 Task: Look for space in Portel, Brazil from 17th June, 2023 to 21st June, 2023 for 2 adults in price range Rs.7000 to Rs.12000. Place can be private room with 1  bedroom having 2 beds and 1 bathroom. Property type can be house, flat, guest house. Amenities needed are: wifi. Booking option can be shelf check-in. Required host language is Spanish.
Action: Mouse moved to (439, 82)
Screenshot: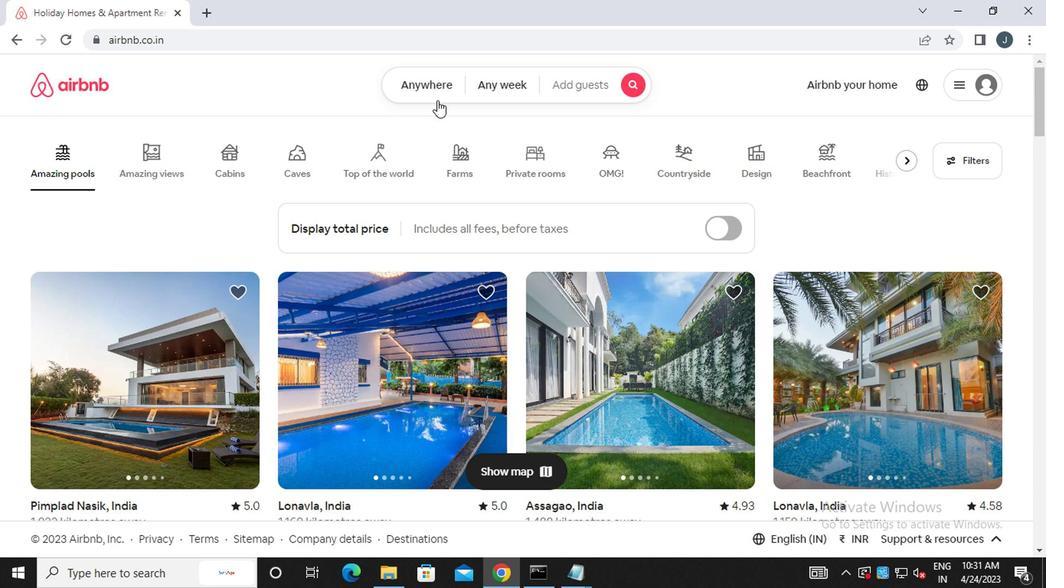 
Action: Mouse pressed left at (439, 82)
Screenshot: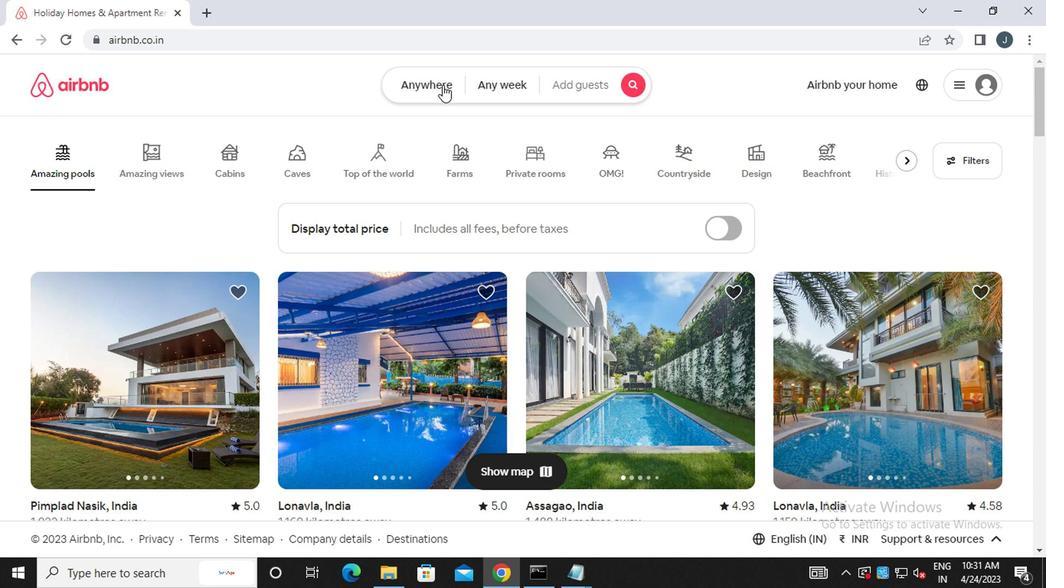 
Action: Mouse moved to (256, 146)
Screenshot: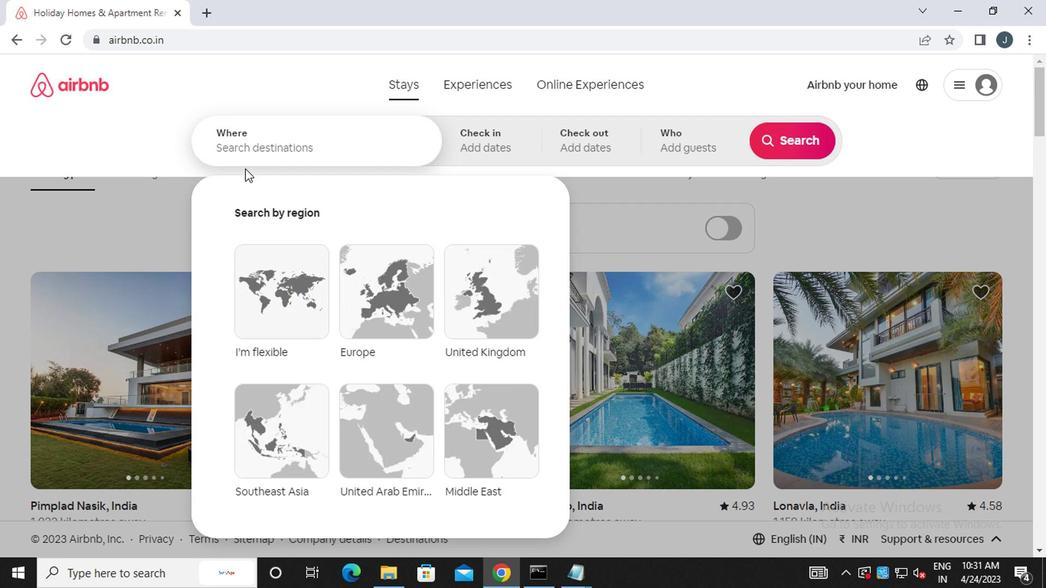 
Action: Mouse pressed left at (256, 146)
Screenshot: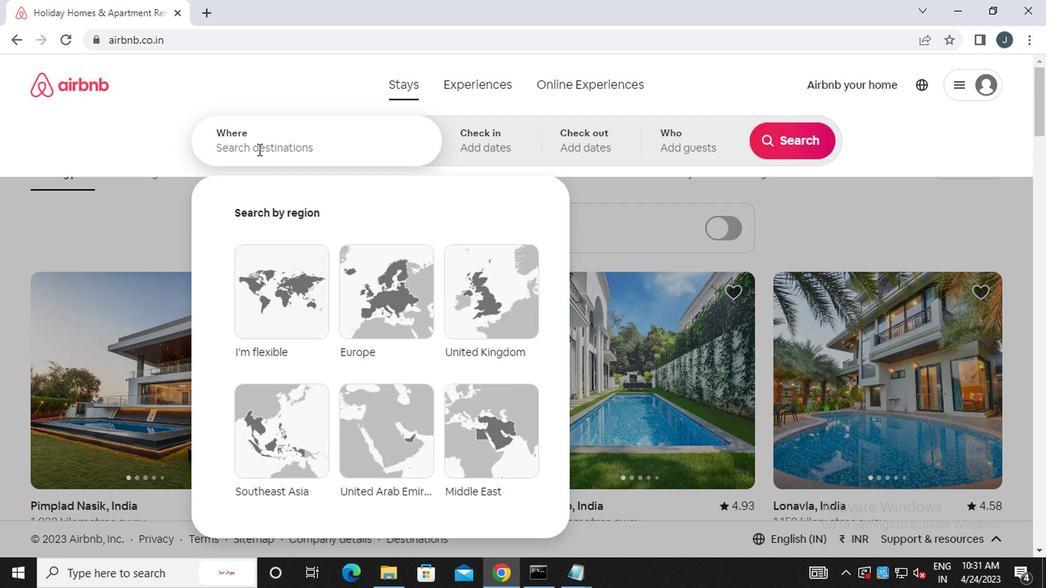 
Action: Key pressed p<Key.caps_lock>ortel,<Key.space><Key.caps_lock>b<Key.caps_lock>razil
Screenshot: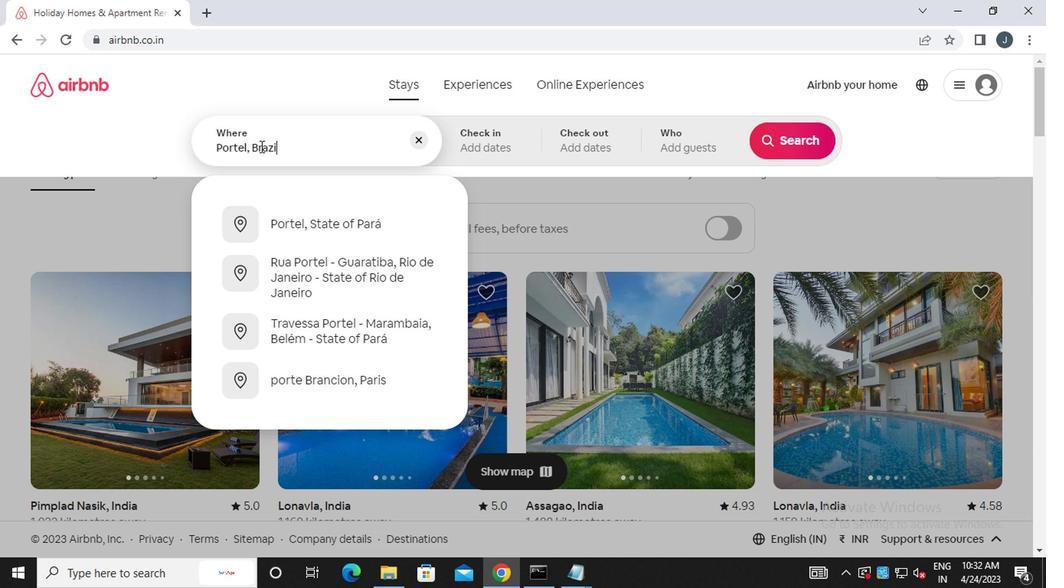 
Action: Mouse moved to (514, 145)
Screenshot: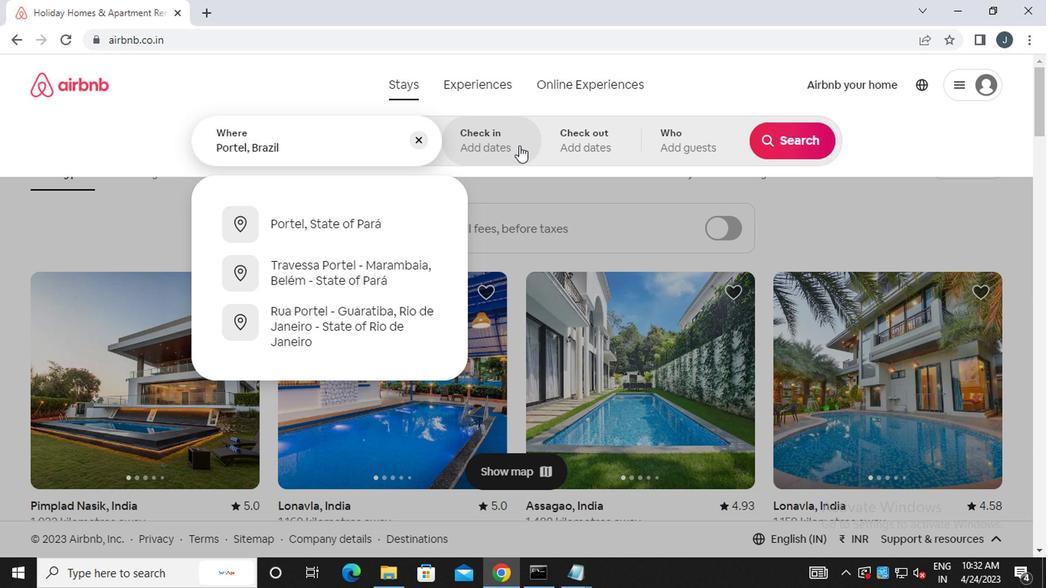 
Action: Mouse pressed left at (514, 145)
Screenshot: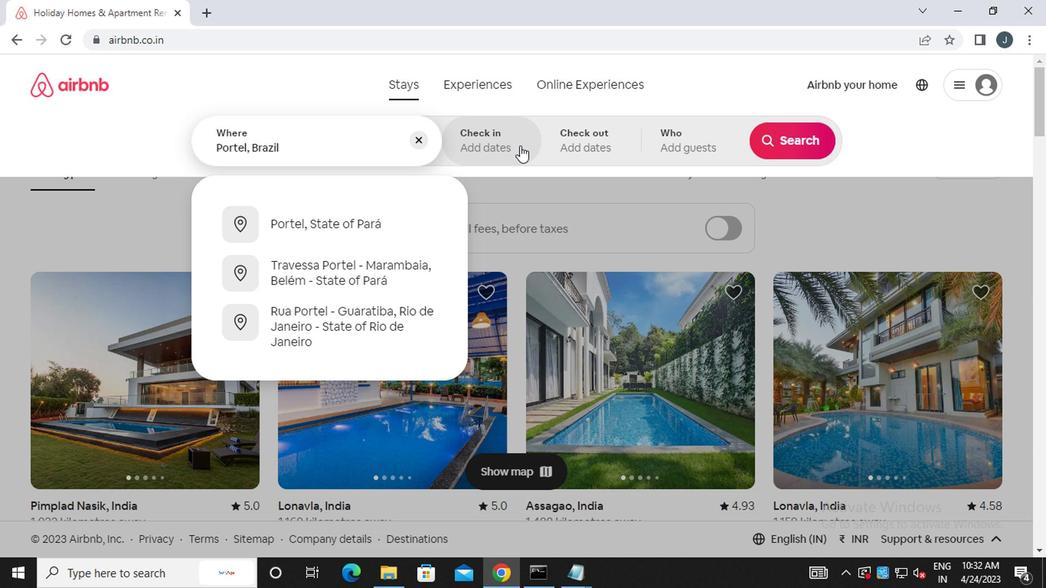
Action: Mouse moved to (786, 264)
Screenshot: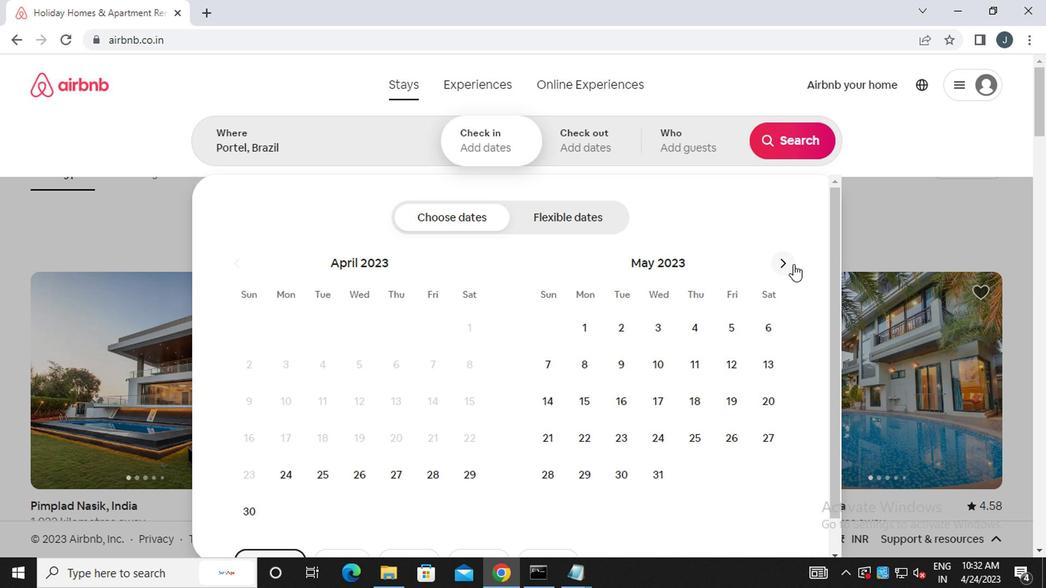 
Action: Mouse pressed left at (786, 264)
Screenshot: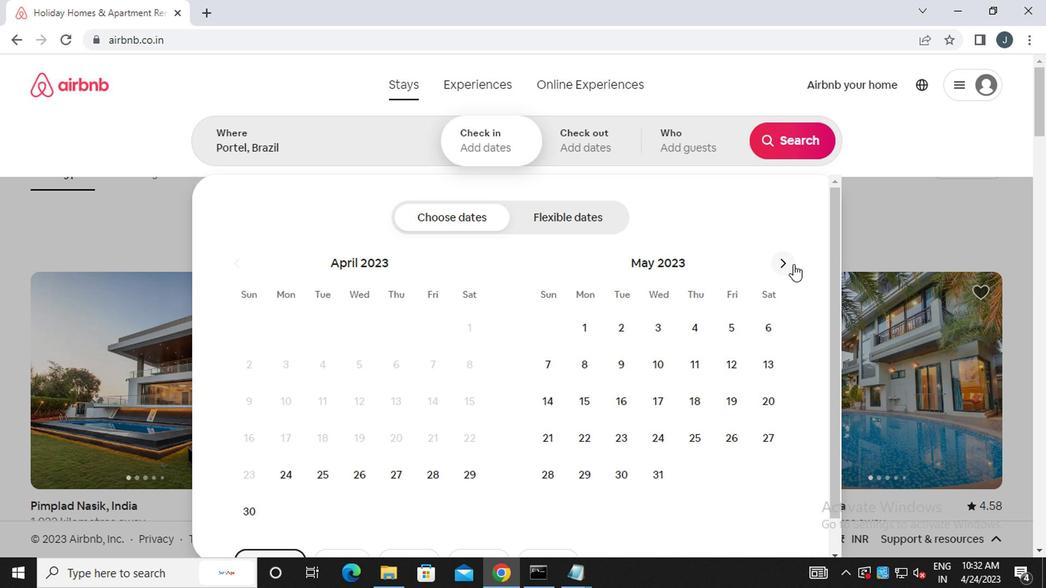 
Action: Mouse moved to (766, 399)
Screenshot: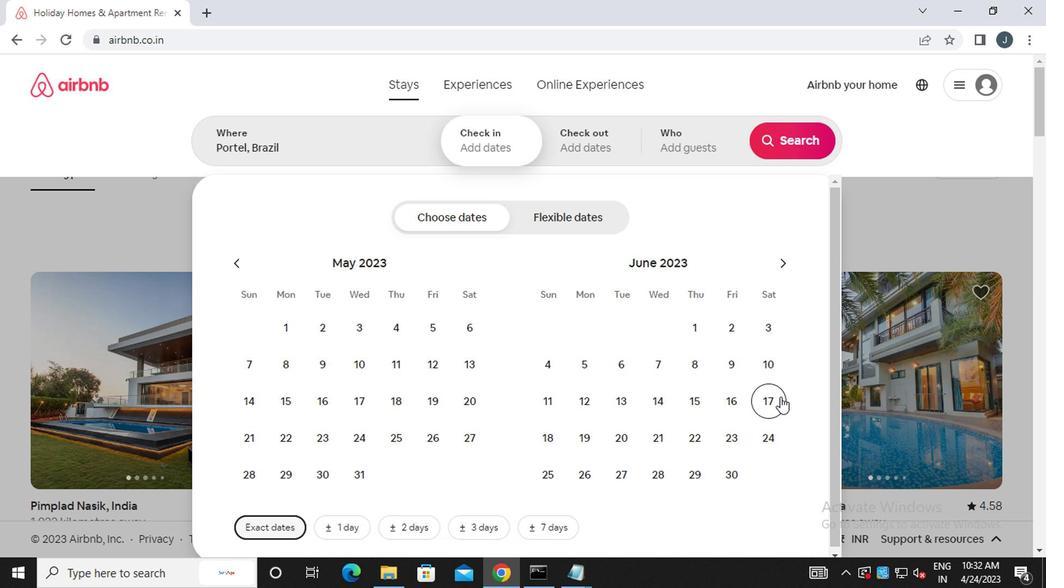 
Action: Mouse pressed left at (766, 399)
Screenshot: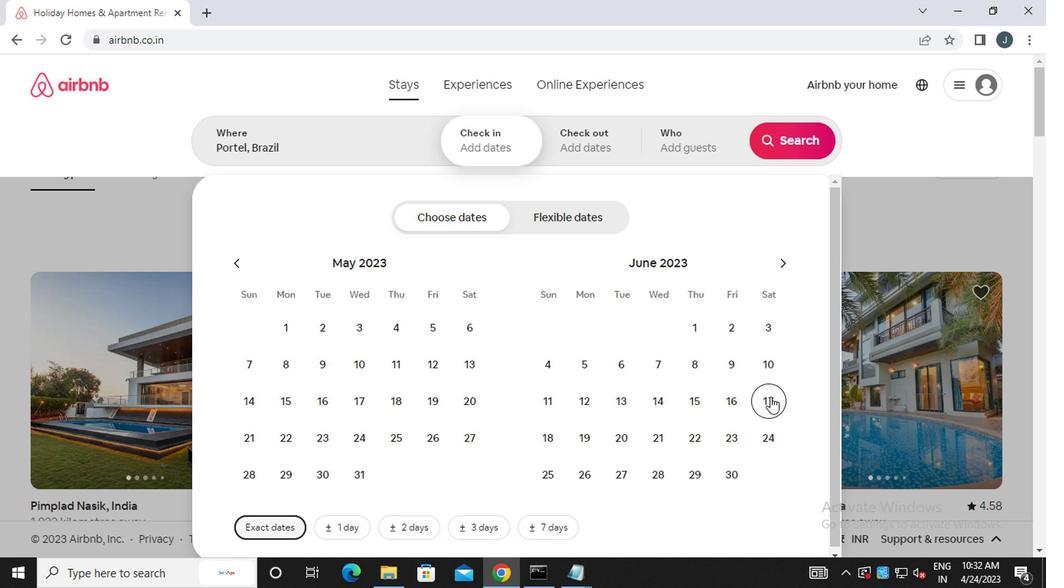 
Action: Mouse moved to (653, 435)
Screenshot: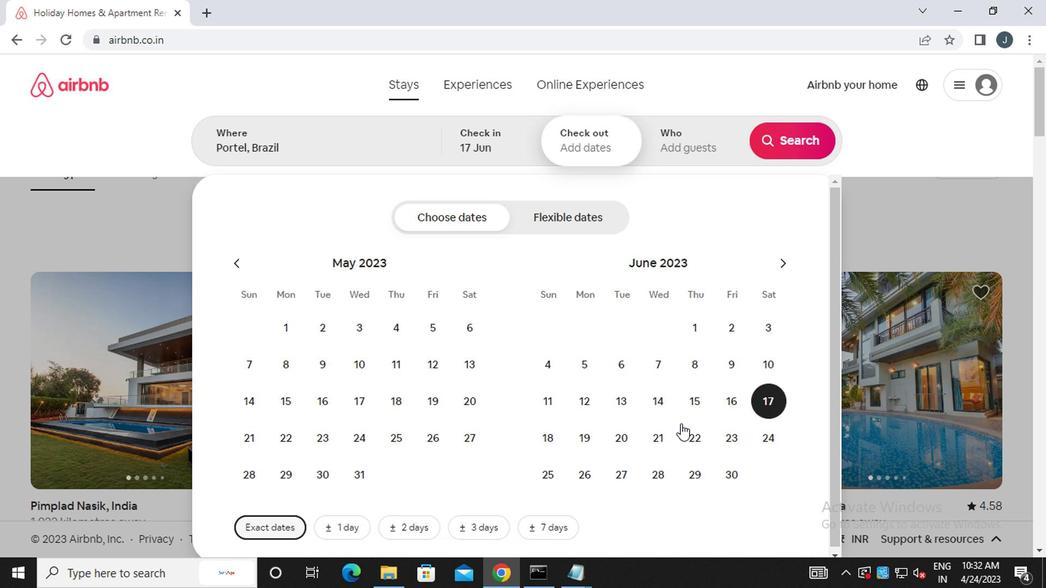 
Action: Mouse pressed left at (653, 435)
Screenshot: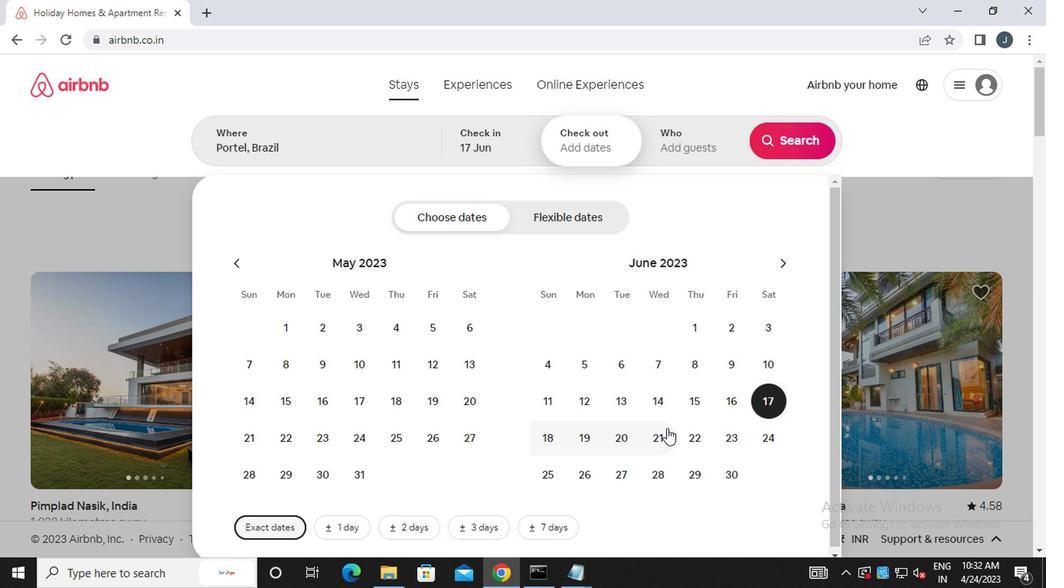 
Action: Mouse moved to (699, 144)
Screenshot: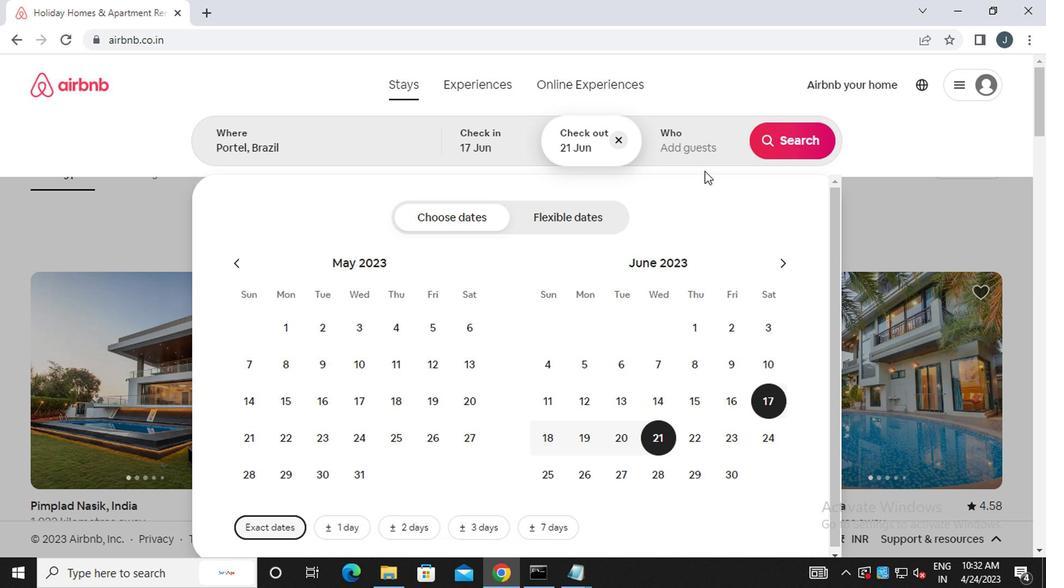 
Action: Mouse pressed left at (699, 144)
Screenshot: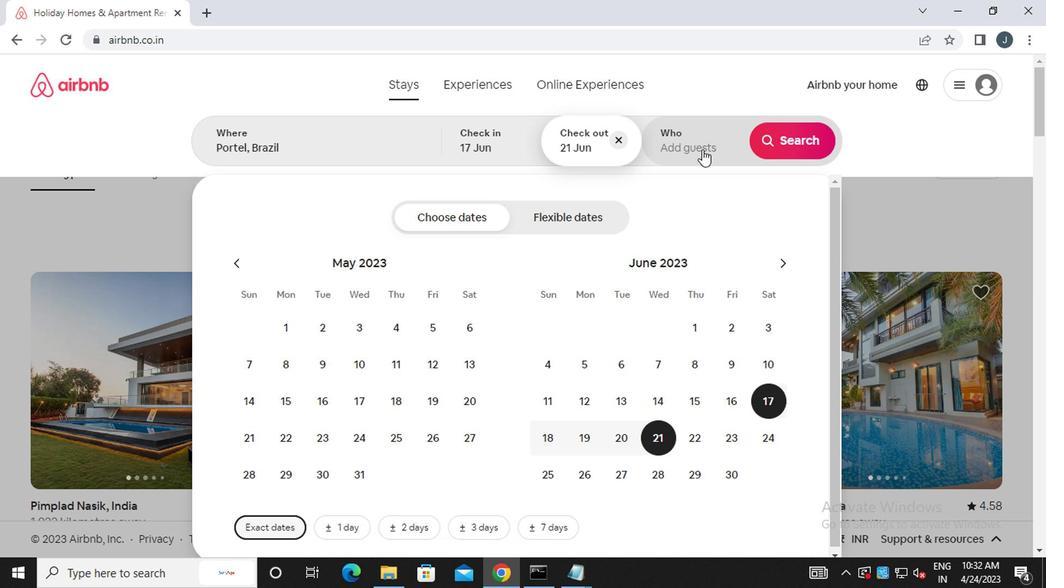 
Action: Mouse moved to (796, 223)
Screenshot: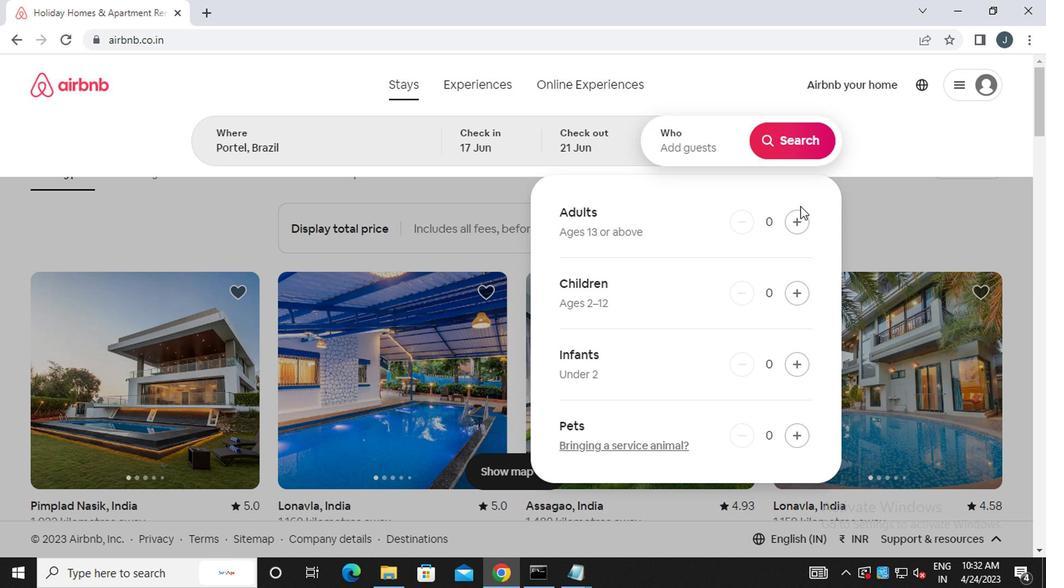 
Action: Mouse pressed left at (796, 223)
Screenshot: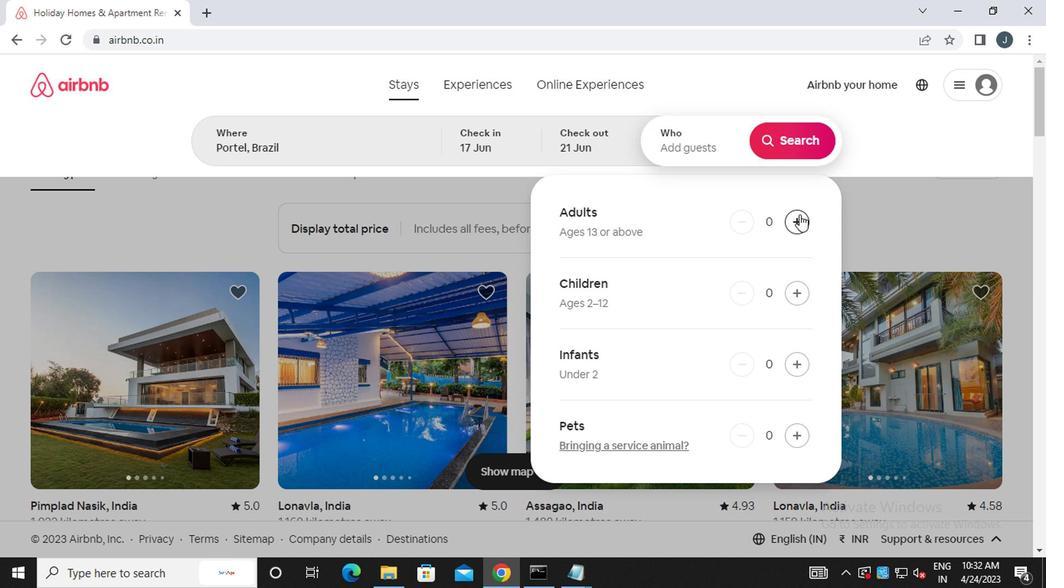 
Action: Mouse pressed left at (796, 223)
Screenshot: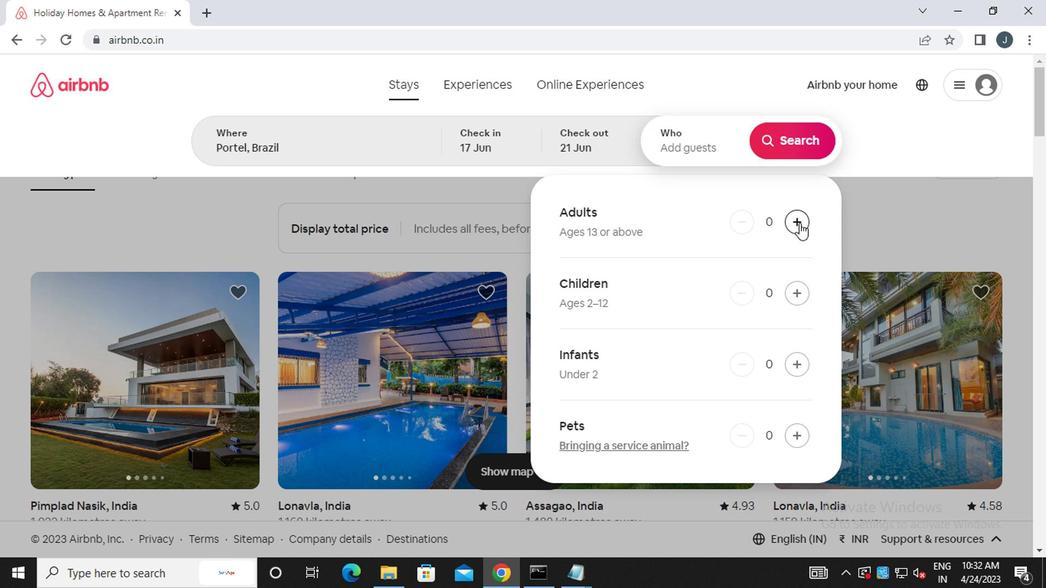 
Action: Mouse moved to (807, 139)
Screenshot: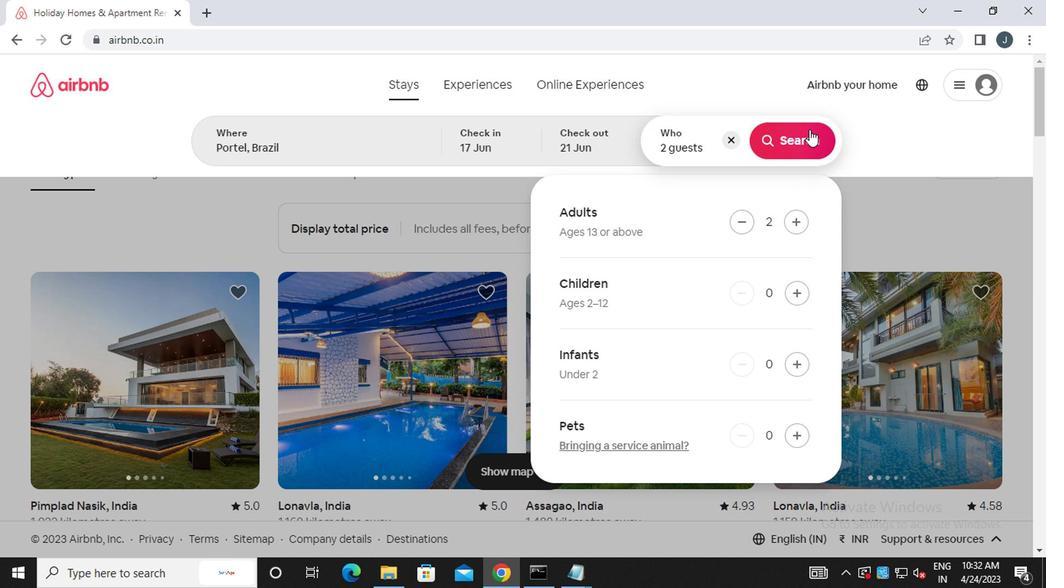 
Action: Mouse pressed left at (807, 139)
Screenshot: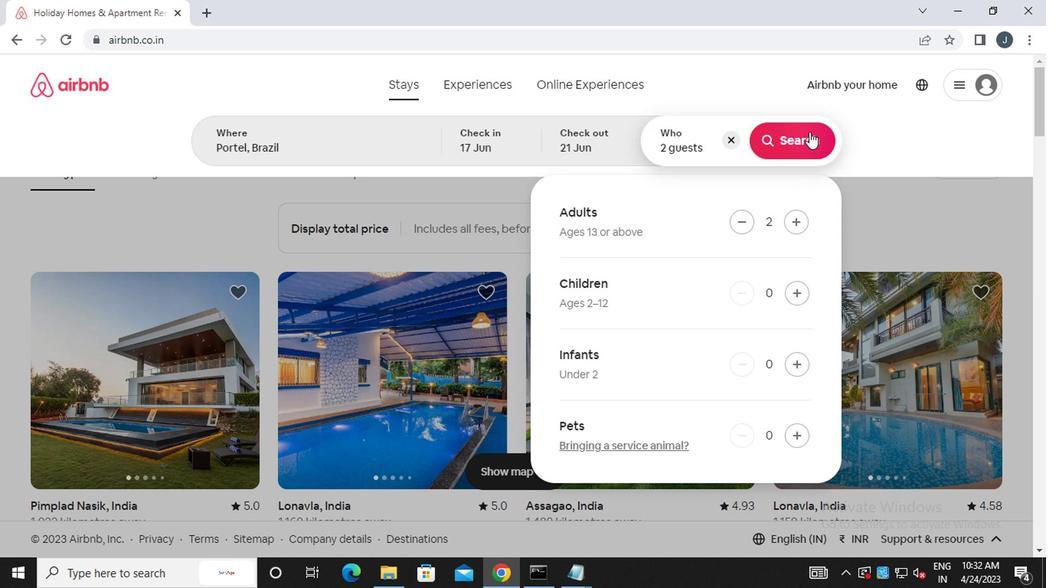 
Action: Mouse moved to (977, 160)
Screenshot: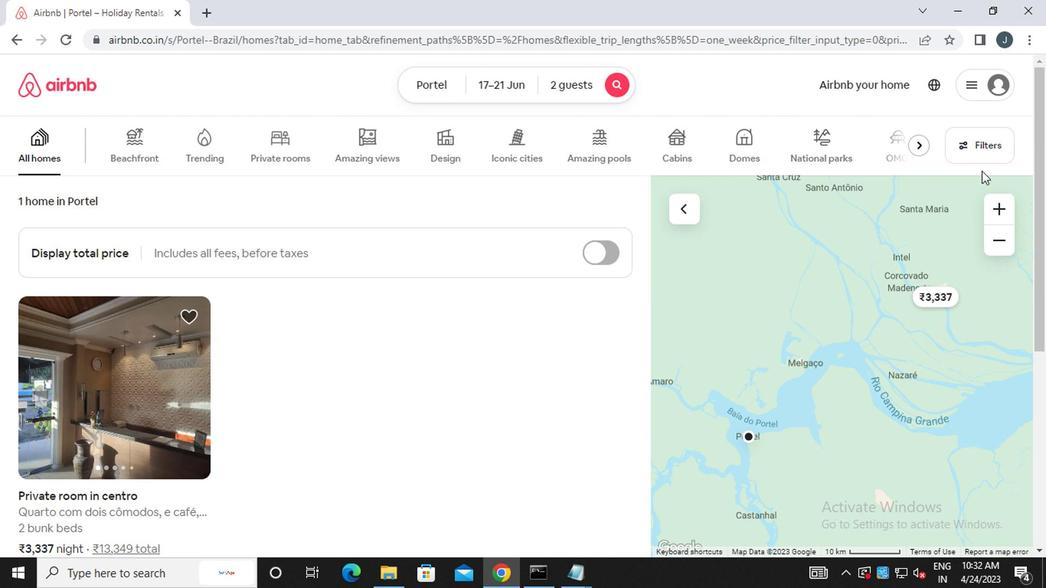 
Action: Mouse pressed left at (977, 160)
Screenshot: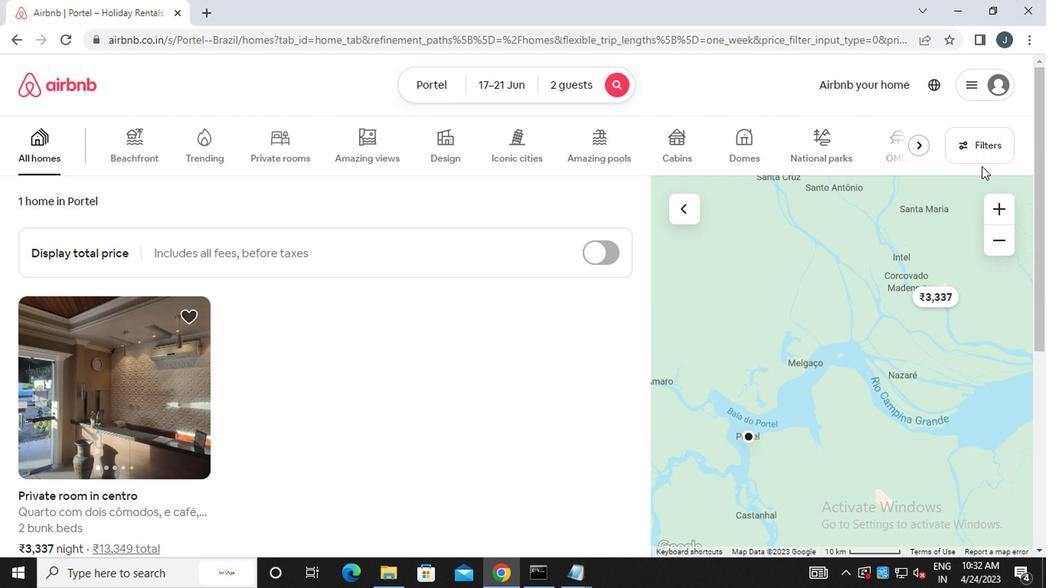 
Action: Mouse moved to (351, 341)
Screenshot: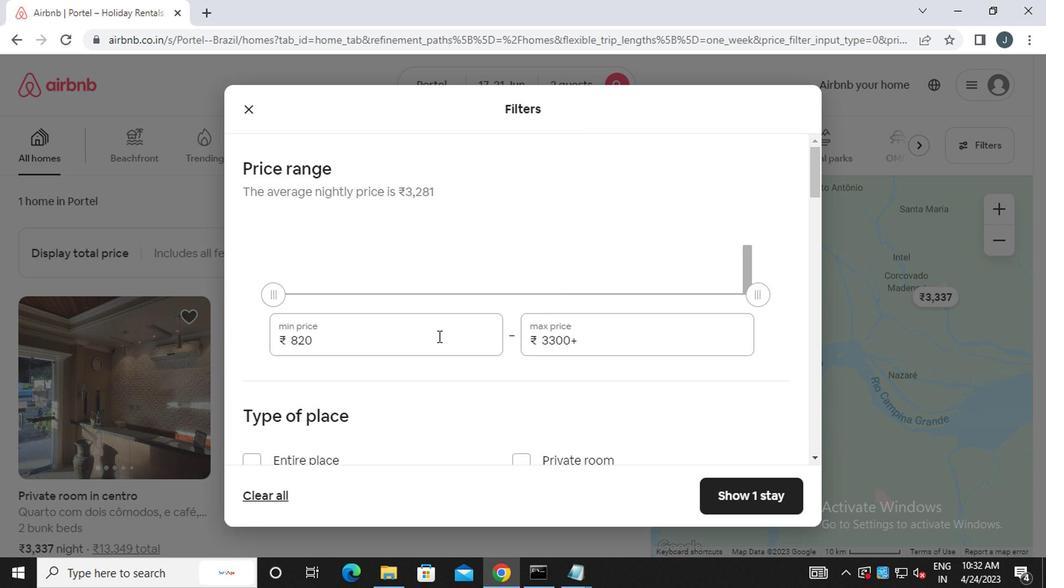 
Action: Mouse pressed left at (351, 341)
Screenshot: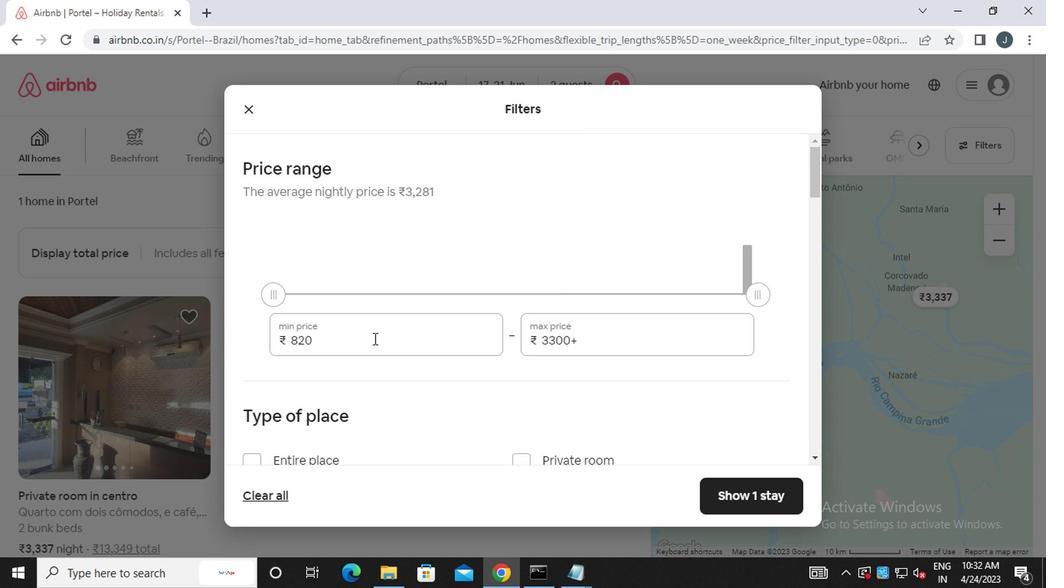 
Action: Mouse moved to (350, 341)
Screenshot: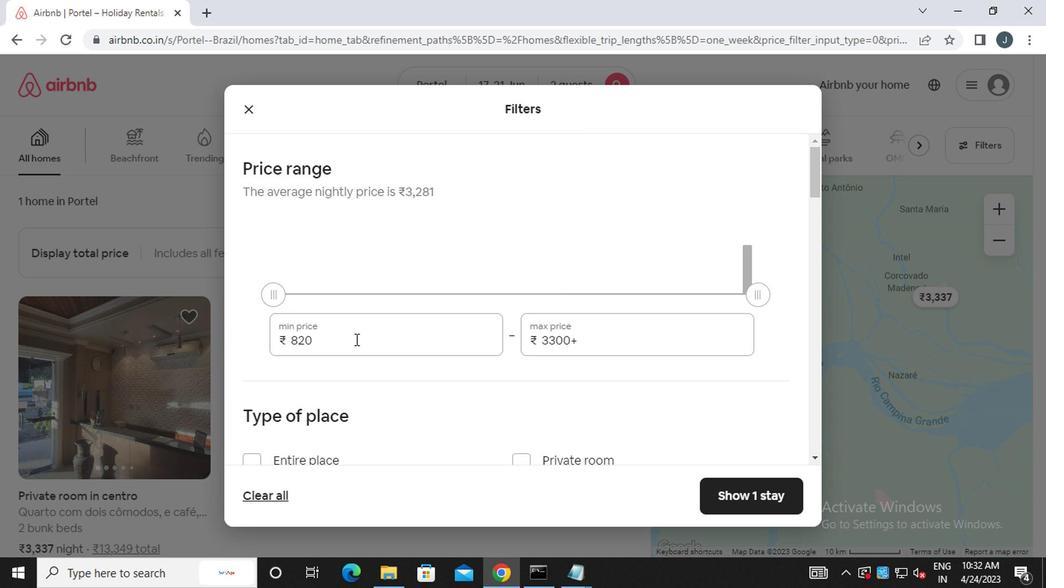 
Action: Key pressed <Key.backspace><Key.backspace><Key.backspace><Key.backspace><Key.backspace><Key.backspace><Key.backspace><Key.backspace><Key.backspace><Key.backspace><<100>><Key.backspace><<103>><<96>><<96>><<96>>
Screenshot: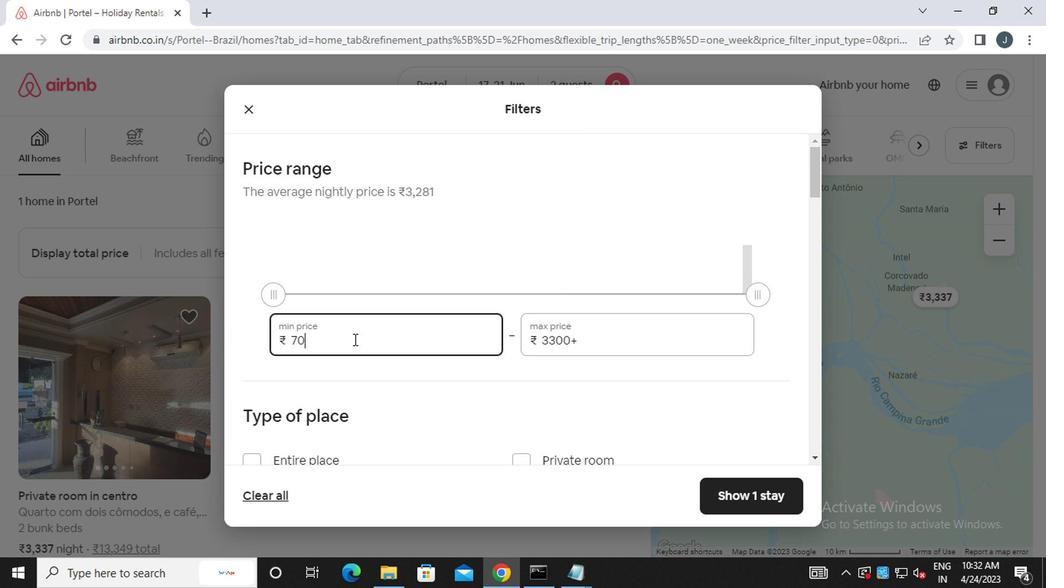 
Action: Mouse moved to (623, 338)
Screenshot: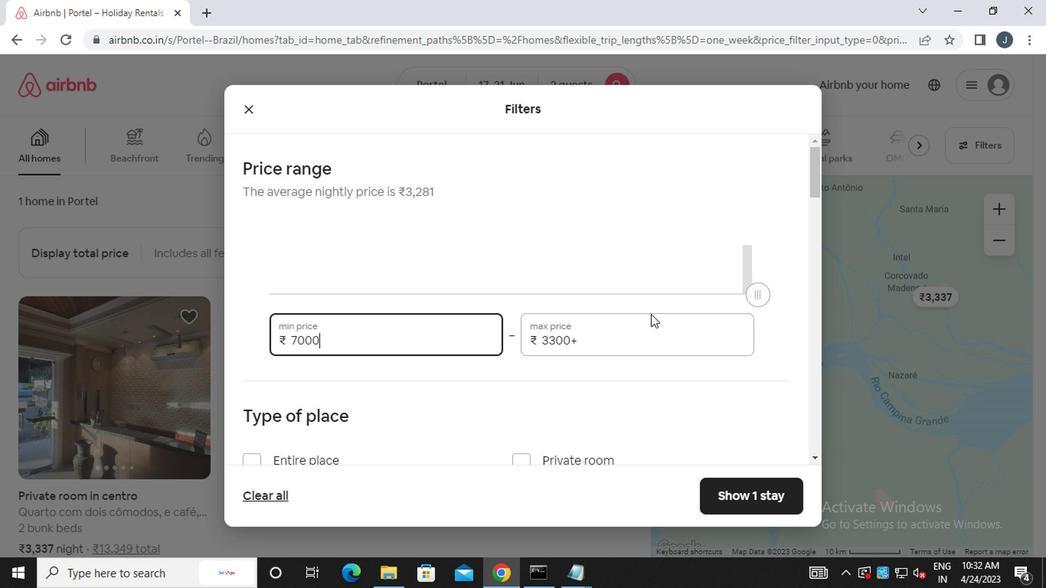
Action: Mouse pressed left at (623, 338)
Screenshot: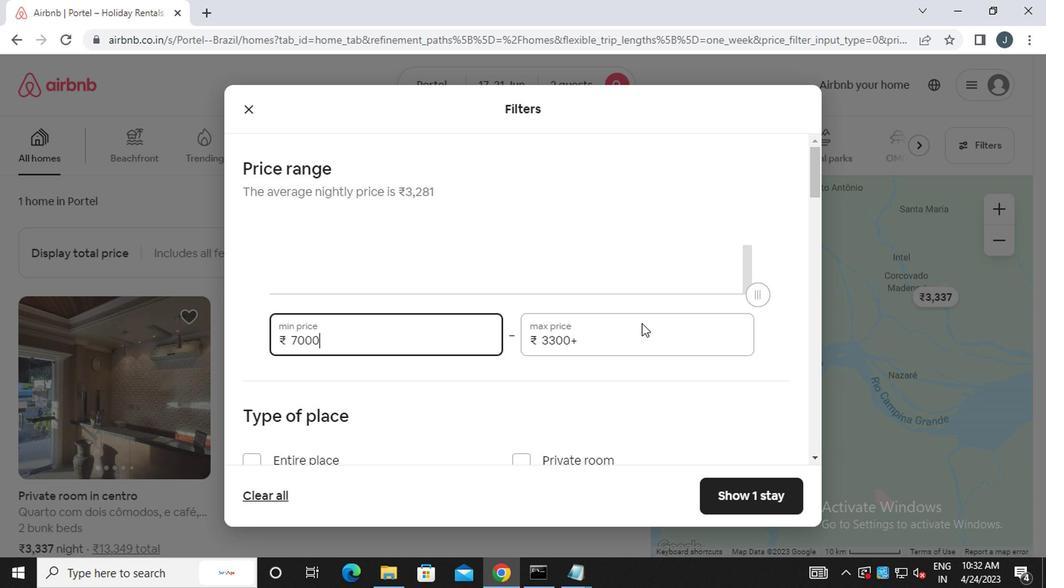 
Action: Mouse moved to (624, 340)
Screenshot: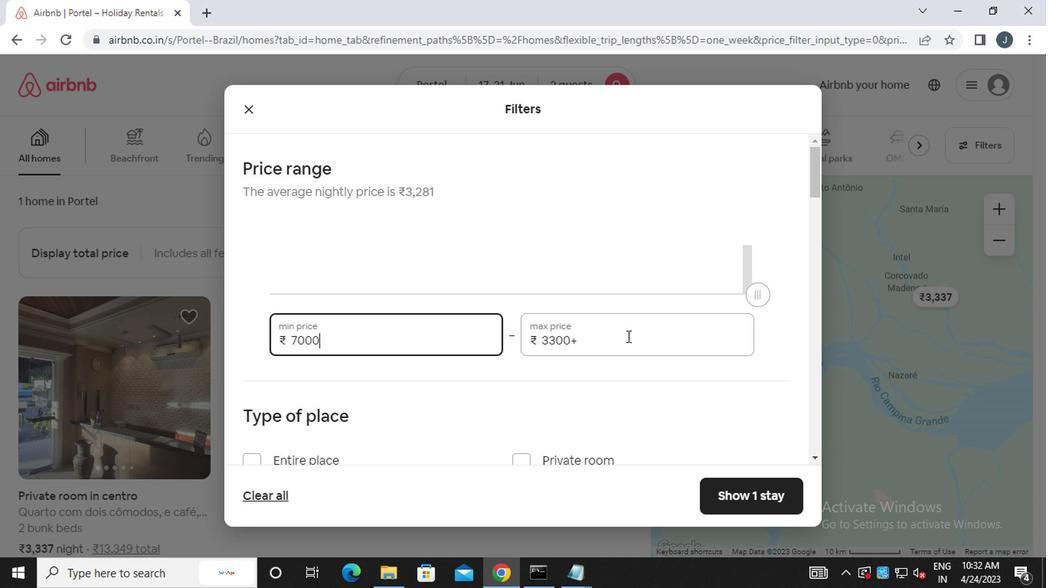 
Action: Key pressed <Key.backspace><Key.backspace><Key.backspace><Key.backspace><Key.backspace><Key.backspace><Key.backspace><Key.backspace><Key.backspace><Key.backspace><Key.backspace><Key.backspace><<97>><<98>><<96>><<96>><<96>>
Screenshot: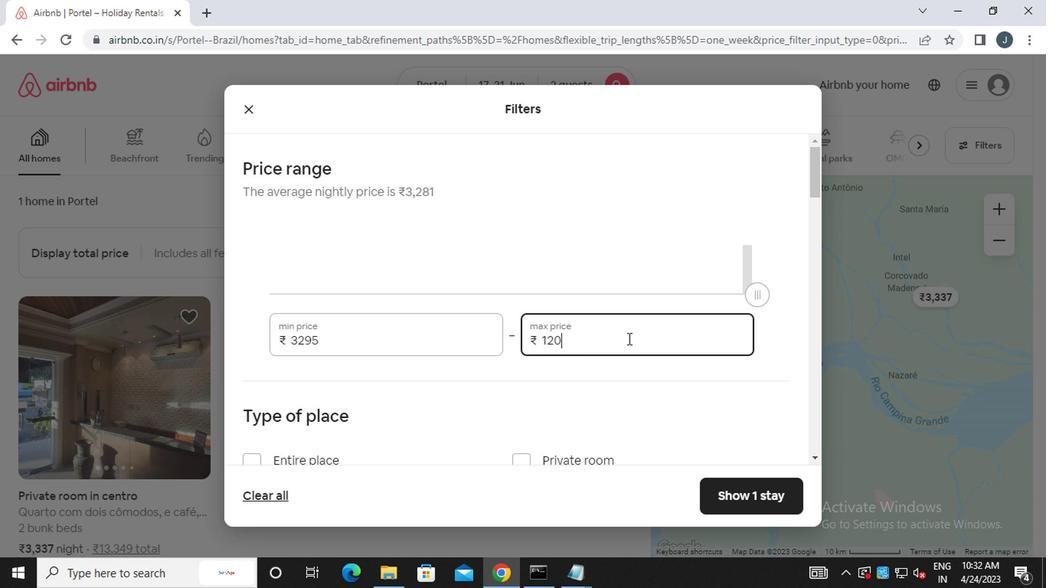
Action: Mouse moved to (629, 344)
Screenshot: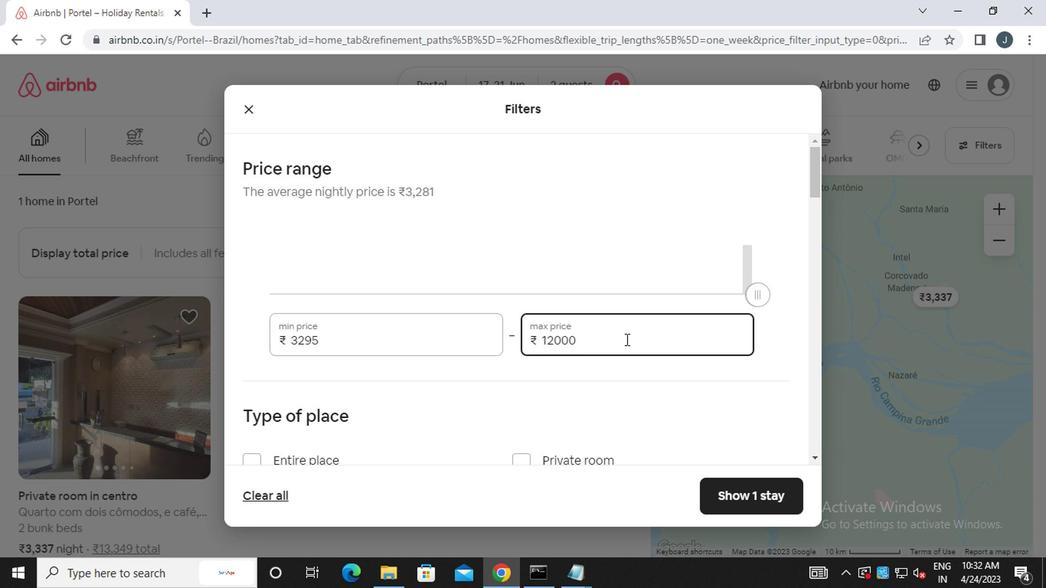 
Action: Mouse scrolled (629, 342) with delta (0, -1)
Screenshot: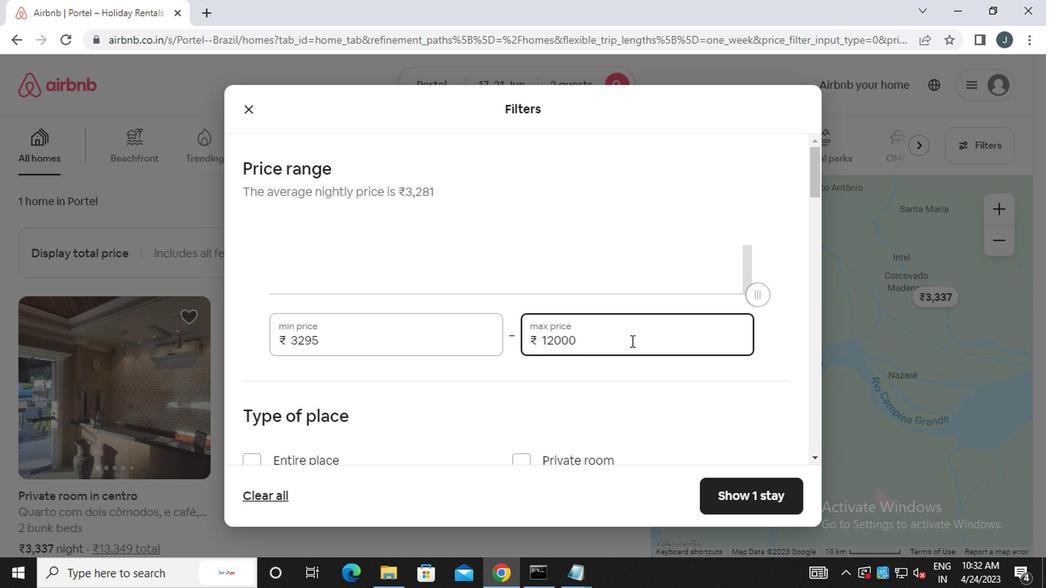 
Action: Mouse scrolled (629, 342) with delta (0, -1)
Screenshot: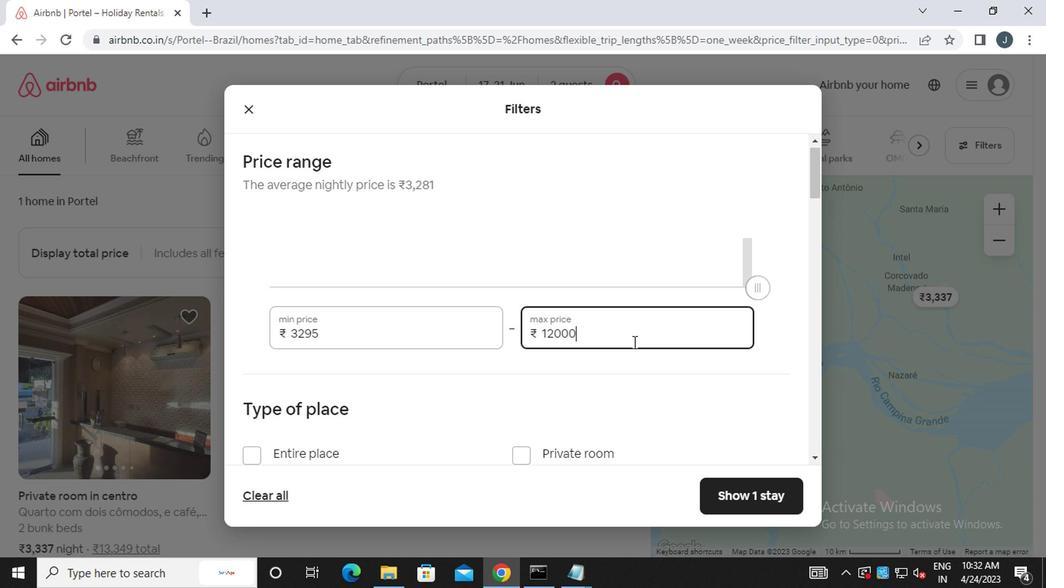 
Action: Mouse scrolled (629, 342) with delta (0, -1)
Screenshot: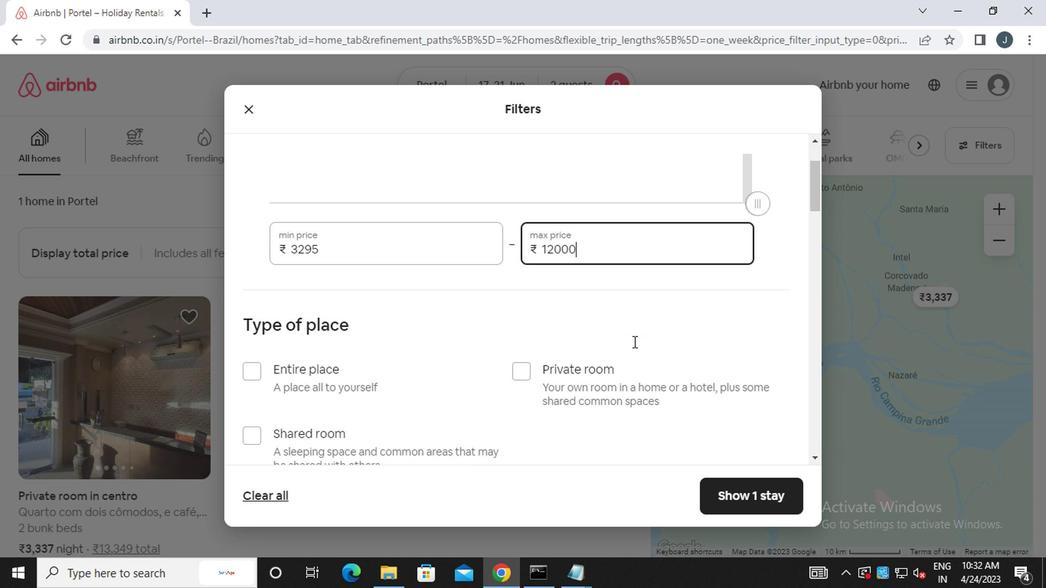 
Action: Mouse moved to (546, 232)
Screenshot: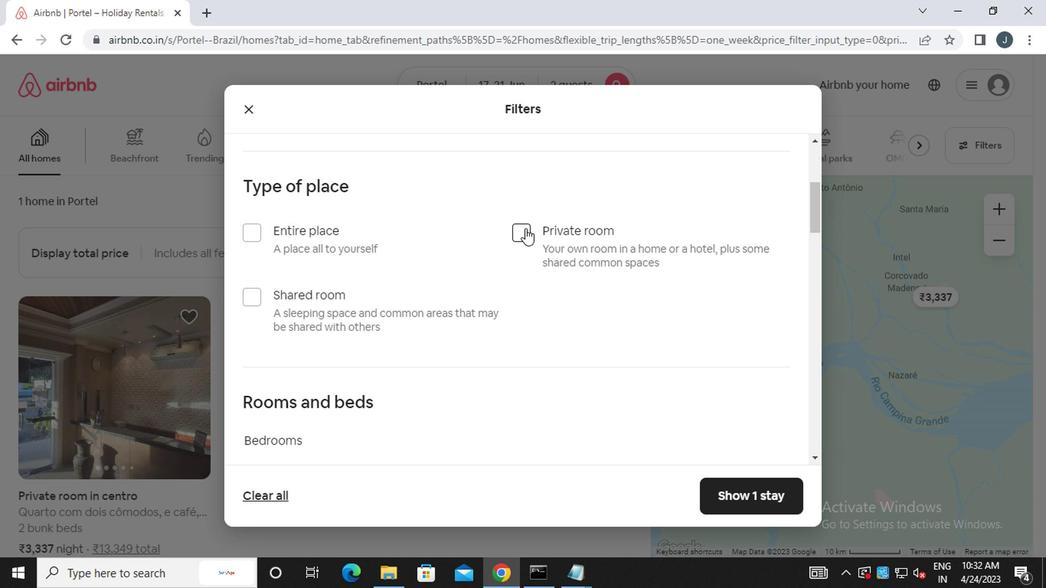 
Action: Mouse pressed left at (546, 232)
Screenshot: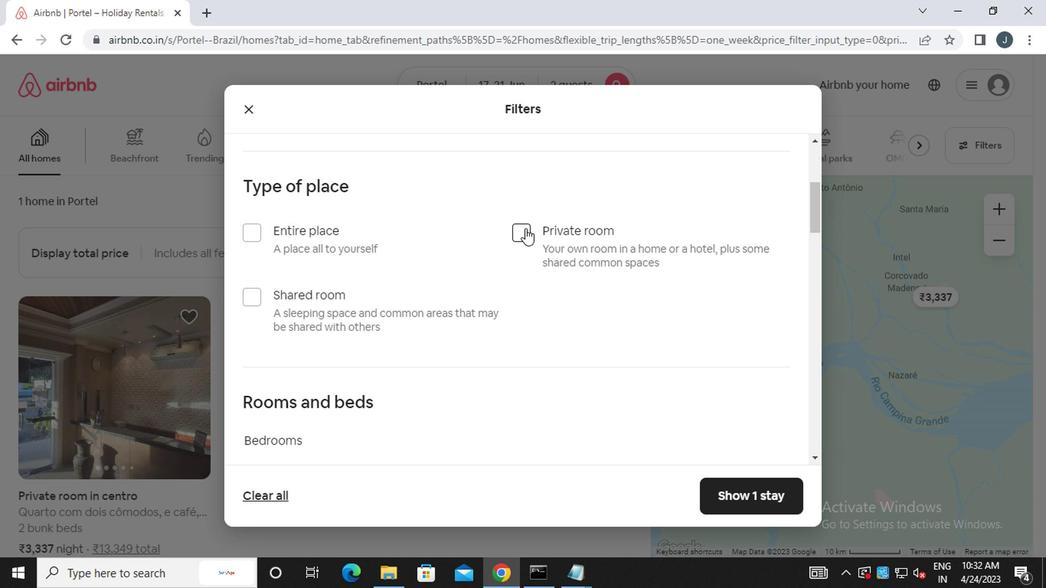 
Action: Mouse moved to (562, 244)
Screenshot: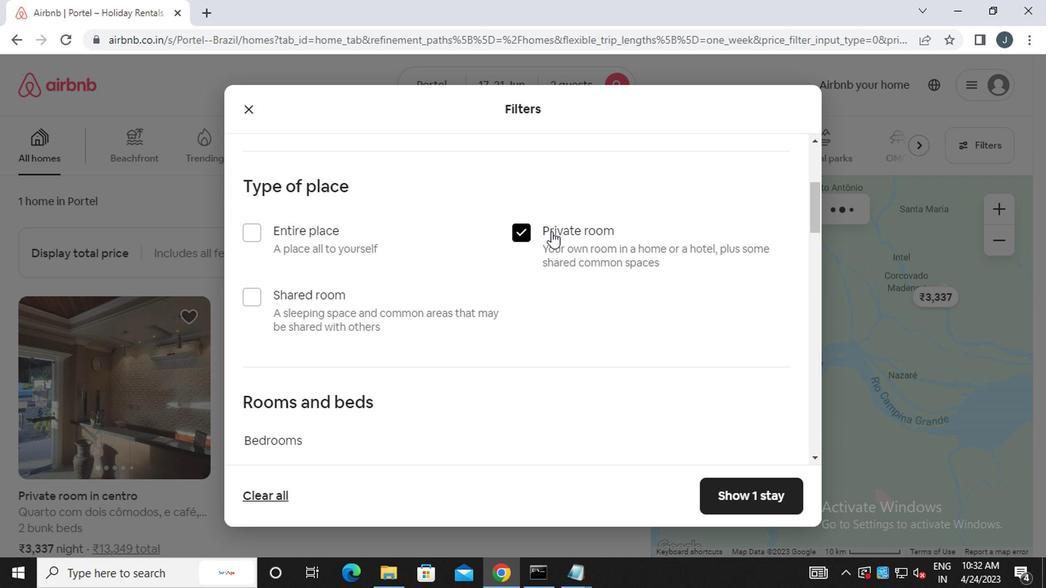 
Action: Mouse scrolled (562, 243) with delta (0, 0)
Screenshot: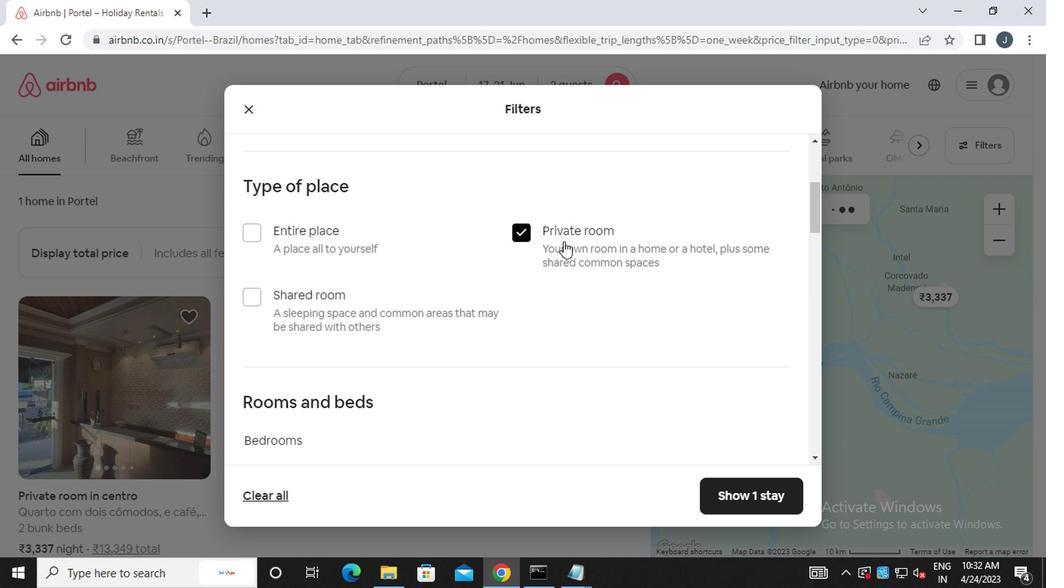 
Action: Mouse scrolled (562, 243) with delta (0, 0)
Screenshot: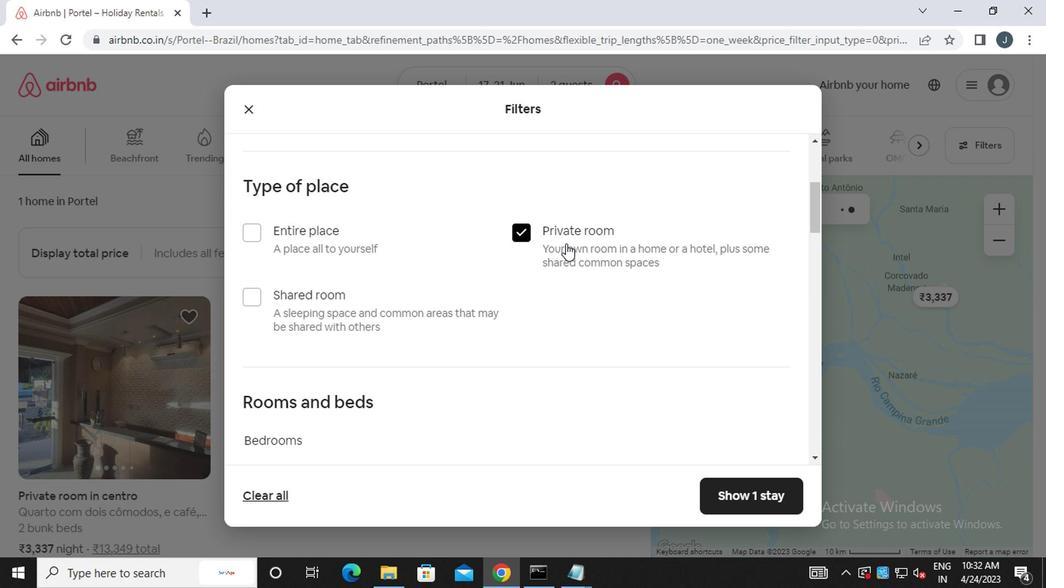 
Action: Mouse moved to (574, 253)
Screenshot: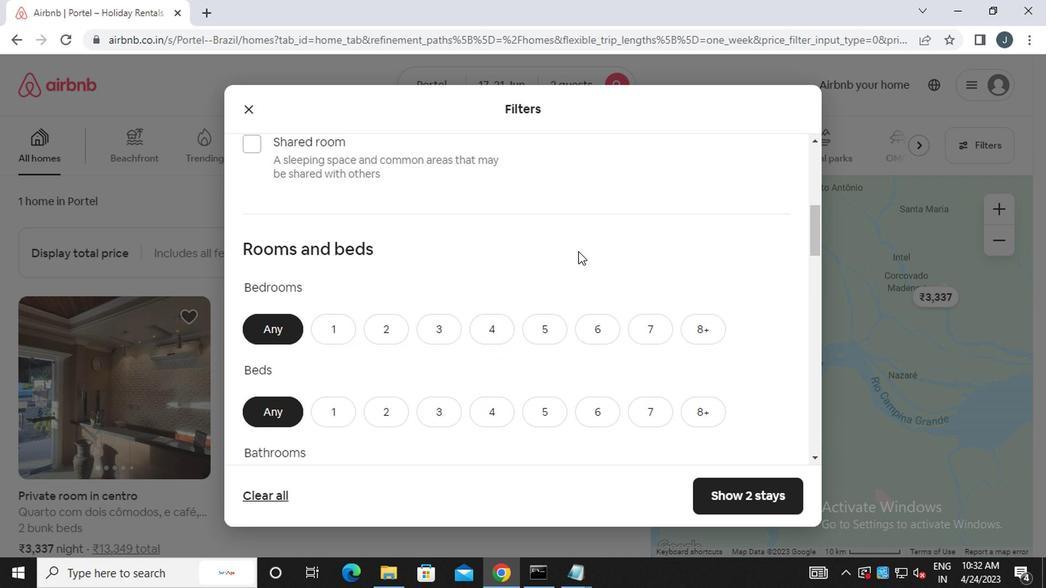 
Action: Mouse scrolled (574, 252) with delta (0, 0)
Screenshot: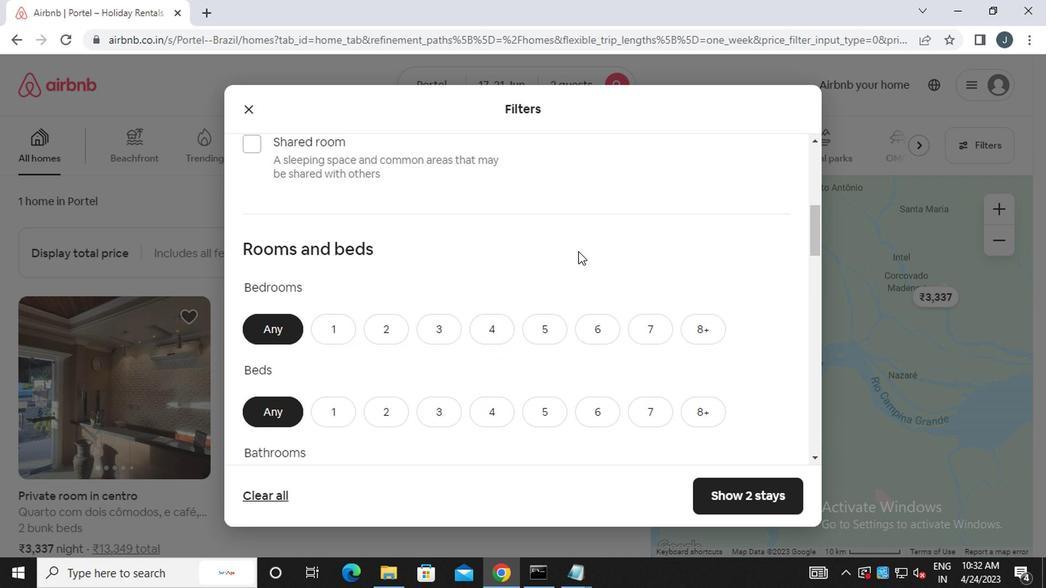 
Action: Mouse moved to (337, 253)
Screenshot: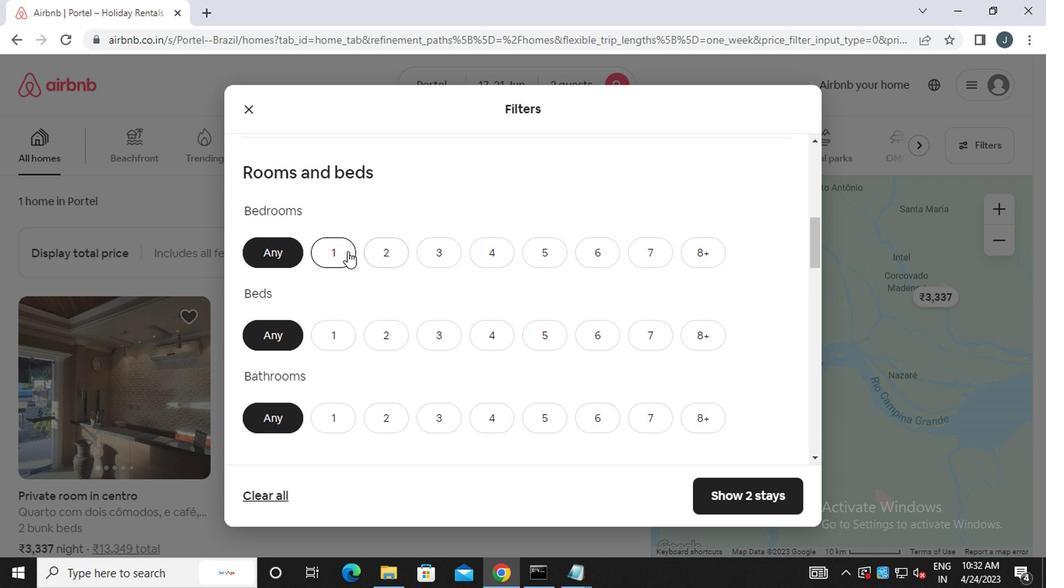 
Action: Mouse pressed left at (337, 253)
Screenshot: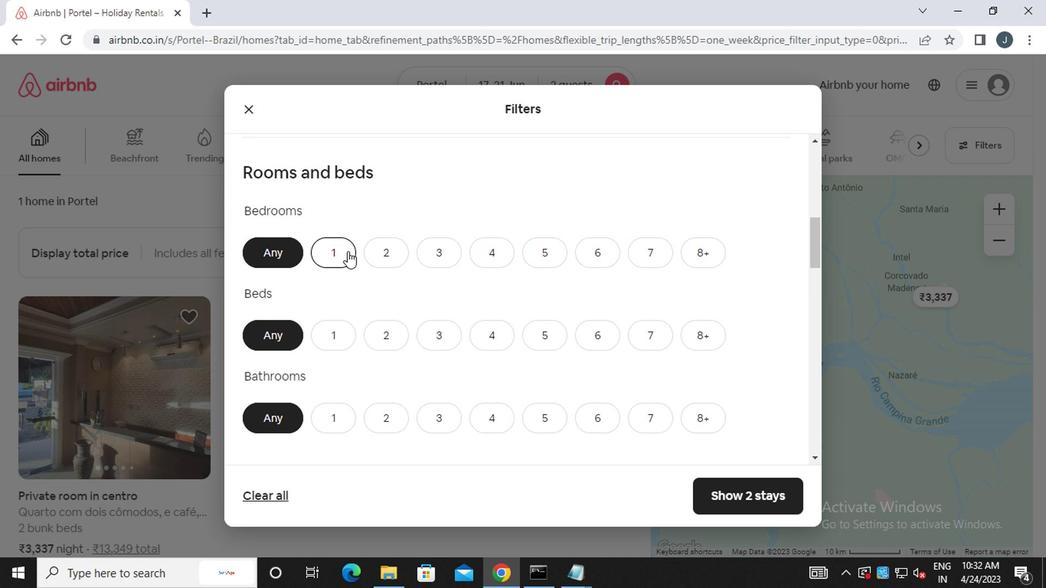 
Action: Mouse moved to (384, 339)
Screenshot: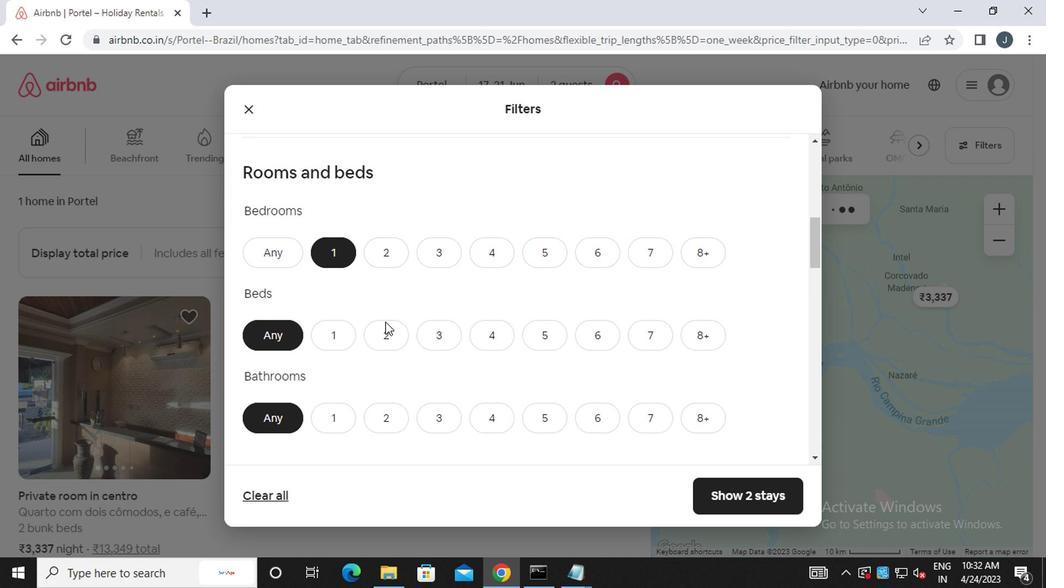 
Action: Mouse pressed left at (384, 339)
Screenshot: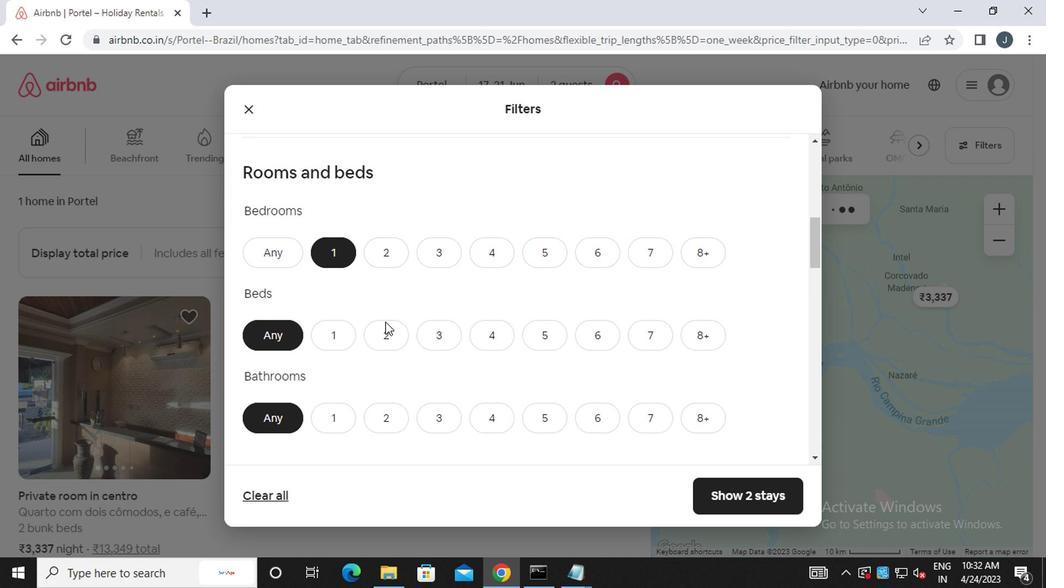
Action: Mouse moved to (334, 425)
Screenshot: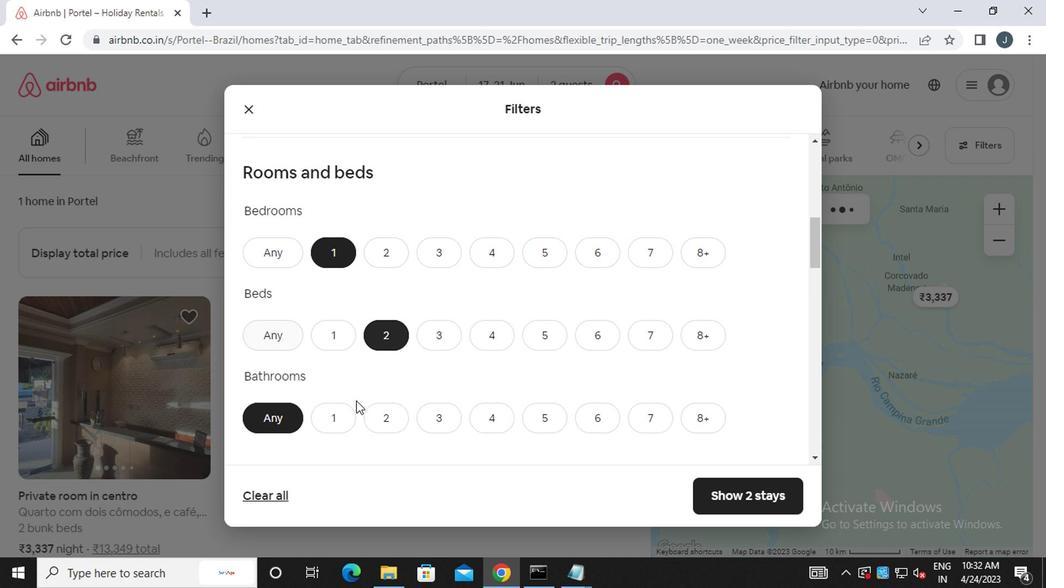 
Action: Mouse pressed left at (334, 425)
Screenshot: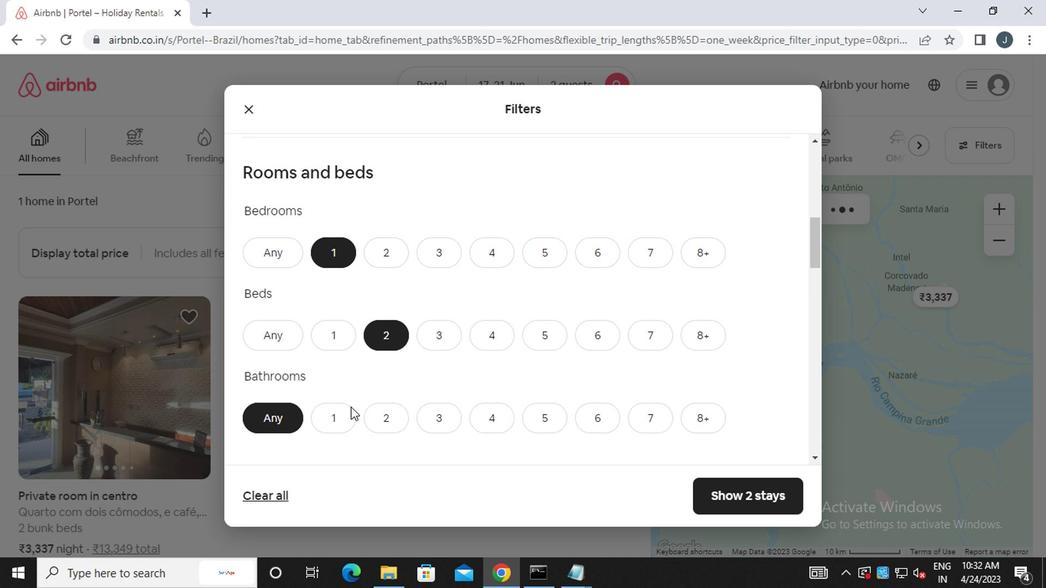 
Action: Mouse moved to (356, 399)
Screenshot: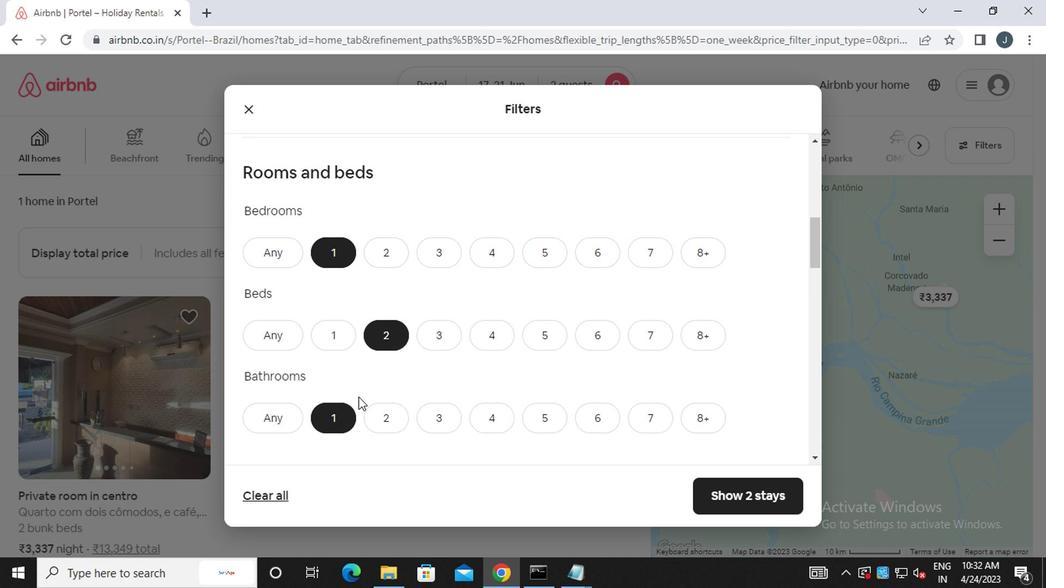 
Action: Mouse scrolled (356, 399) with delta (0, 0)
Screenshot: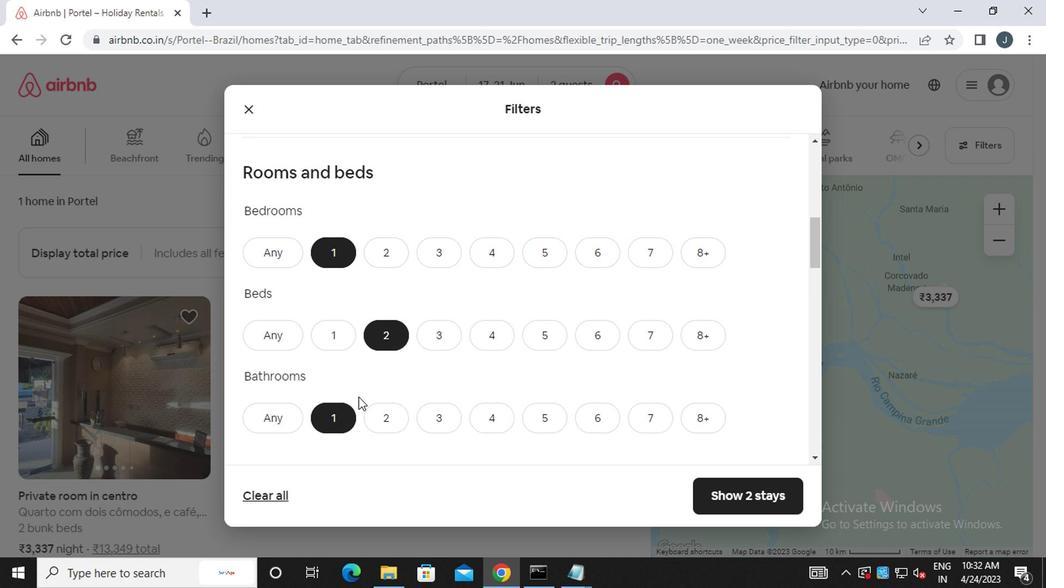 
Action: Mouse scrolled (356, 399) with delta (0, 0)
Screenshot: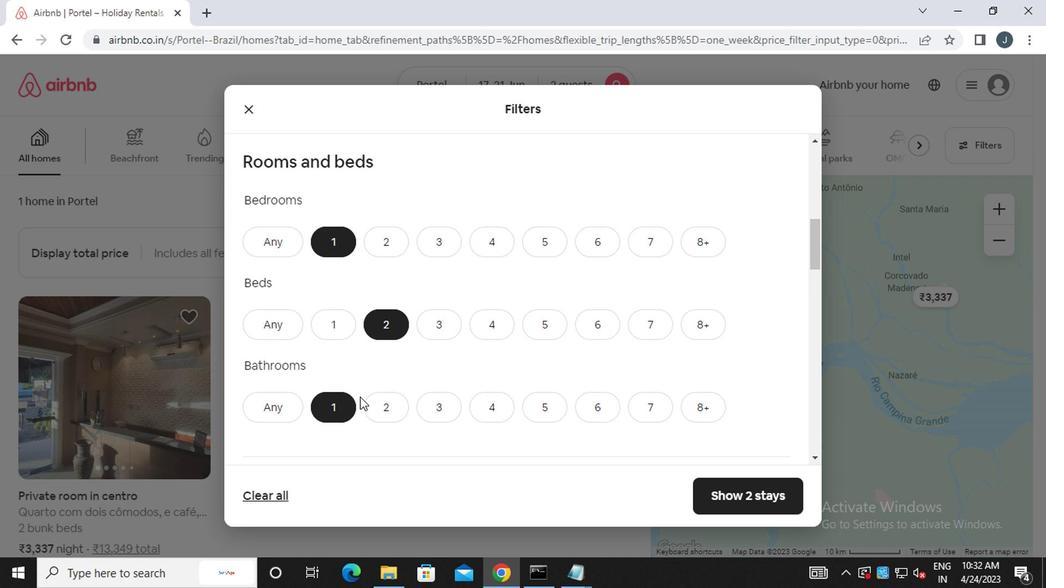 
Action: Mouse moved to (356, 399)
Screenshot: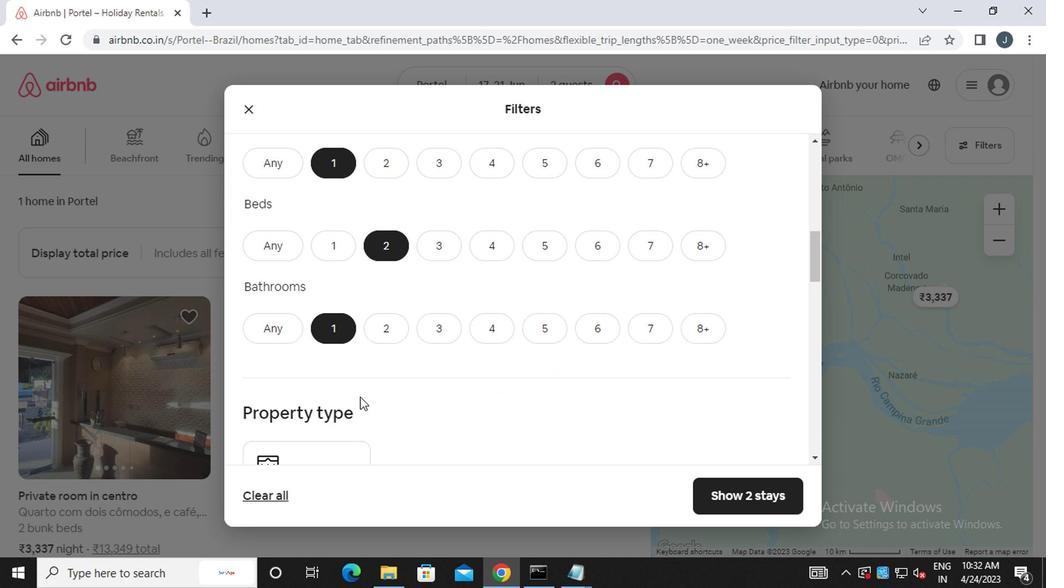 
Action: Mouse scrolled (356, 399) with delta (0, 0)
Screenshot: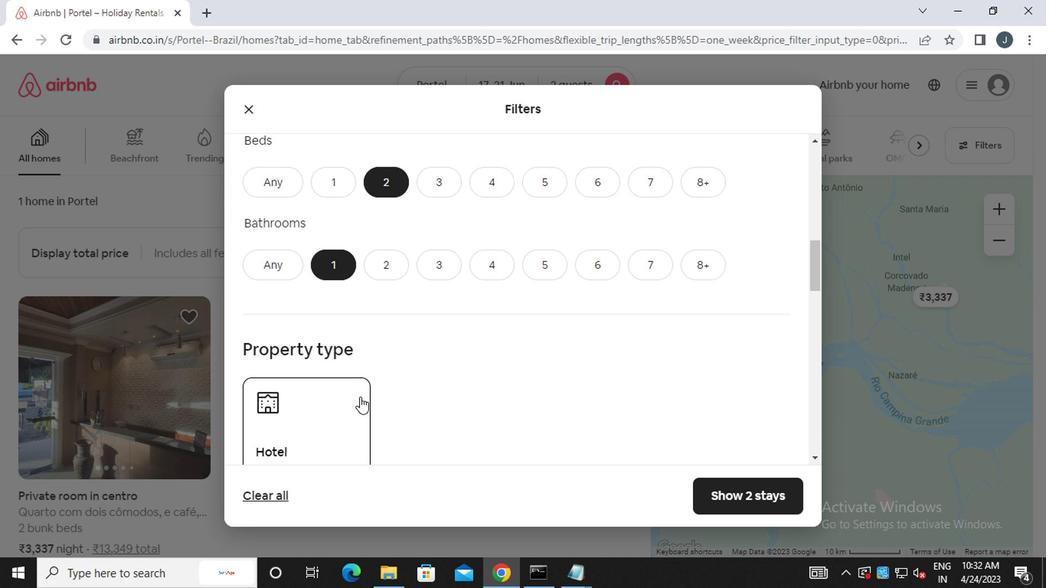 
Action: Mouse scrolled (356, 399) with delta (0, 0)
Screenshot: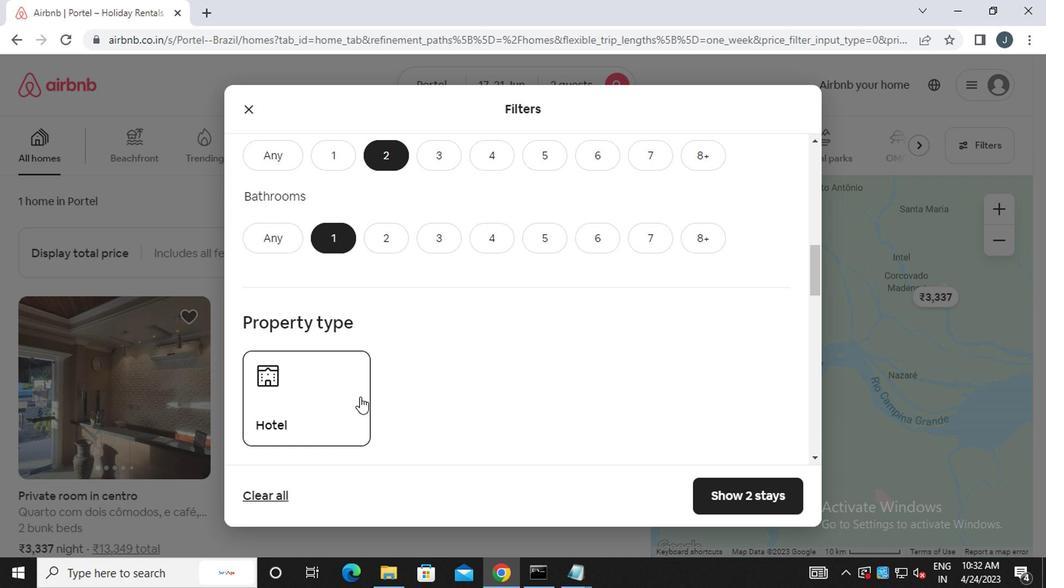 
Action: Mouse moved to (344, 430)
Screenshot: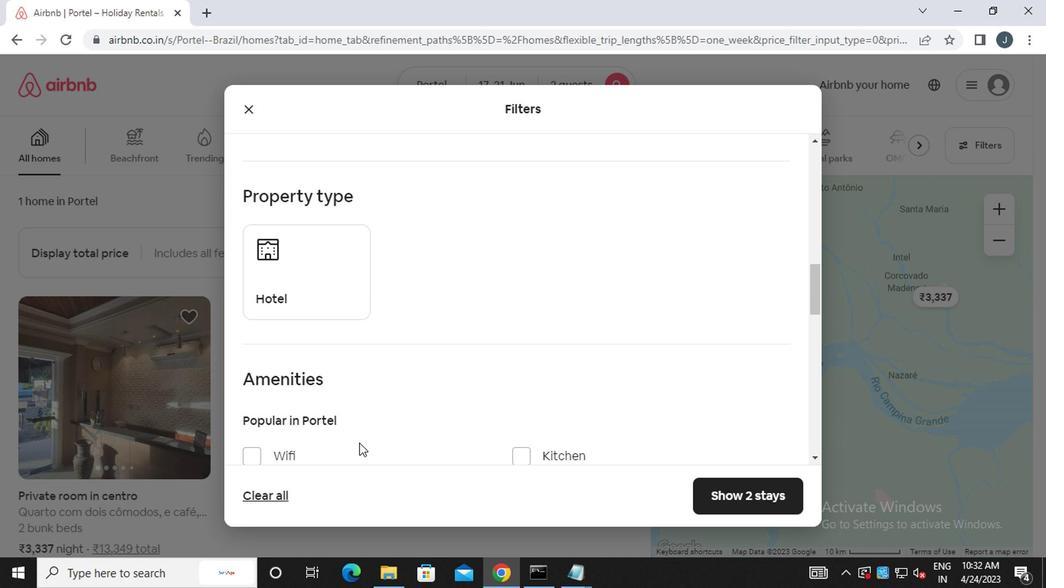 
Action: Mouse scrolled (344, 429) with delta (0, -1)
Screenshot: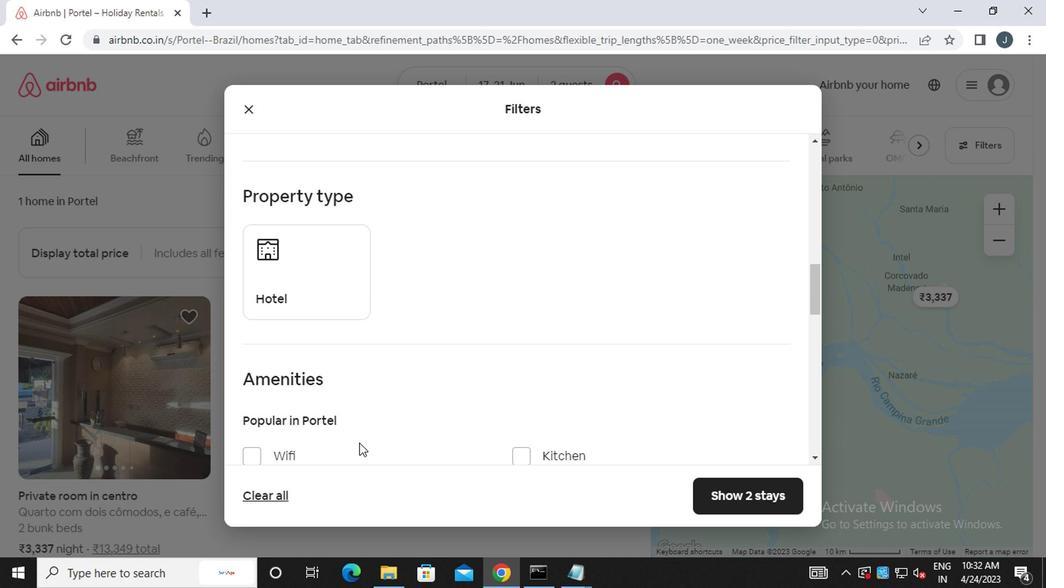
Action: Mouse moved to (341, 420)
Screenshot: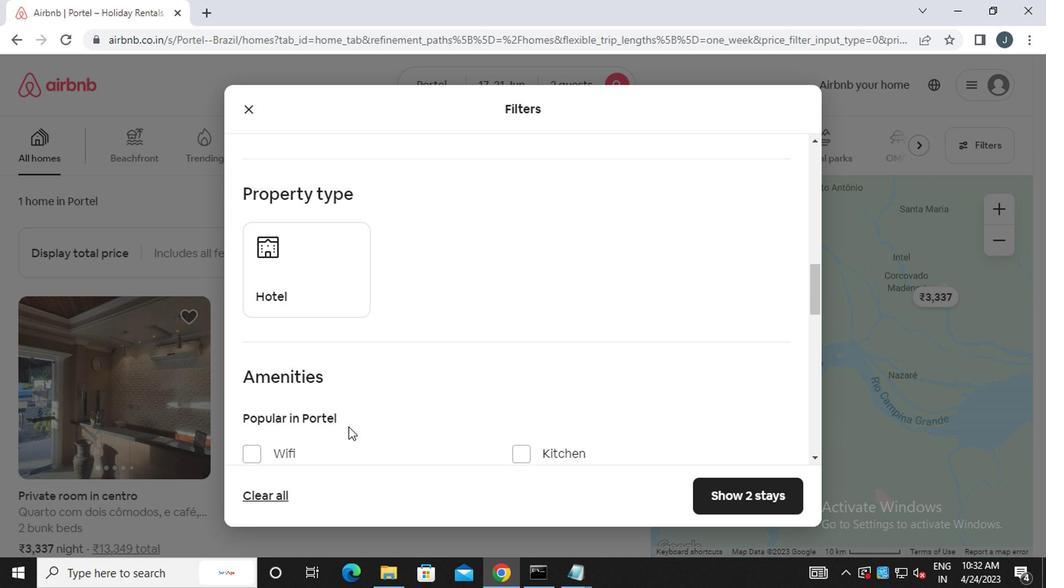 
Action: Mouse scrolled (341, 421) with delta (0, 0)
Screenshot: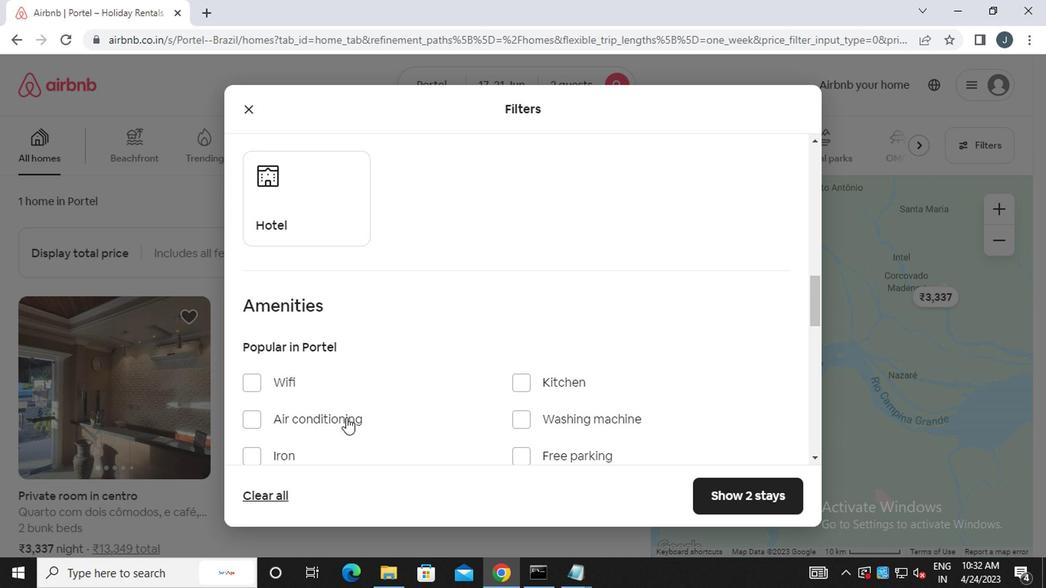 
Action: Mouse scrolled (341, 421) with delta (0, 0)
Screenshot: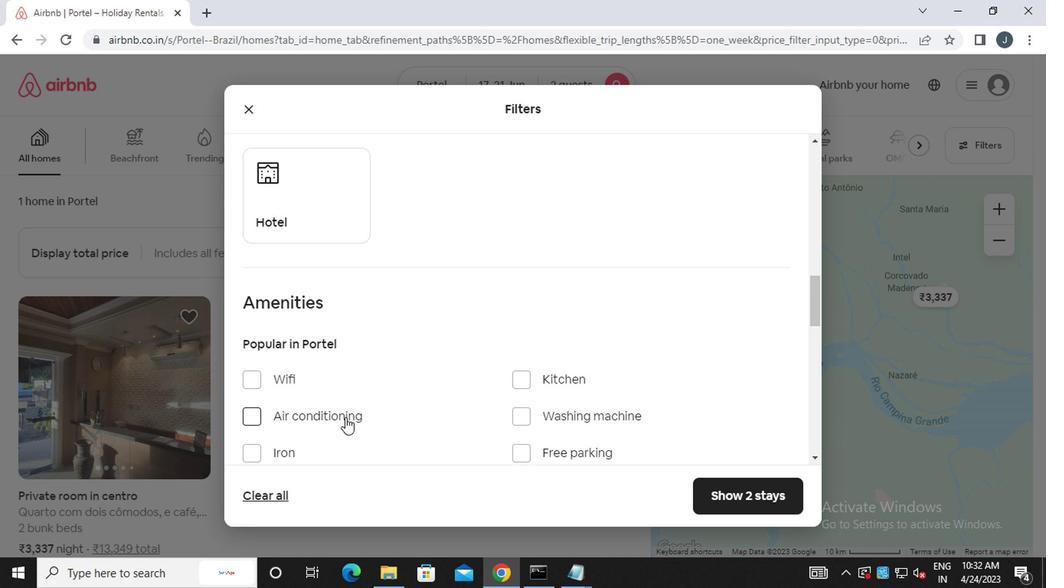 
Action: Mouse scrolled (341, 421) with delta (0, 0)
Screenshot: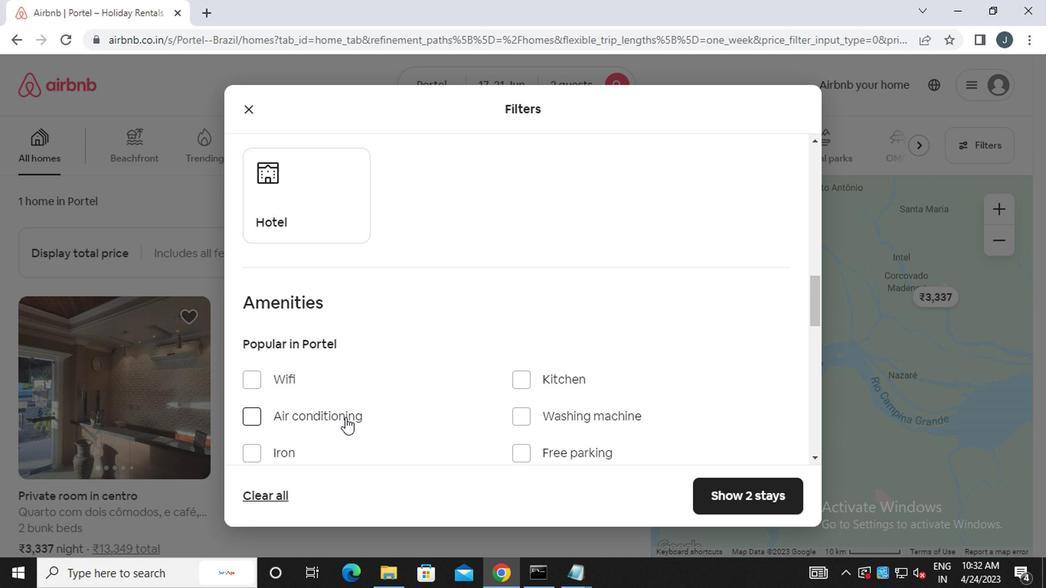 
Action: Mouse moved to (365, 340)
Screenshot: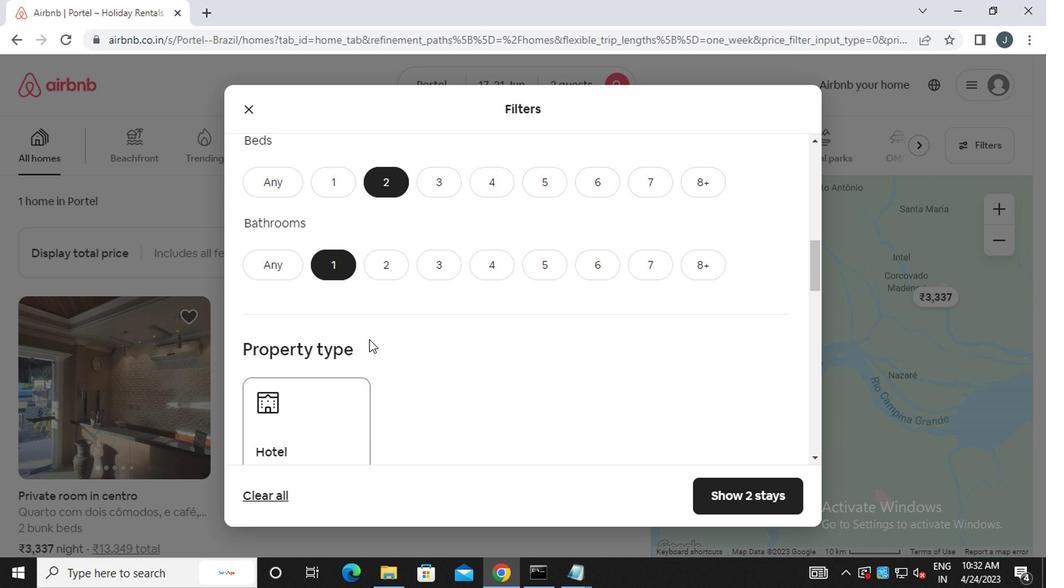 
Action: Mouse scrolled (365, 339) with delta (0, -1)
Screenshot: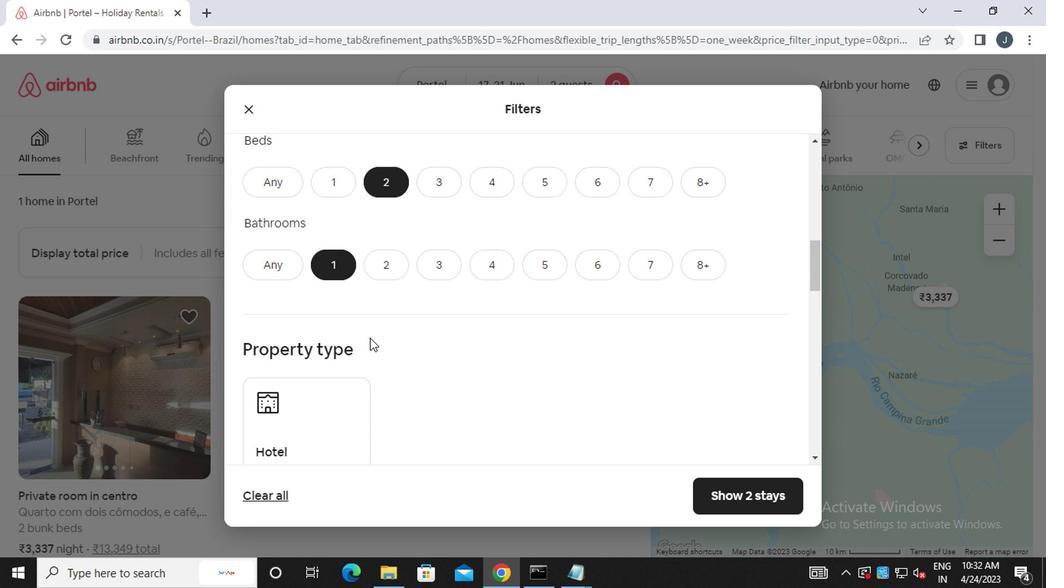 
Action: Mouse moved to (287, 351)
Screenshot: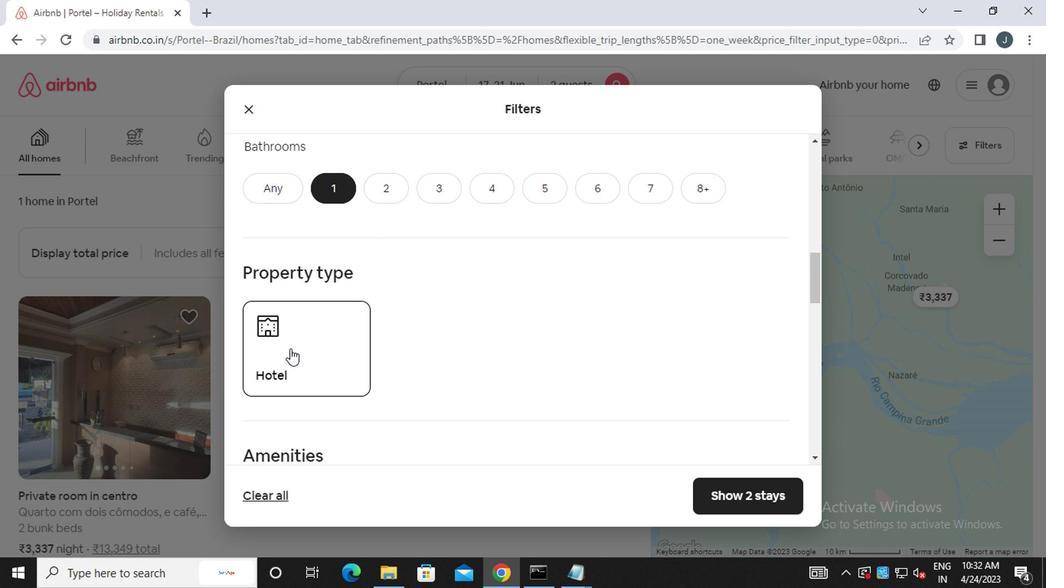 
Action: Mouse pressed left at (287, 351)
Screenshot: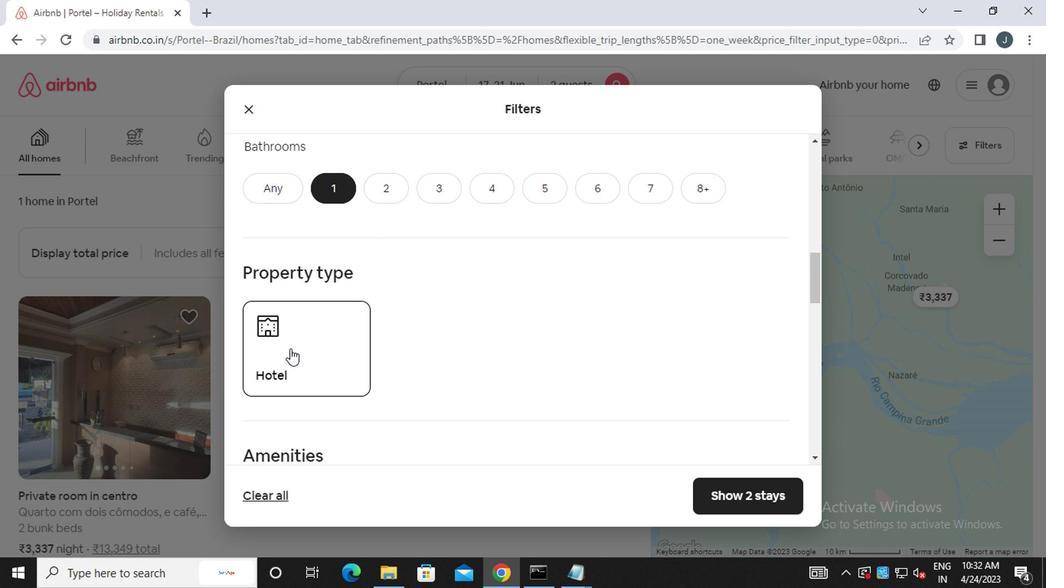 
Action: Mouse moved to (288, 351)
Screenshot: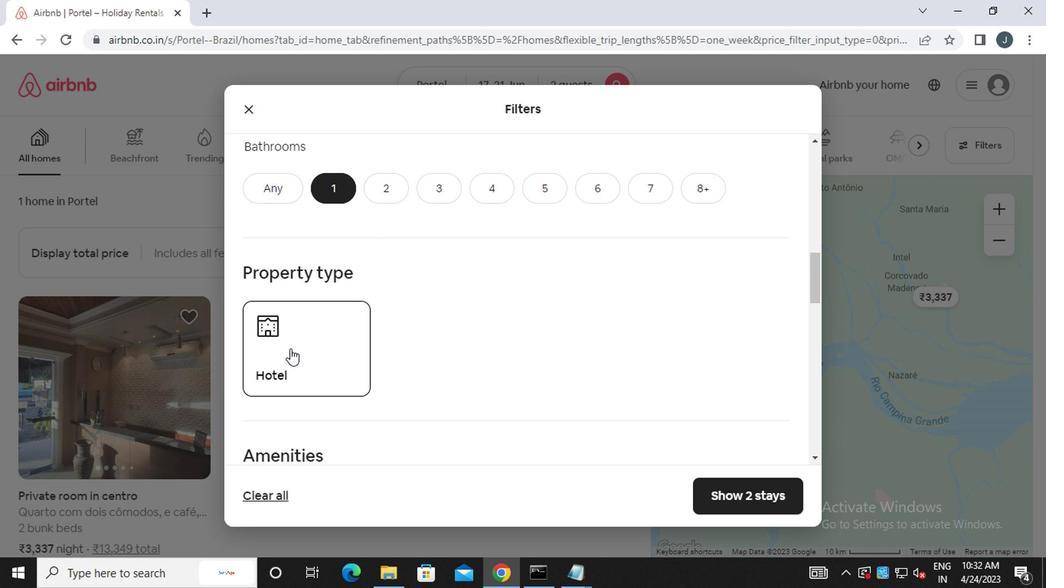 
Action: Mouse pressed left at (288, 351)
Screenshot: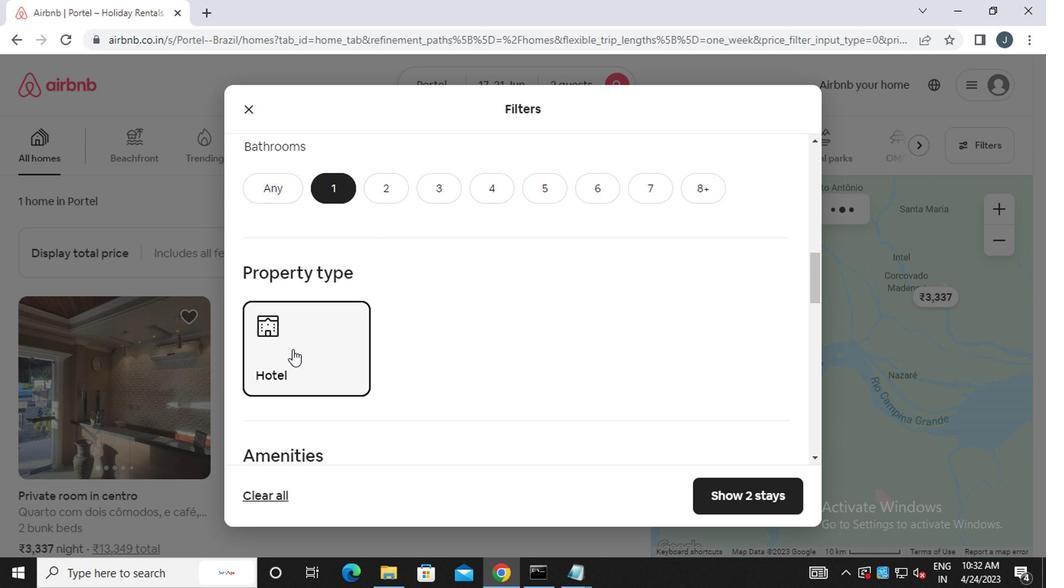 
Action: Mouse moved to (376, 370)
Screenshot: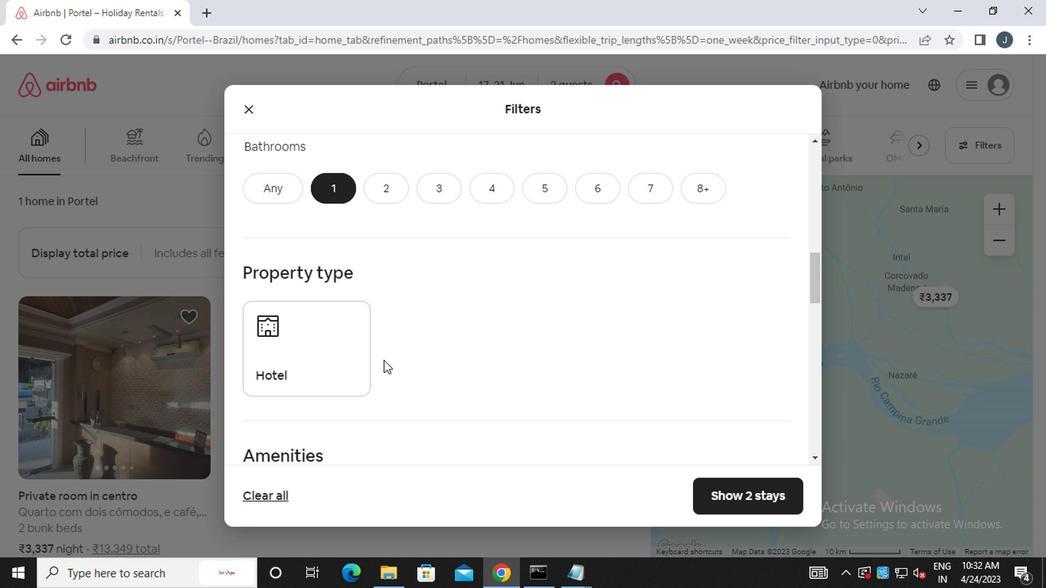
Action: Mouse scrolled (376, 369) with delta (0, 0)
Screenshot: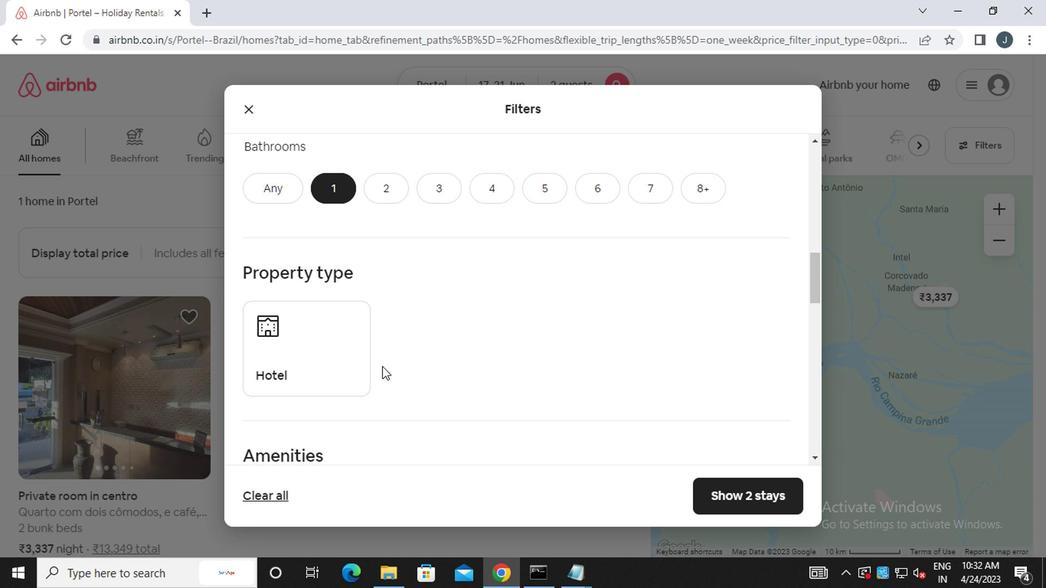 
Action: Mouse scrolled (376, 369) with delta (0, 0)
Screenshot: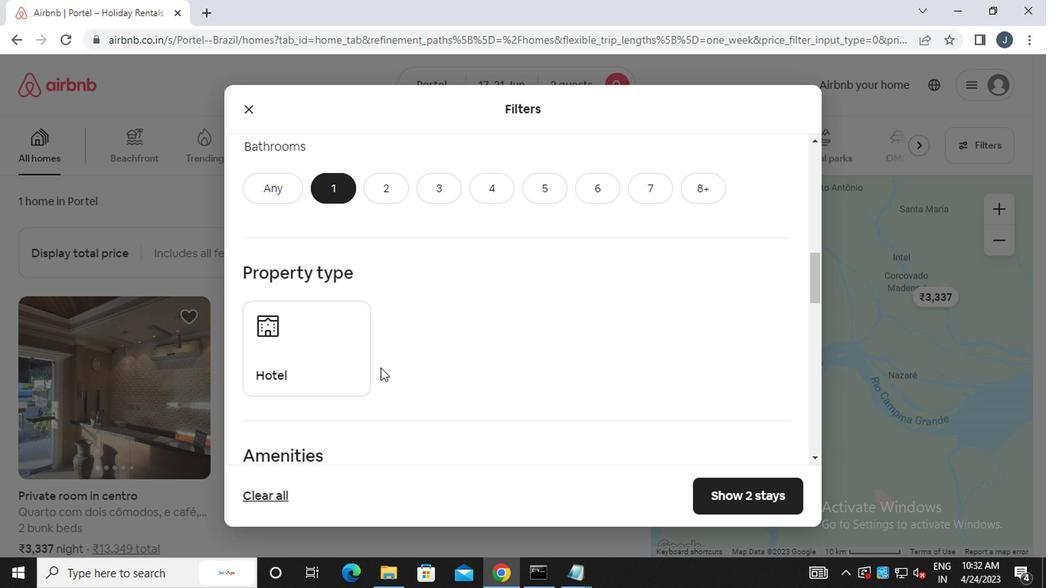 
Action: Mouse scrolled (376, 369) with delta (0, 0)
Screenshot: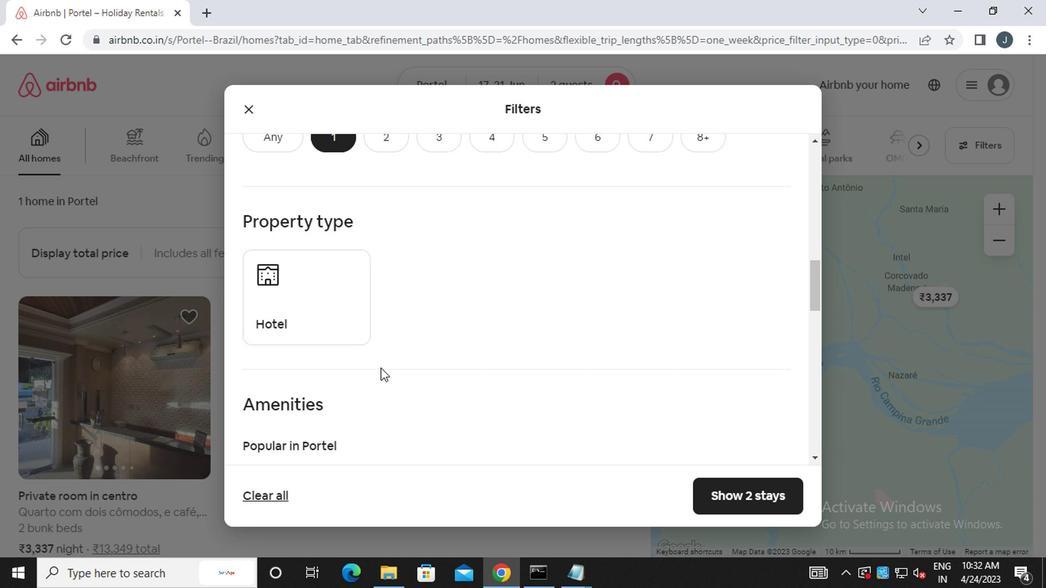 
Action: Mouse scrolled (376, 369) with delta (0, 0)
Screenshot: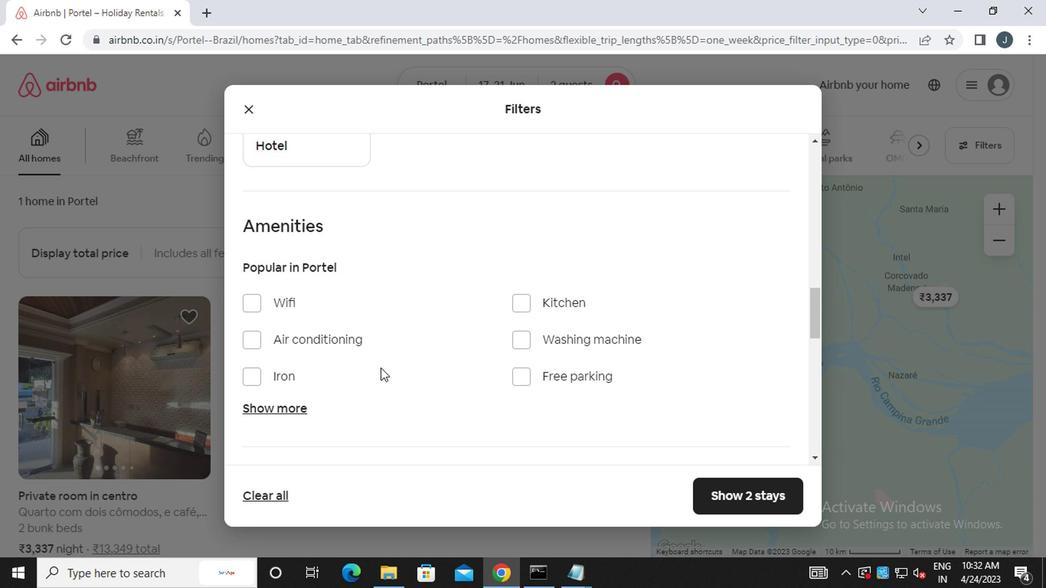 
Action: Mouse scrolled (376, 369) with delta (0, 0)
Screenshot: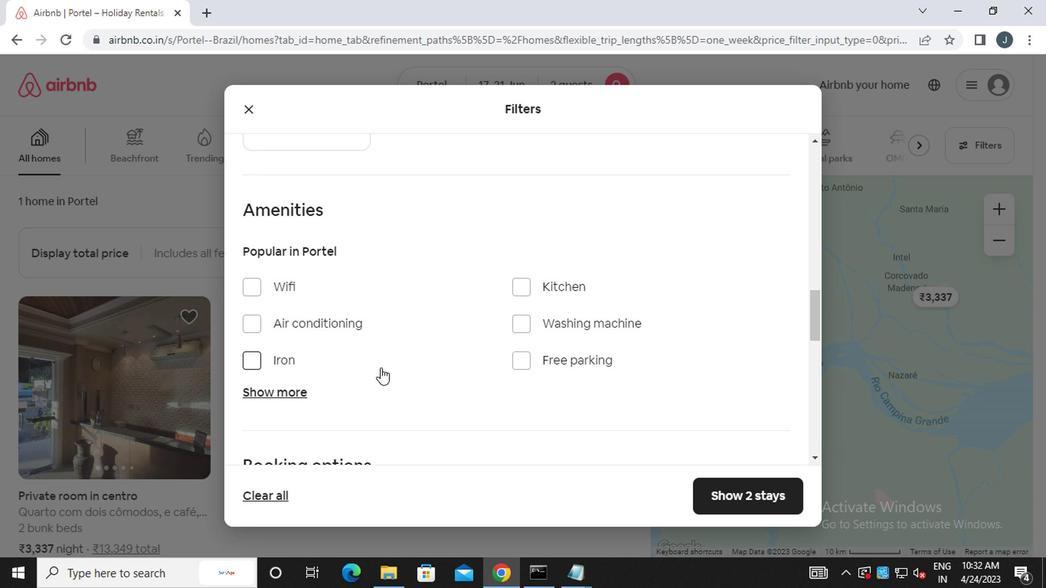 
Action: Mouse moved to (378, 370)
Screenshot: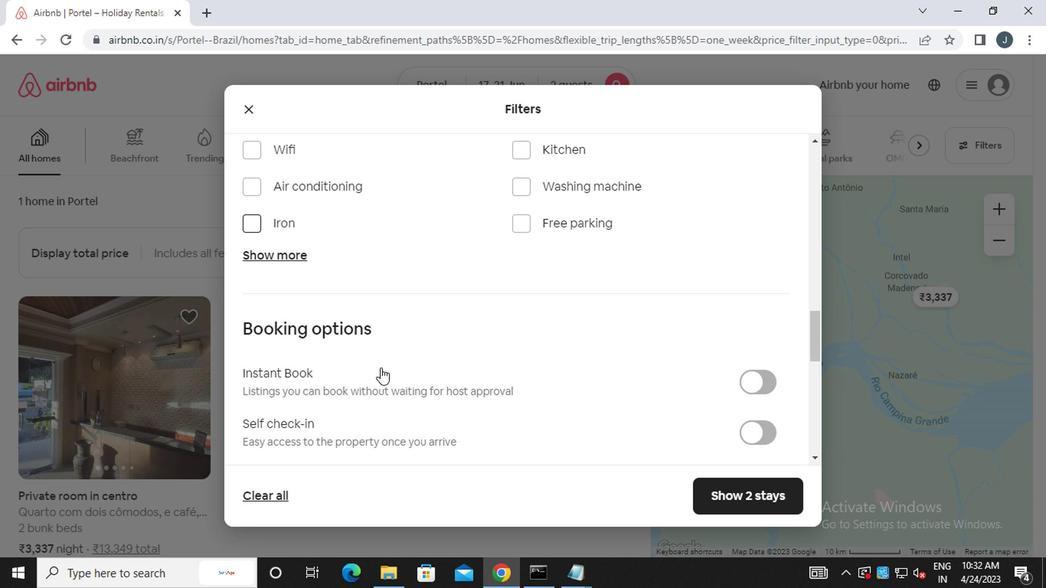 
Action: Mouse scrolled (378, 369) with delta (0, 0)
Screenshot: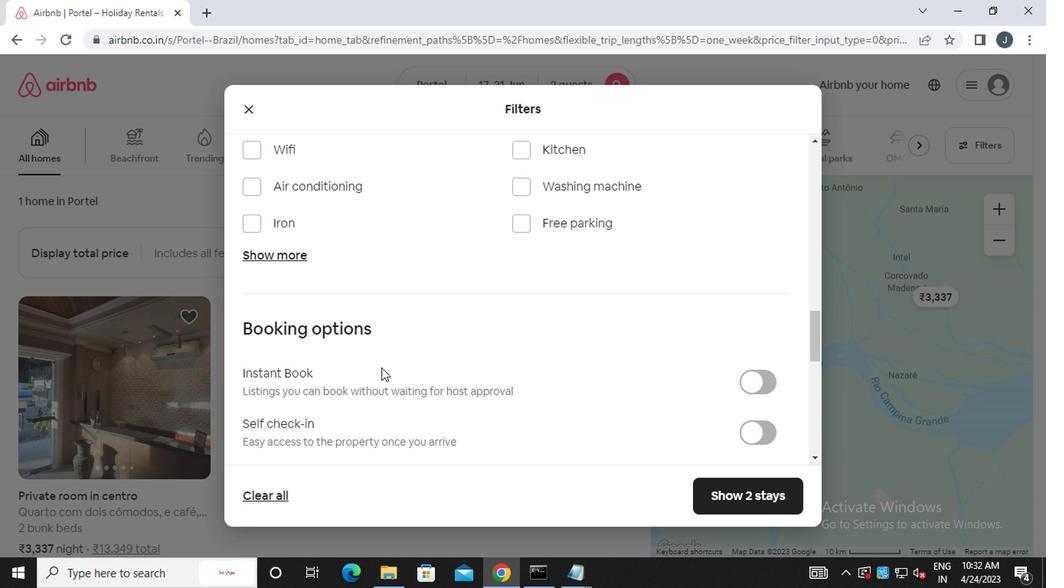
Action: Mouse moved to (375, 364)
Screenshot: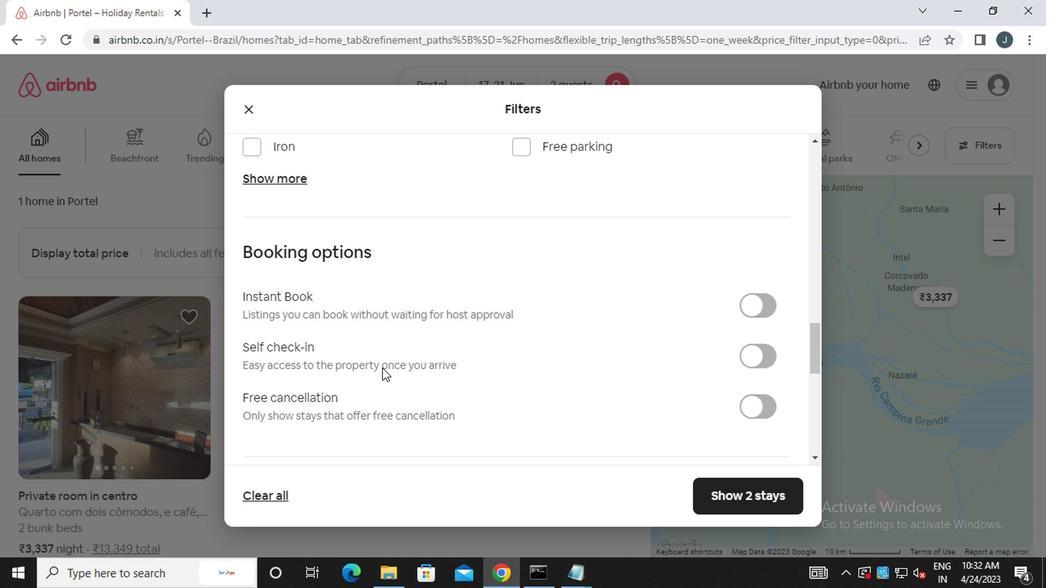 
Action: Mouse scrolled (375, 365) with delta (0, 1)
Screenshot: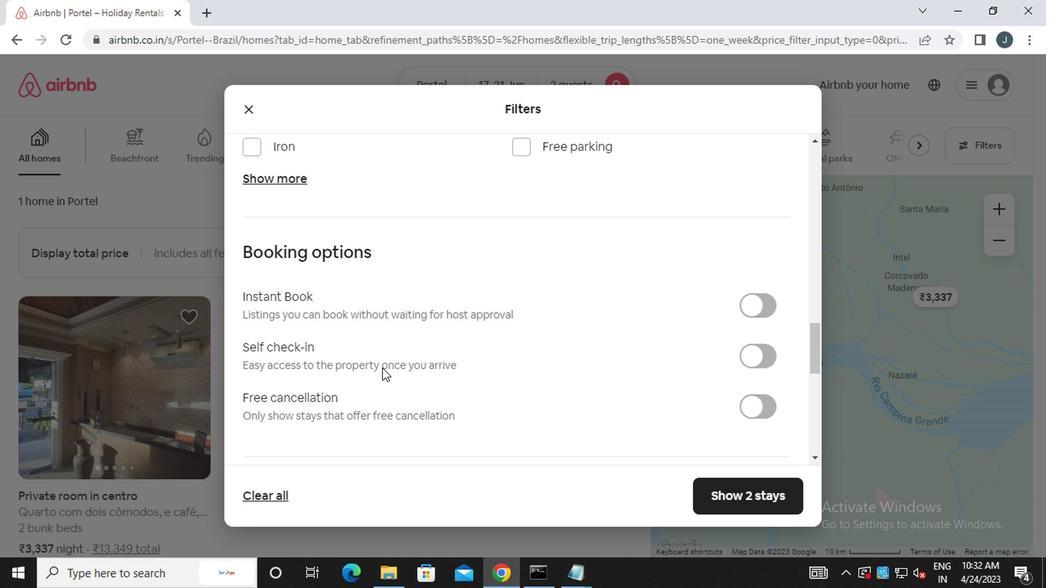
Action: Mouse moved to (340, 323)
Screenshot: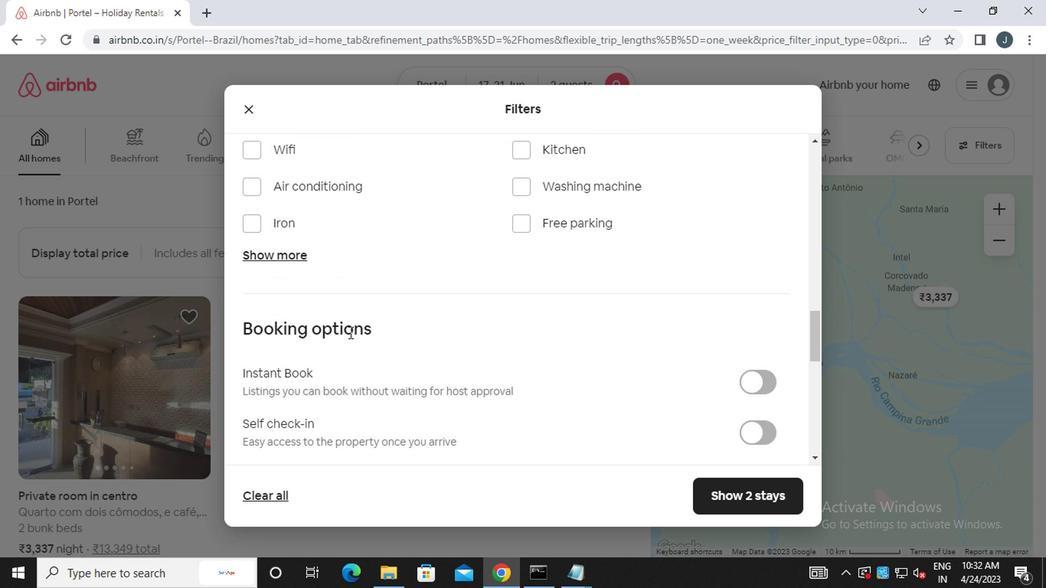 
Action: Mouse scrolled (340, 324) with delta (0, 0)
Screenshot: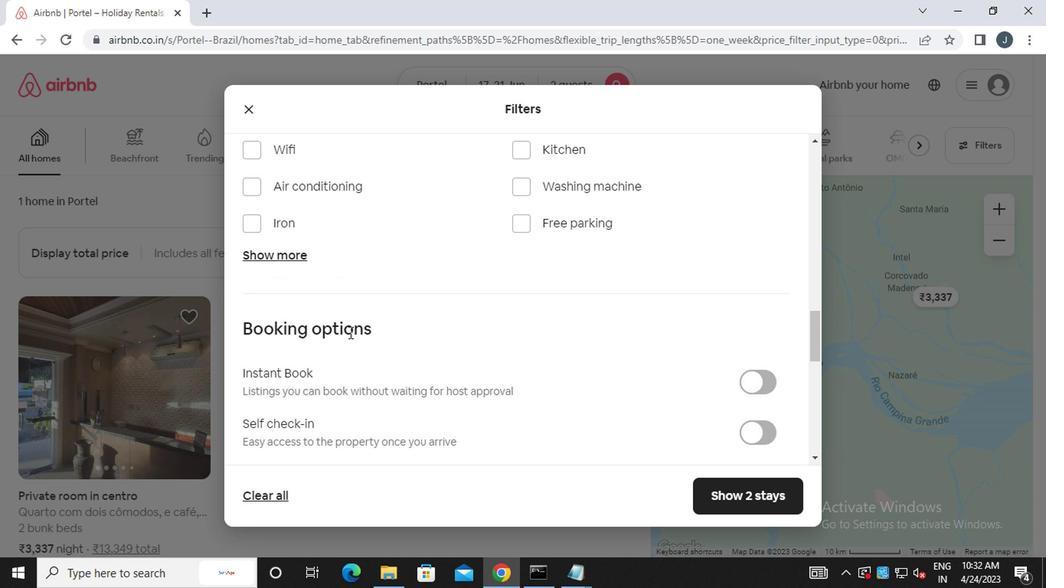 
Action: Mouse moved to (340, 322)
Screenshot: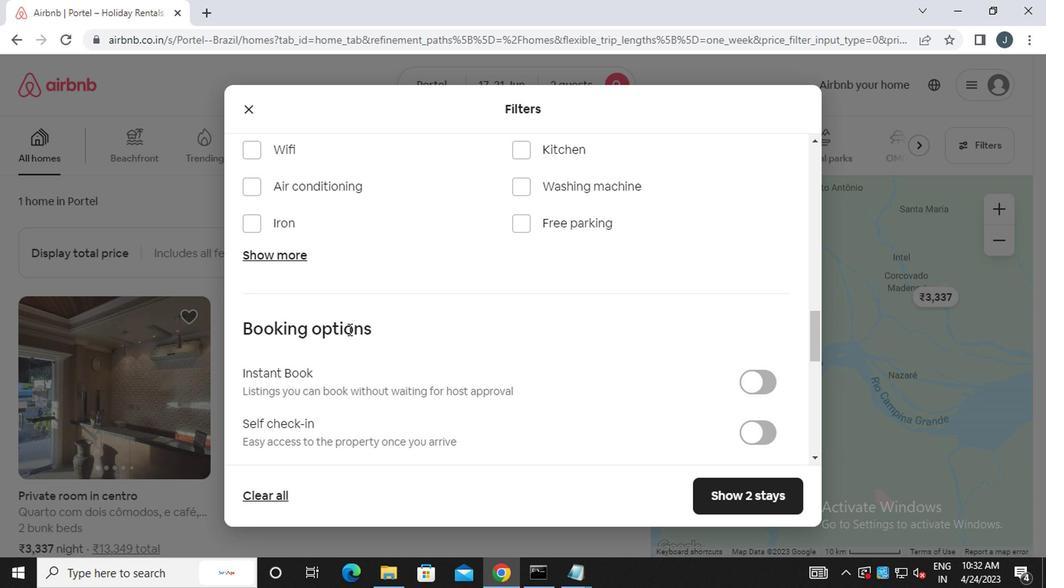 
Action: Mouse scrolled (340, 323) with delta (0, 1)
Screenshot: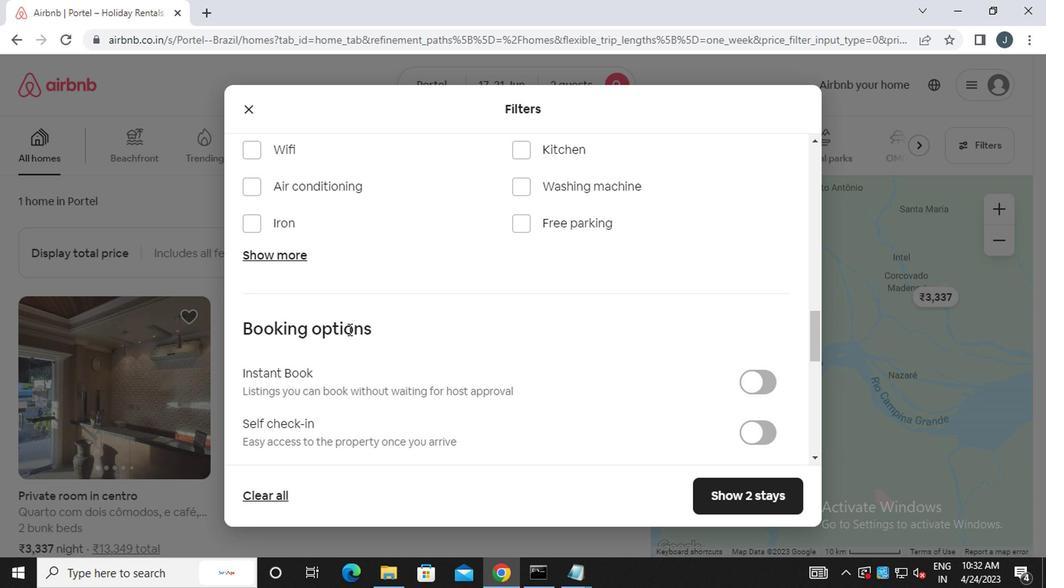 
Action: Mouse moved to (317, 293)
Screenshot: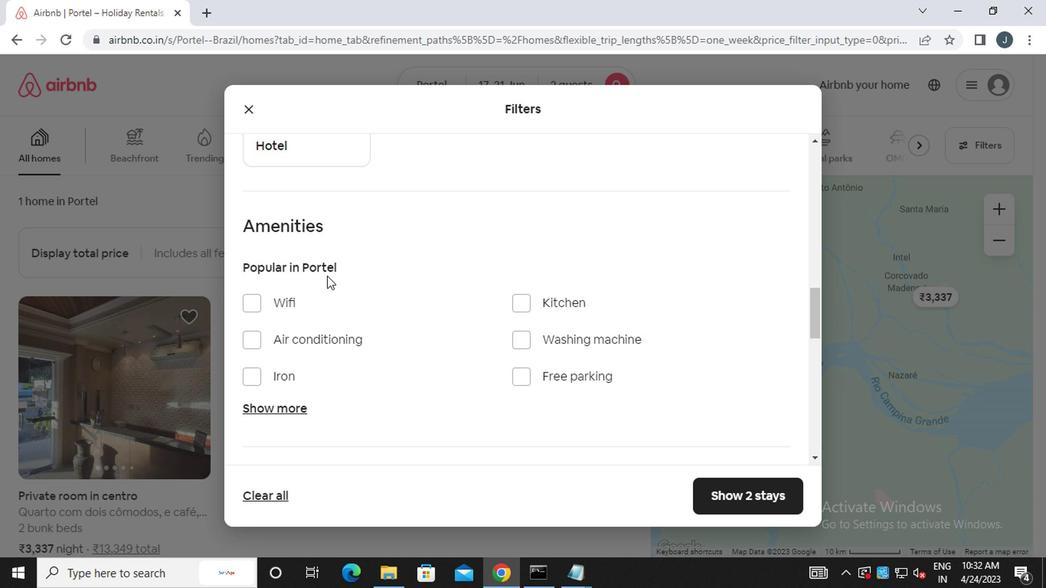 
Action: Mouse pressed left at (317, 293)
Screenshot: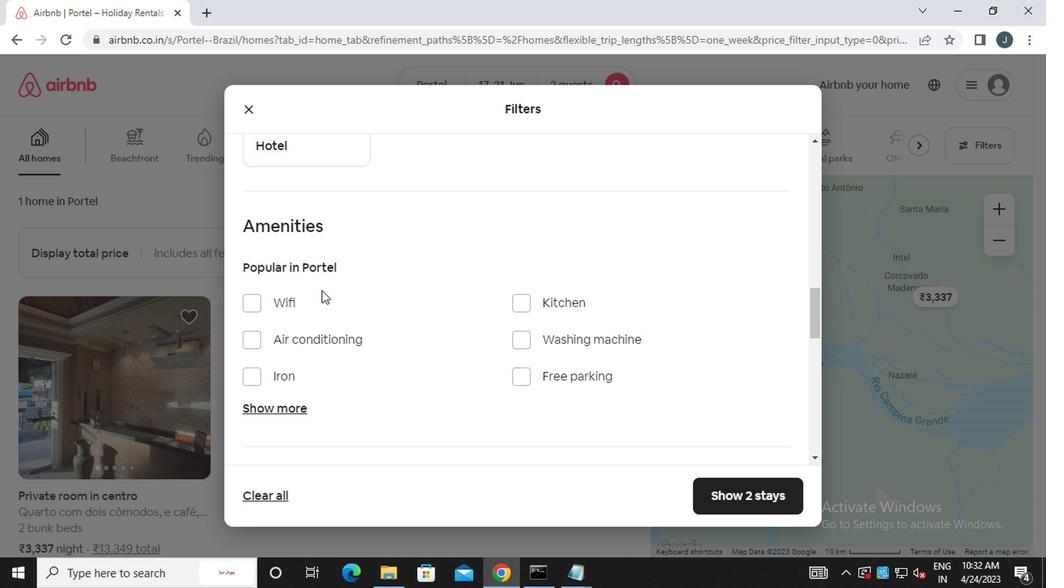 
Action: Mouse moved to (316, 314)
Screenshot: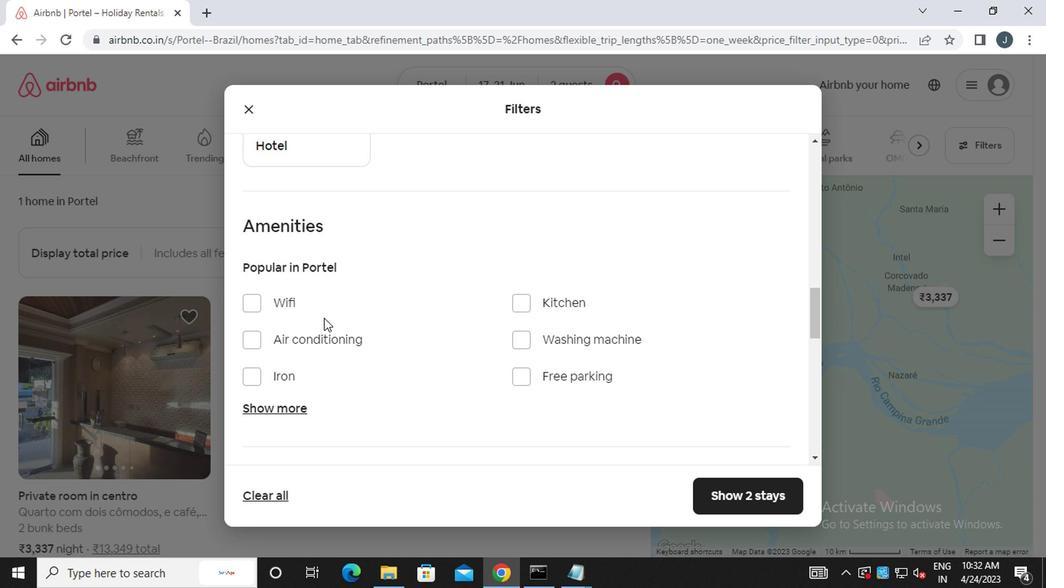
Action: Mouse pressed left at (316, 314)
Screenshot: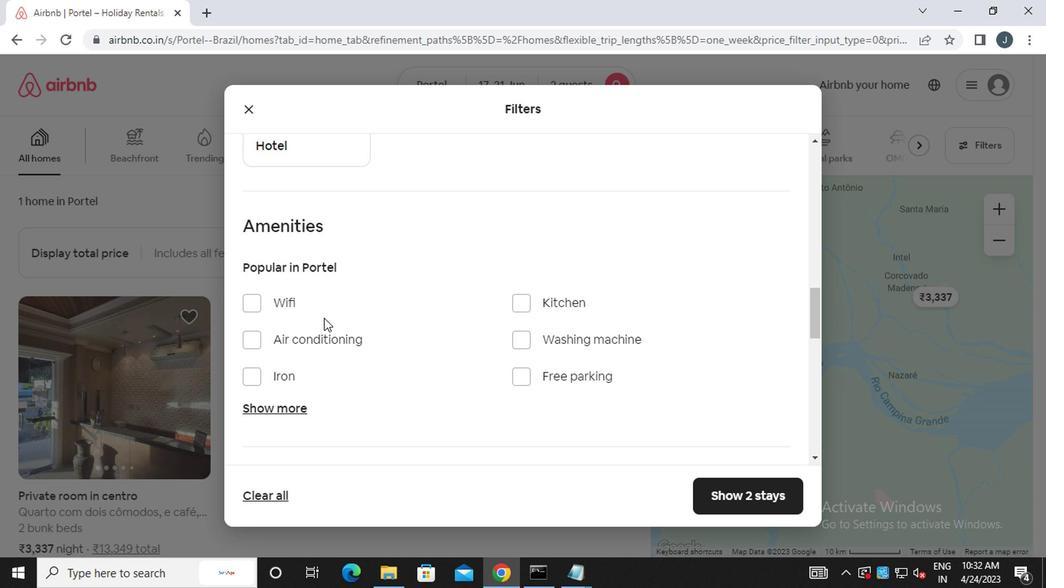 
Action: Mouse moved to (372, 335)
Screenshot: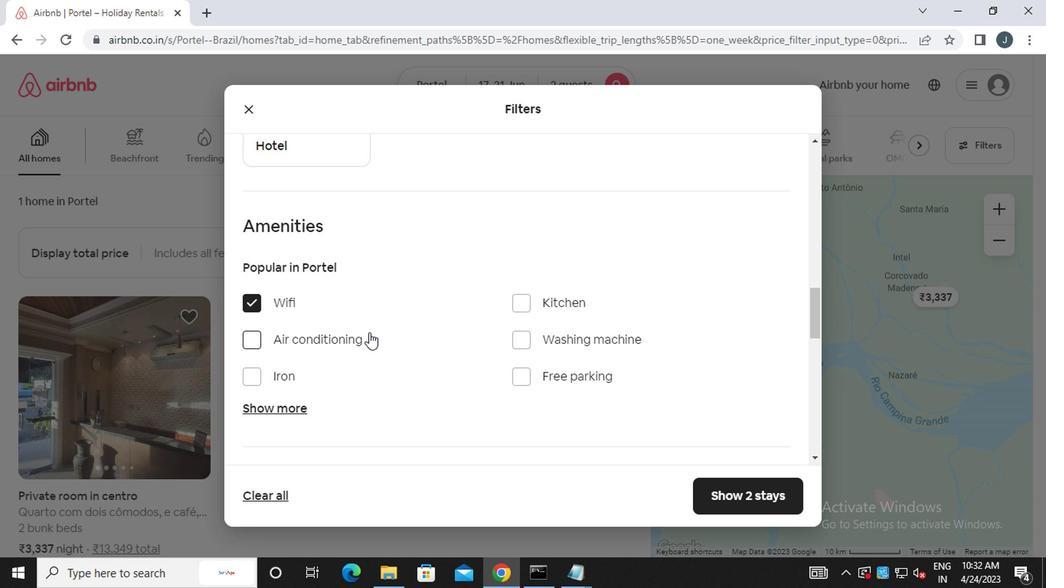 
Action: Mouse scrolled (372, 335) with delta (0, 0)
Screenshot: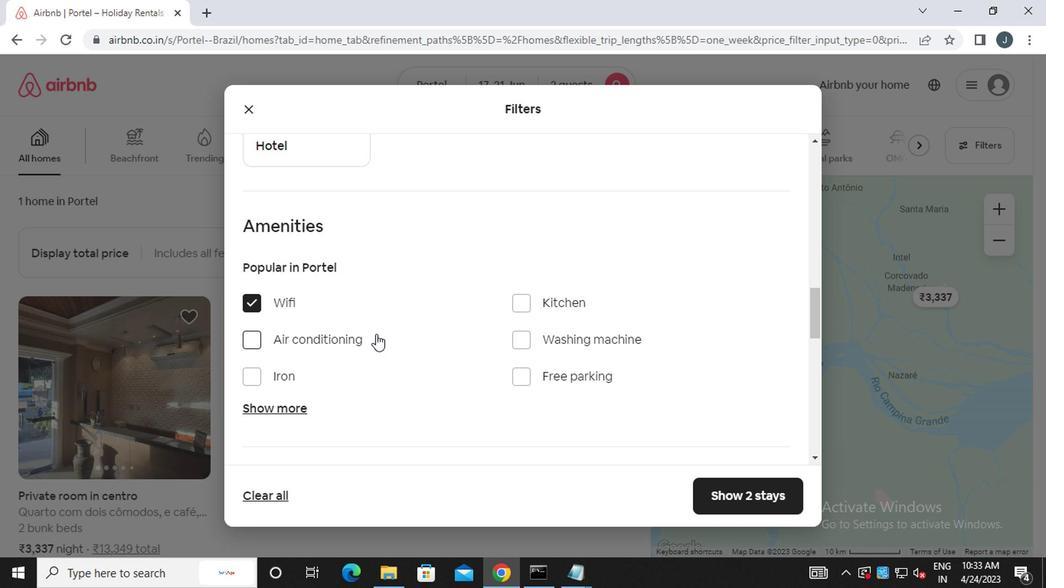 
Action: Mouse scrolled (372, 335) with delta (0, 0)
Screenshot: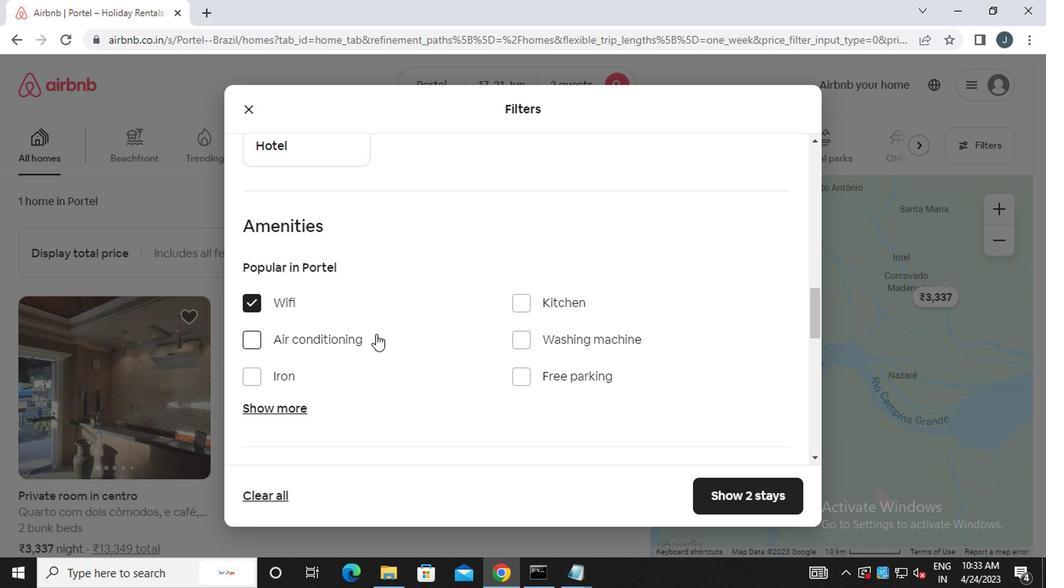 
Action: Mouse scrolled (372, 335) with delta (0, 0)
Screenshot: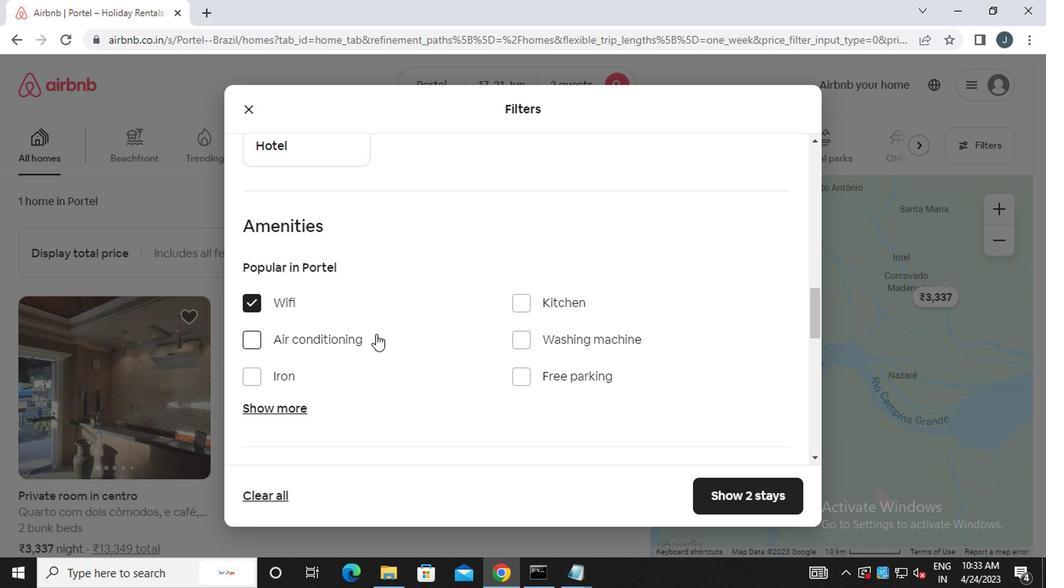 
Action: Mouse moved to (367, 335)
Screenshot: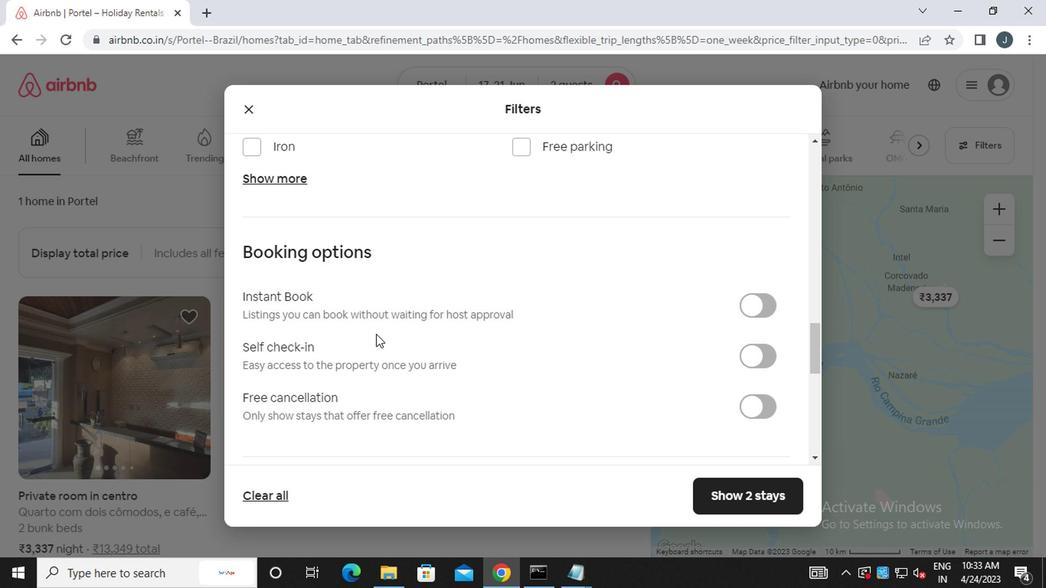 
Action: Mouse scrolled (367, 335) with delta (0, 0)
Screenshot: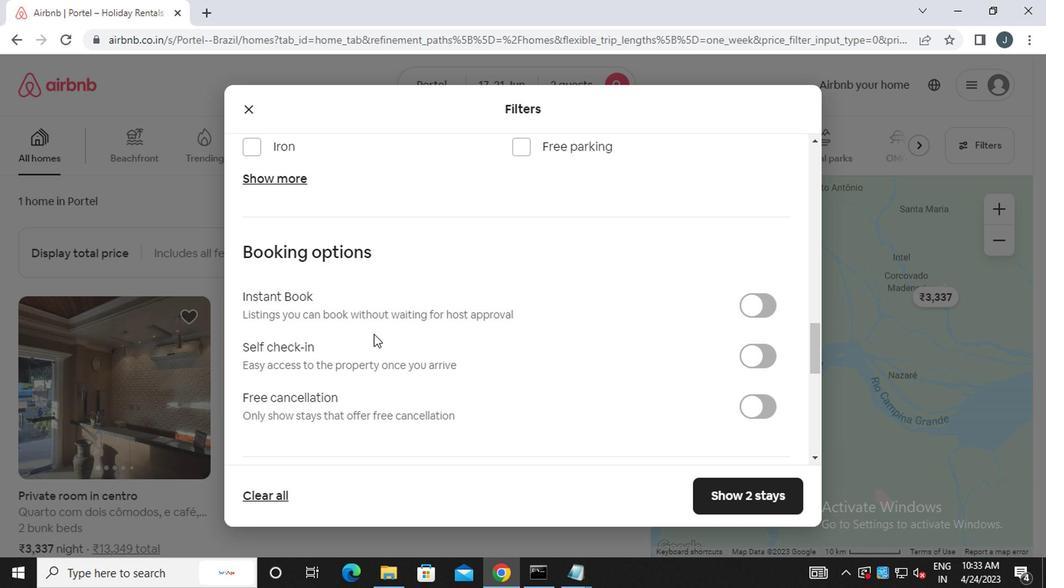
Action: Mouse scrolled (367, 335) with delta (0, 0)
Screenshot: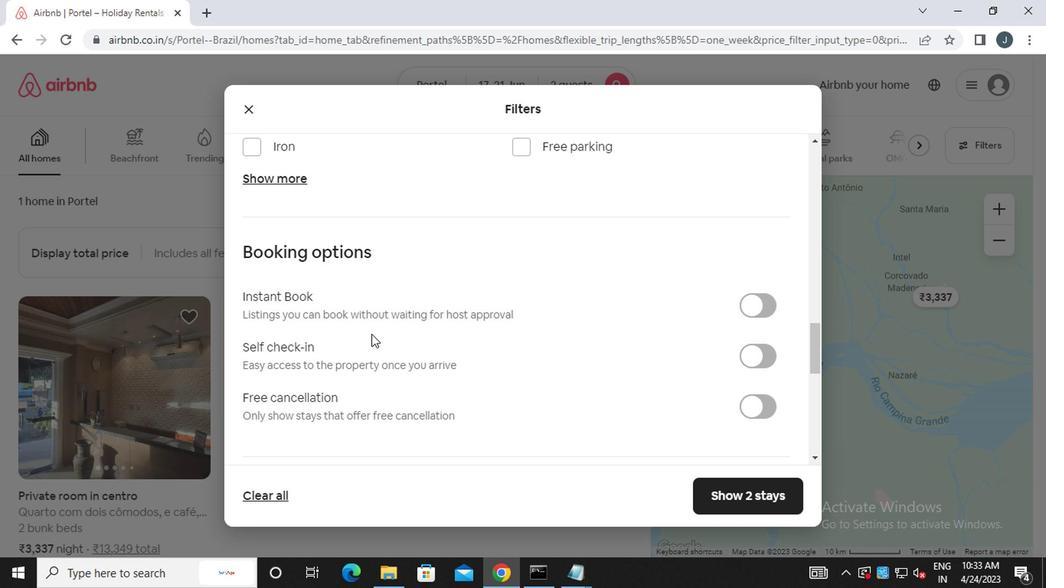 
Action: Mouse moved to (767, 203)
Screenshot: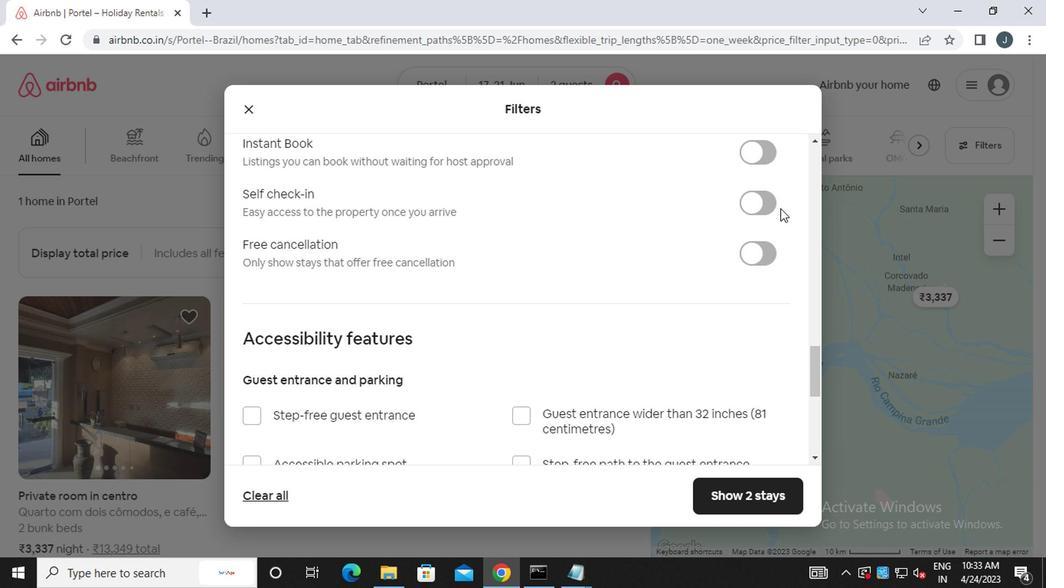 
Action: Mouse pressed left at (767, 203)
Screenshot: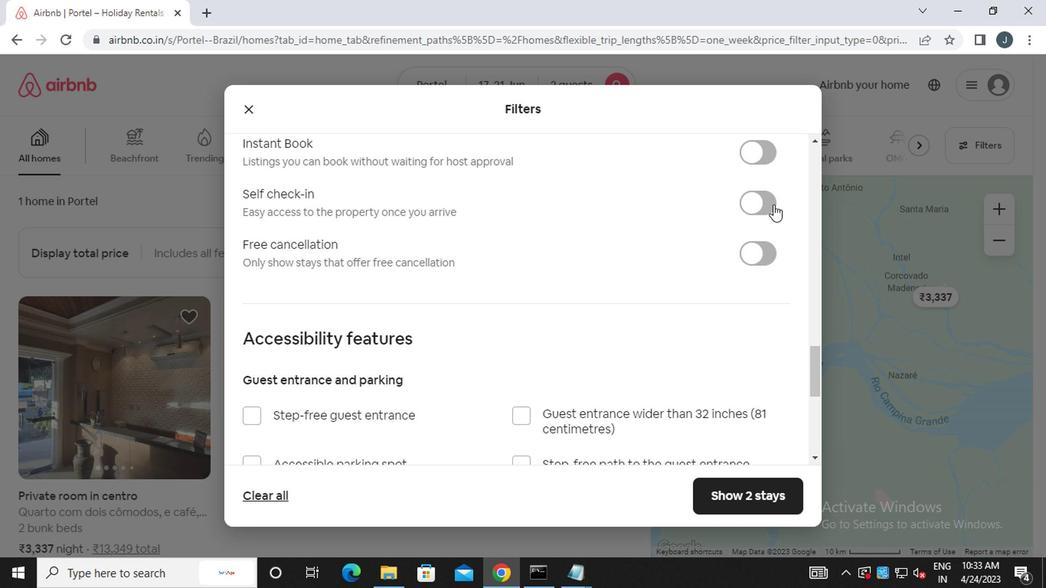 
Action: Mouse moved to (527, 277)
Screenshot: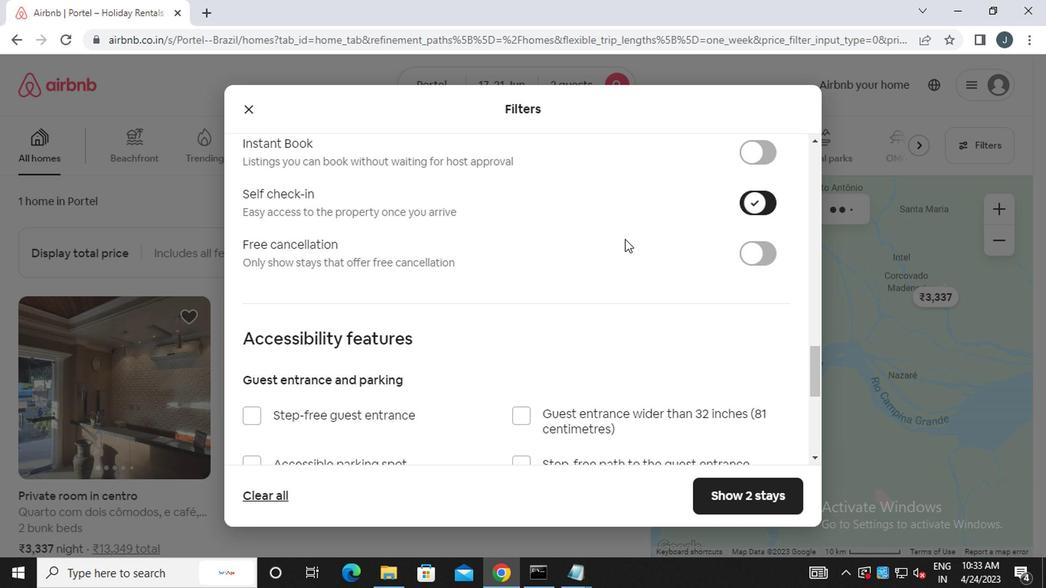 
Action: Mouse scrolled (527, 276) with delta (0, 0)
Screenshot: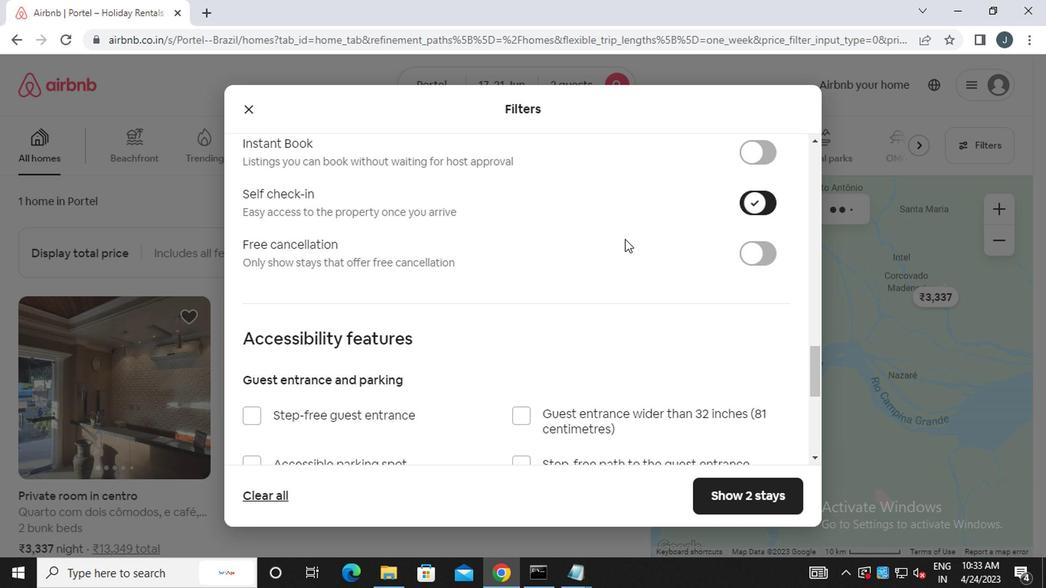 
Action: Mouse scrolled (527, 276) with delta (0, 0)
Screenshot: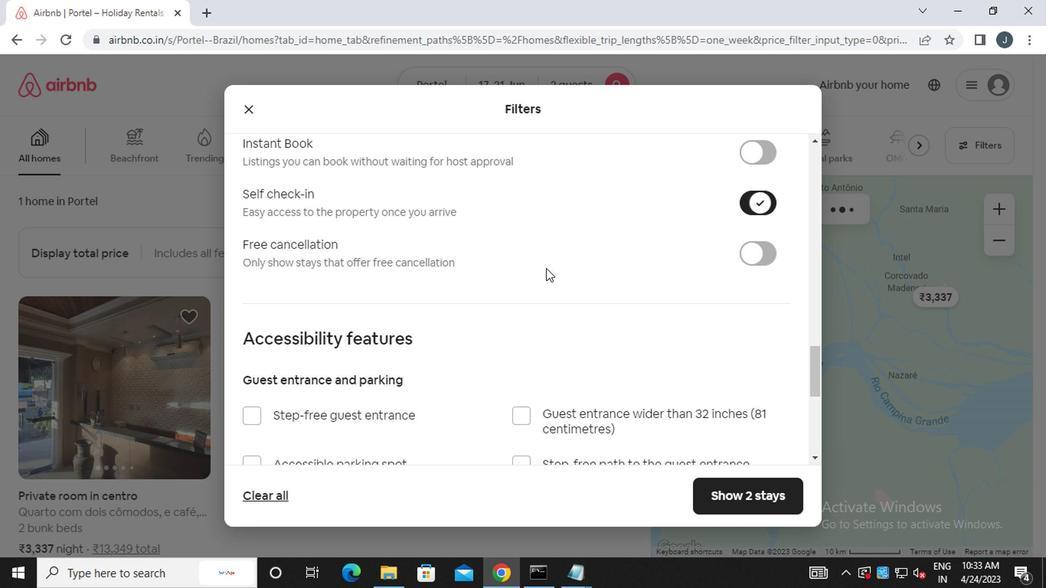 
Action: Mouse scrolled (527, 276) with delta (0, 0)
Screenshot: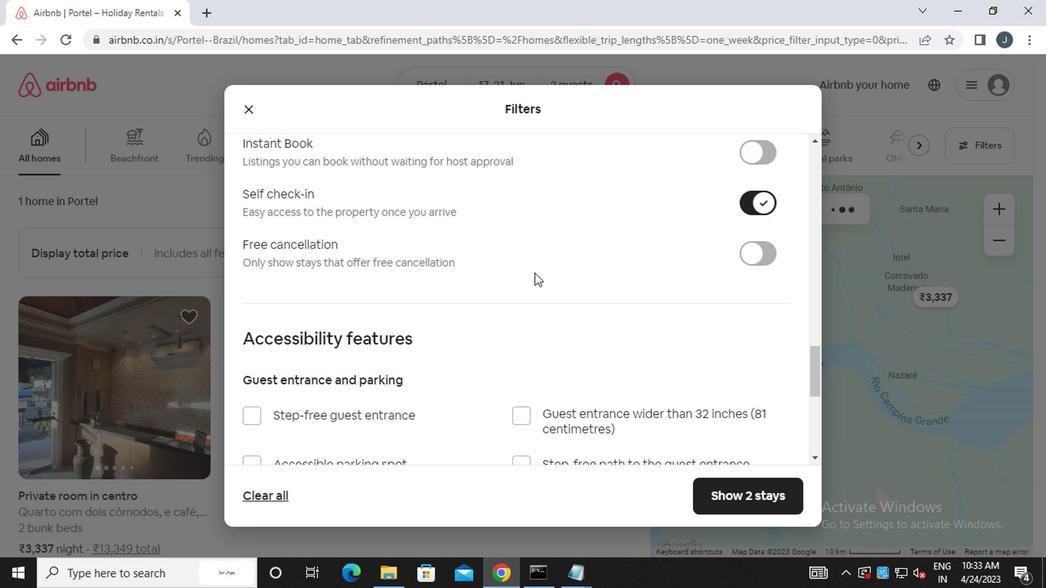 
Action: Mouse scrolled (527, 276) with delta (0, 0)
Screenshot: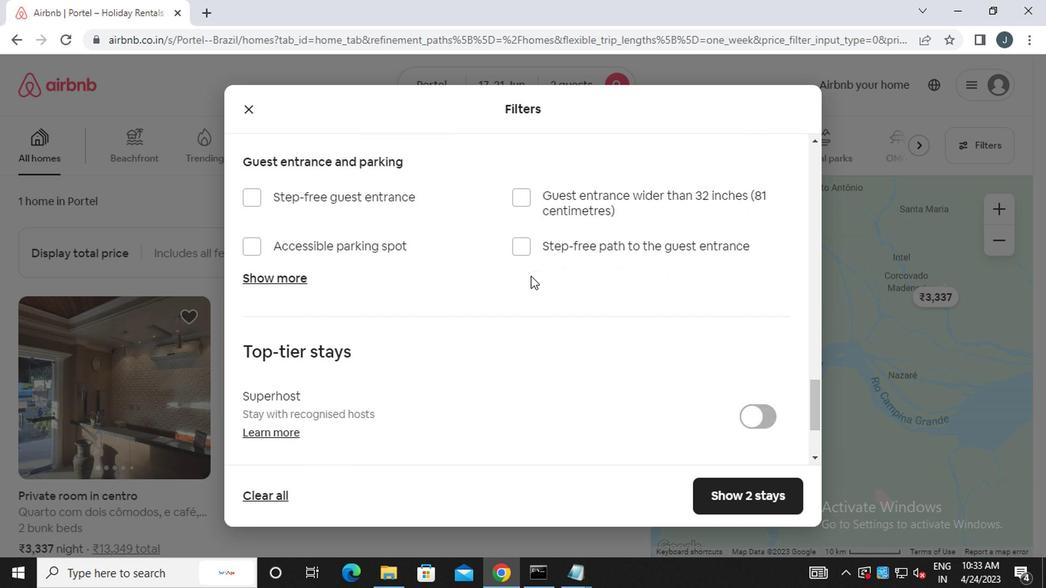 
Action: Mouse scrolled (527, 276) with delta (0, 0)
Screenshot: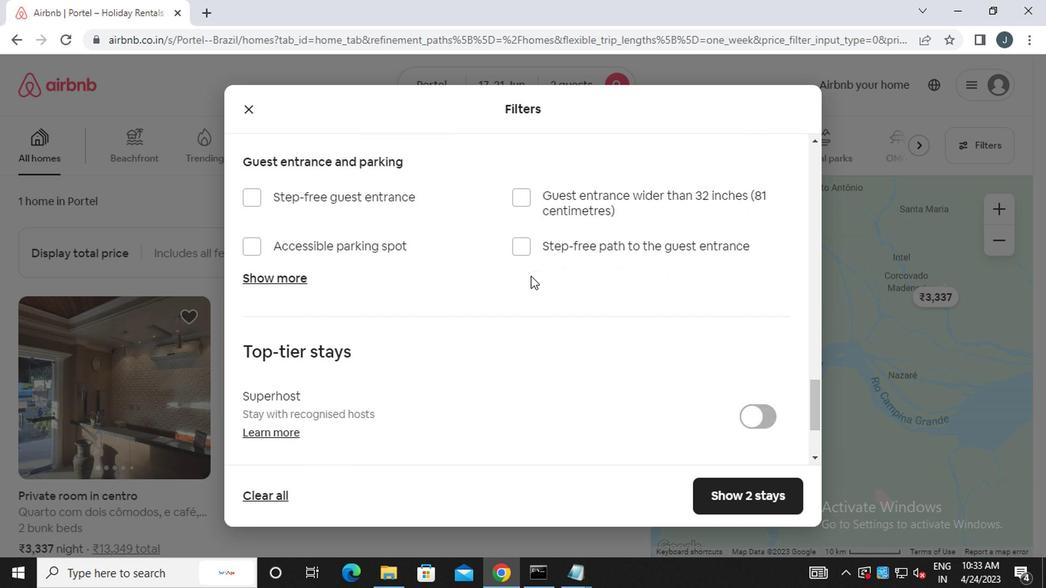 
Action: Mouse scrolled (527, 276) with delta (0, 0)
Screenshot: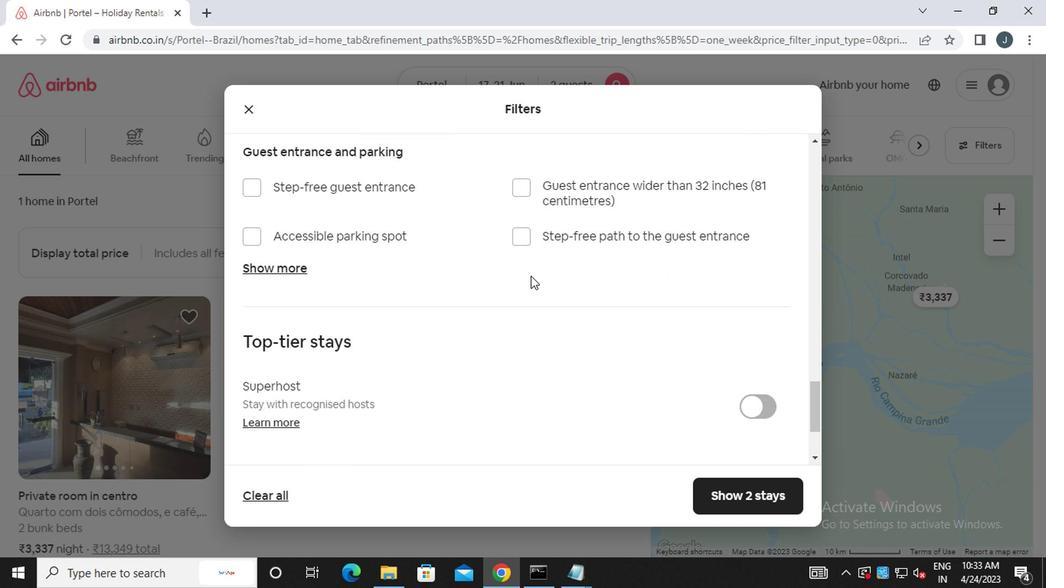 
Action: Mouse moved to (520, 281)
Screenshot: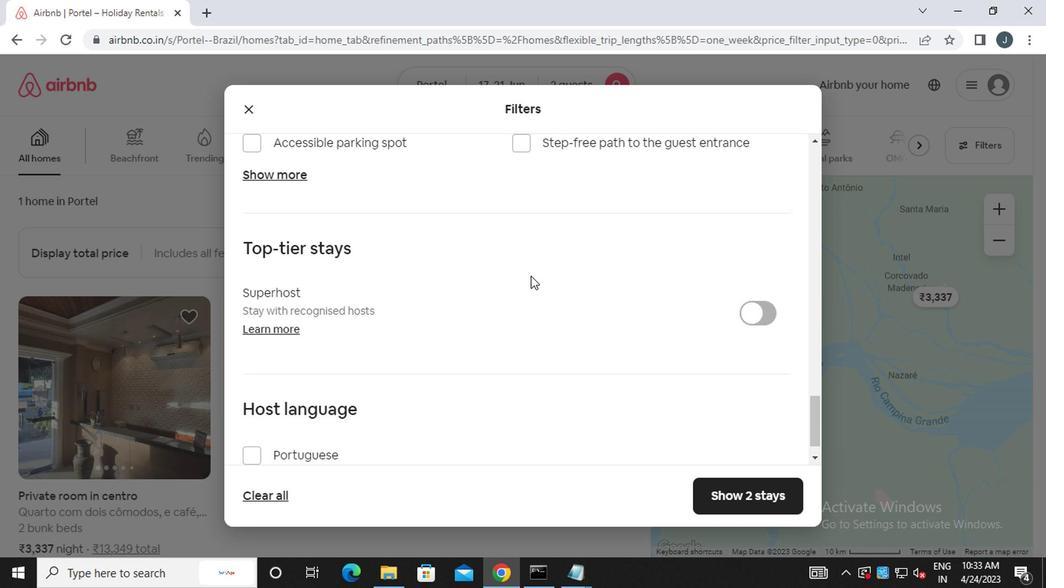 
Action: Mouse scrolled (520, 280) with delta (0, -1)
Screenshot: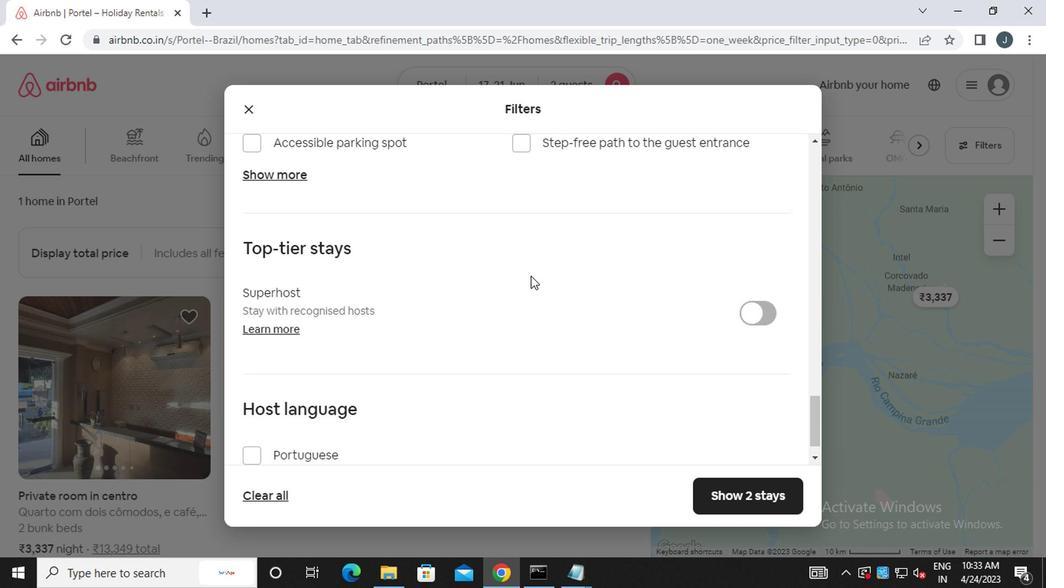 
Action: Mouse moved to (518, 283)
Screenshot: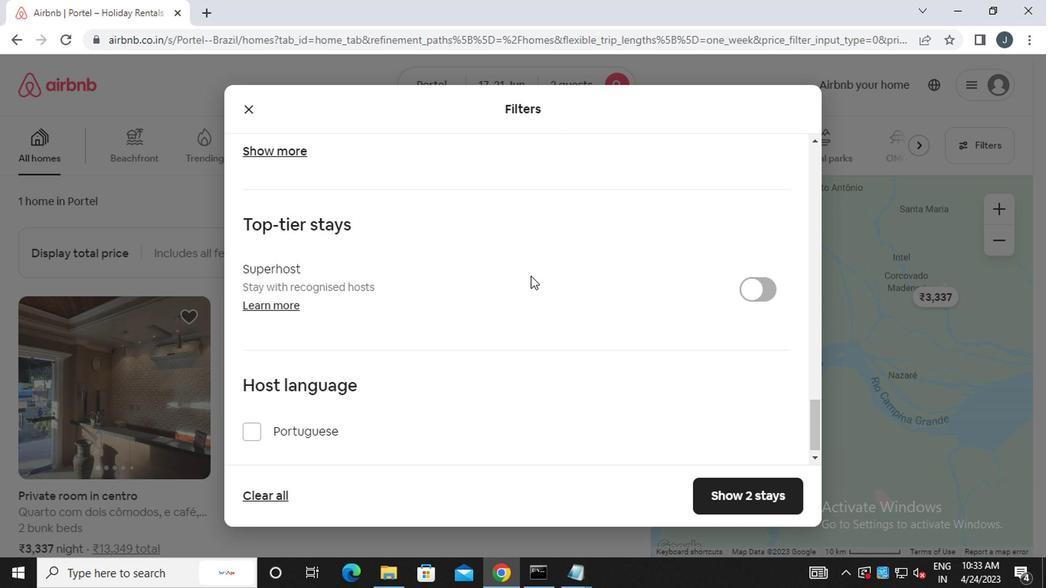 
Action: Mouse scrolled (518, 282) with delta (0, -1)
Screenshot: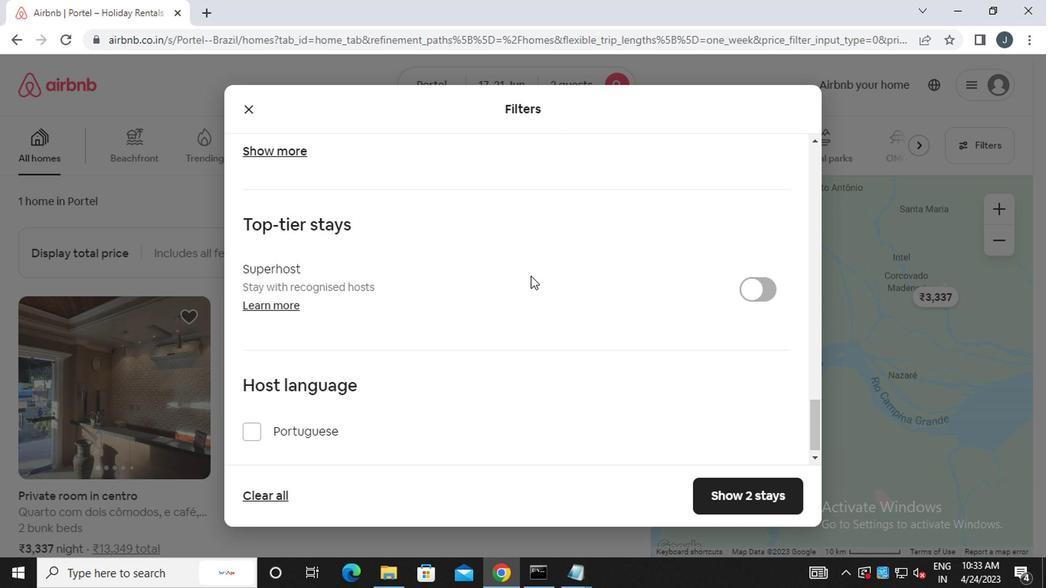 
Action: Mouse moved to (518, 283)
Screenshot: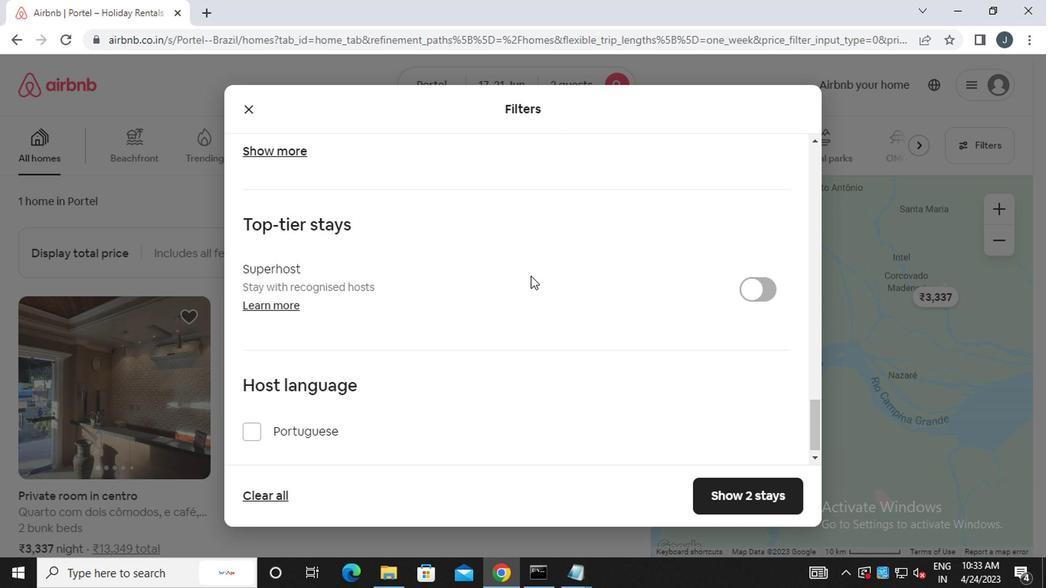 
Action: Mouse scrolled (518, 282) with delta (0, -1)
Screenshot: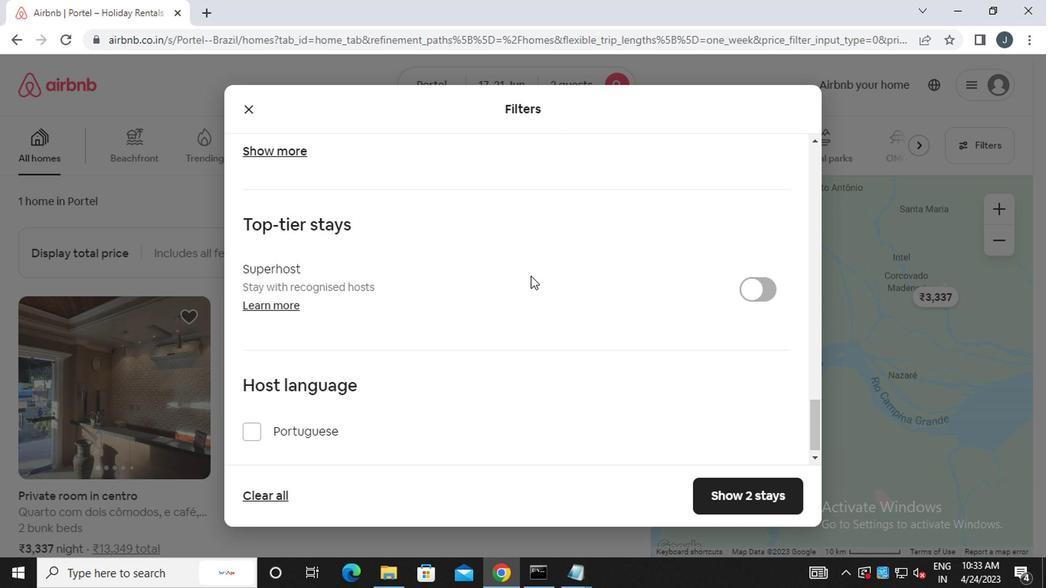
Action: Mouse moved to (518, 284)
Screenshot: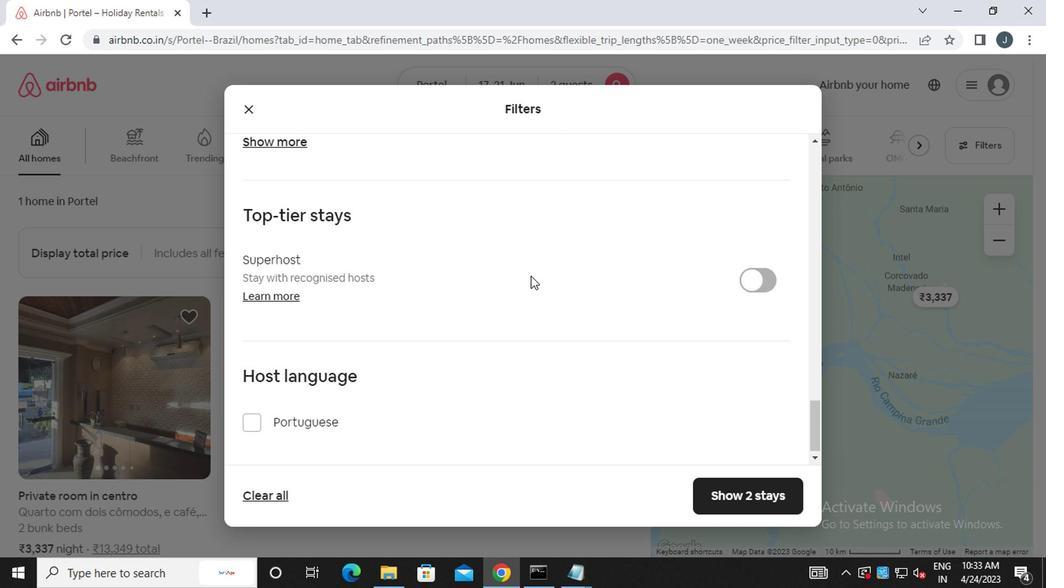 
Action: Mouse scrolled (518, 283) with delta (0, 0)
Screenshot: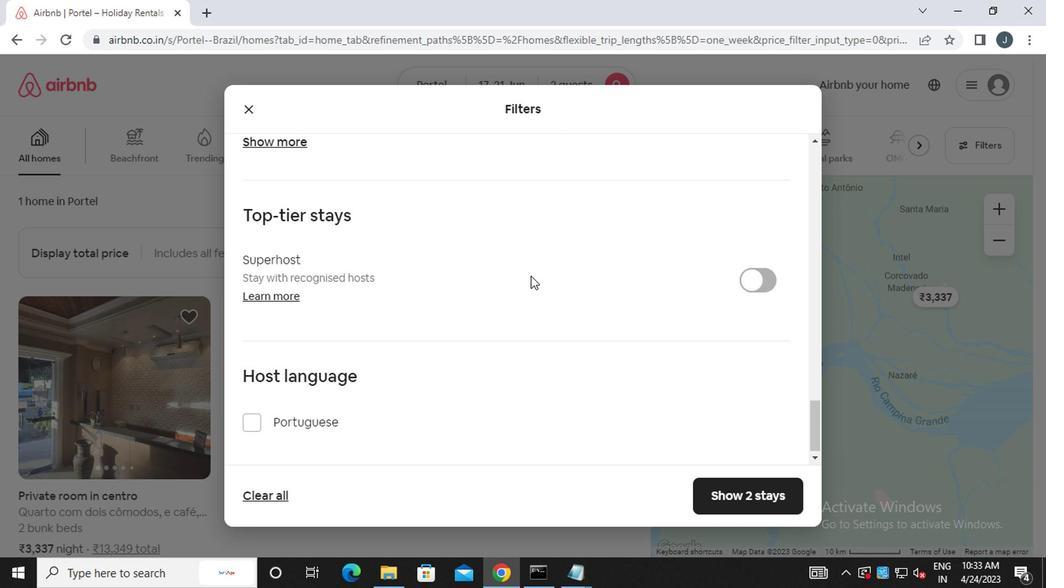 
Action: Mouse moved to (316, 412)
Screenshot: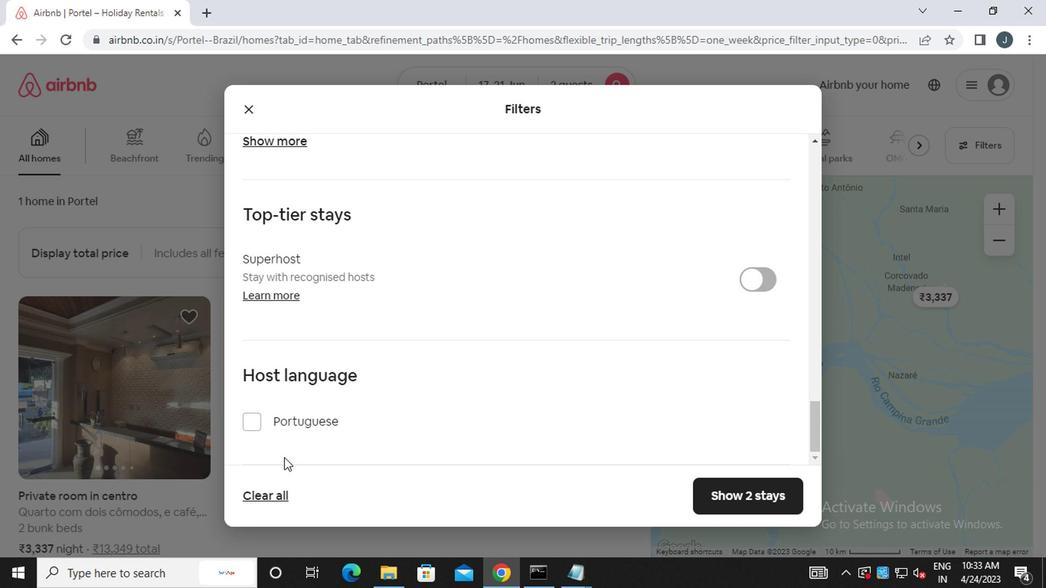 
Action: Mouse scrolled (316, 411) with delta (0, 0)
Screenshot: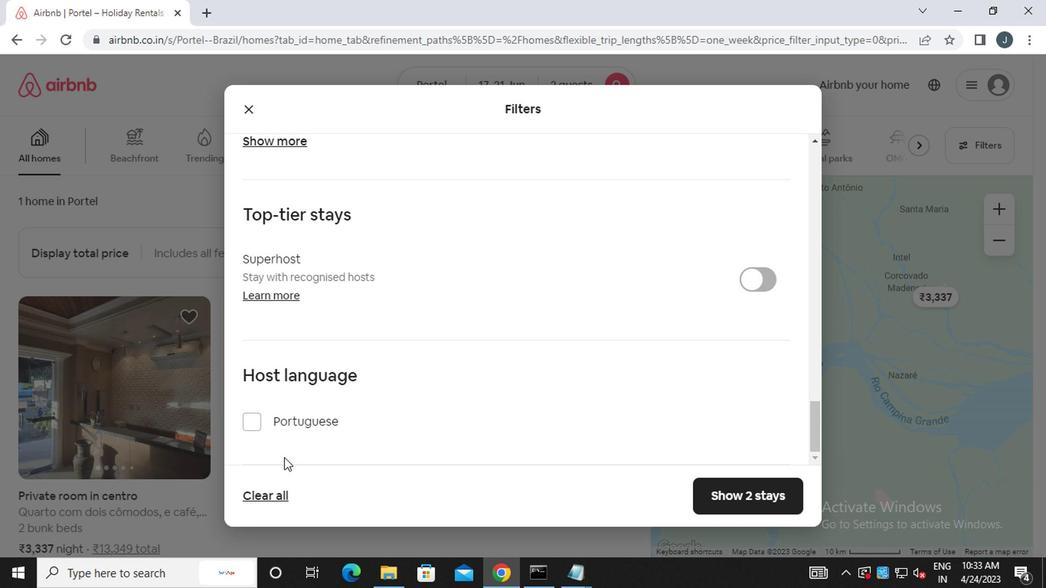 
Action: Mouse scrolled (316, 411) with delta (0, 0)
Screenshot: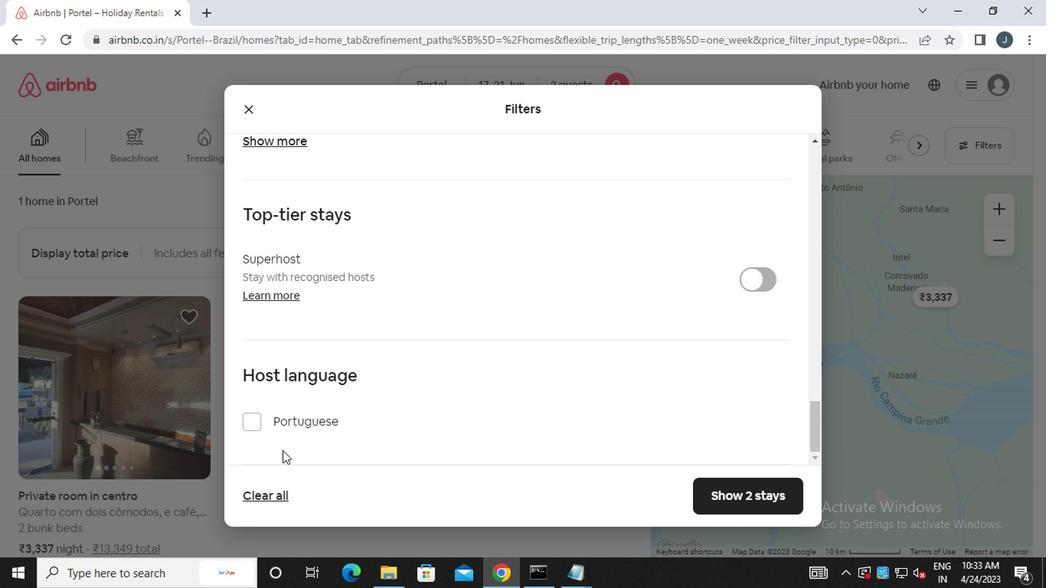 
Action: Mouse moved to (316, 412)
Screenshot: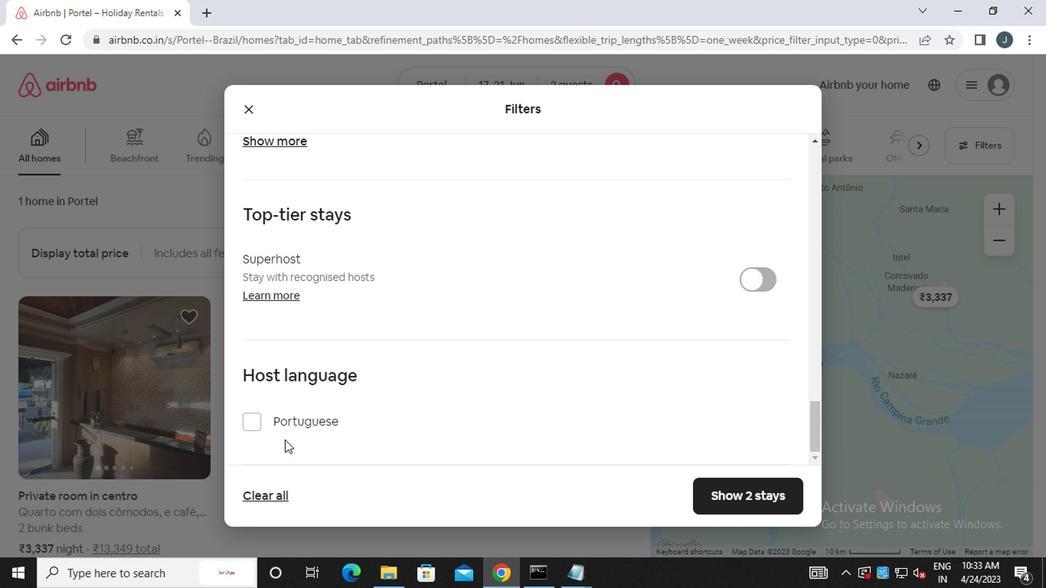 
Action: Mouse scrolled (316, 411) with delta (0, 0)
Screenshot: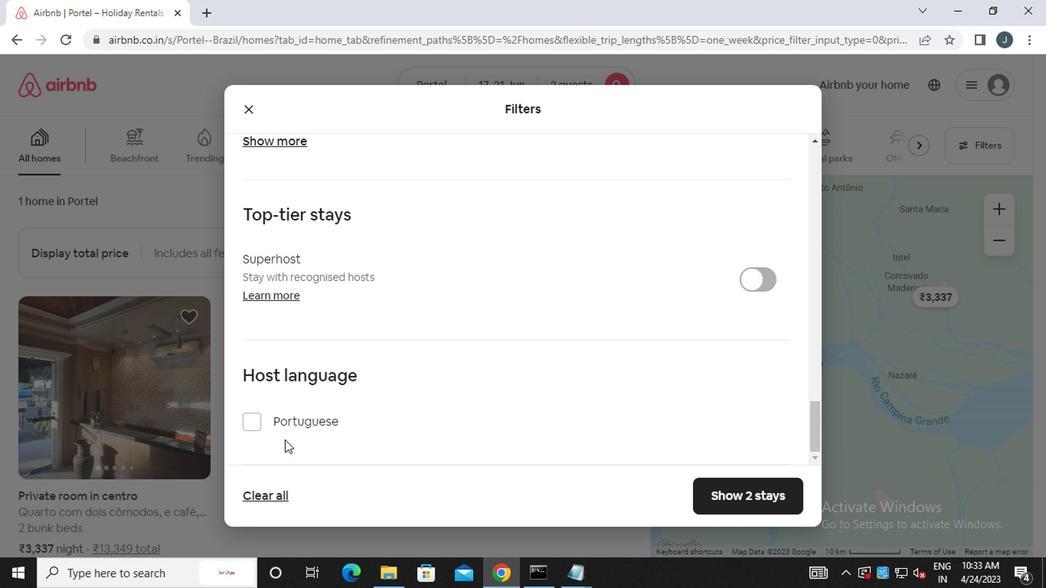 
Action: Mouse scrolled (316, 411) with delta (0, 0)
Screenshot: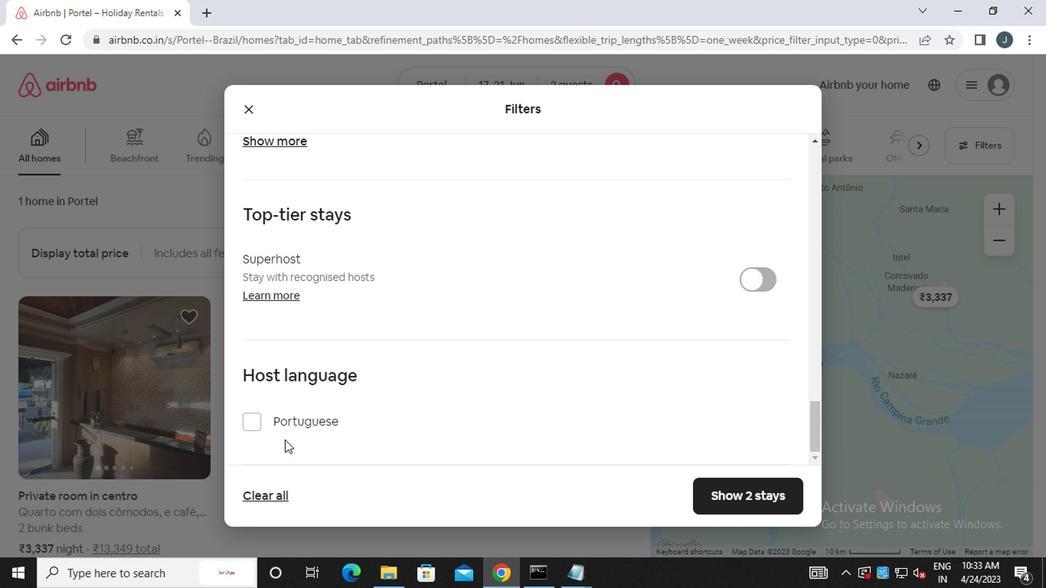 
Action: Mouse scrolled (316, 411) with delta (0, 0)
Screenshot: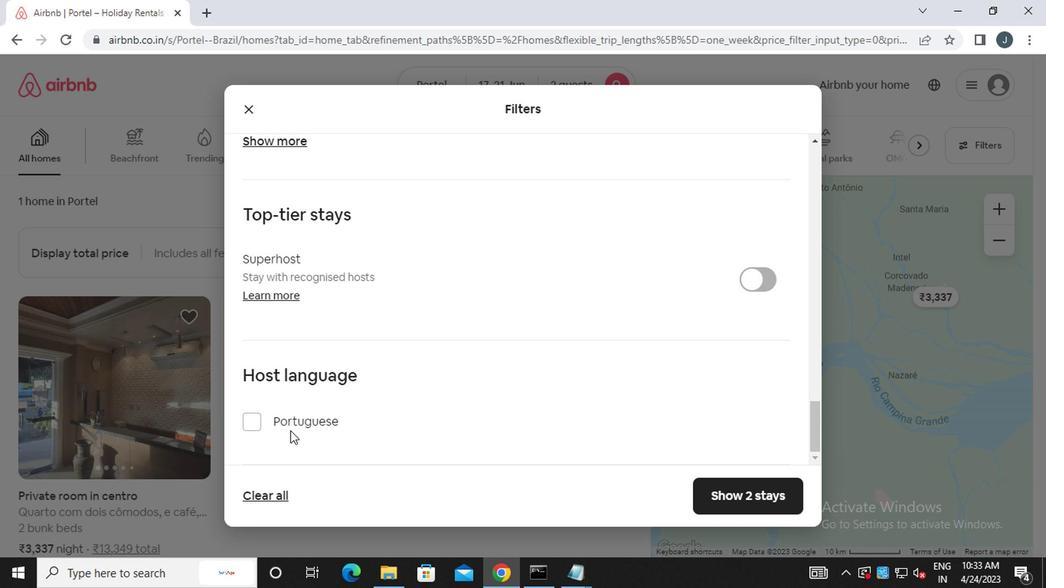 
Action: Mouse scrolled (316, 411) with delta (0, 0)
Screenshot: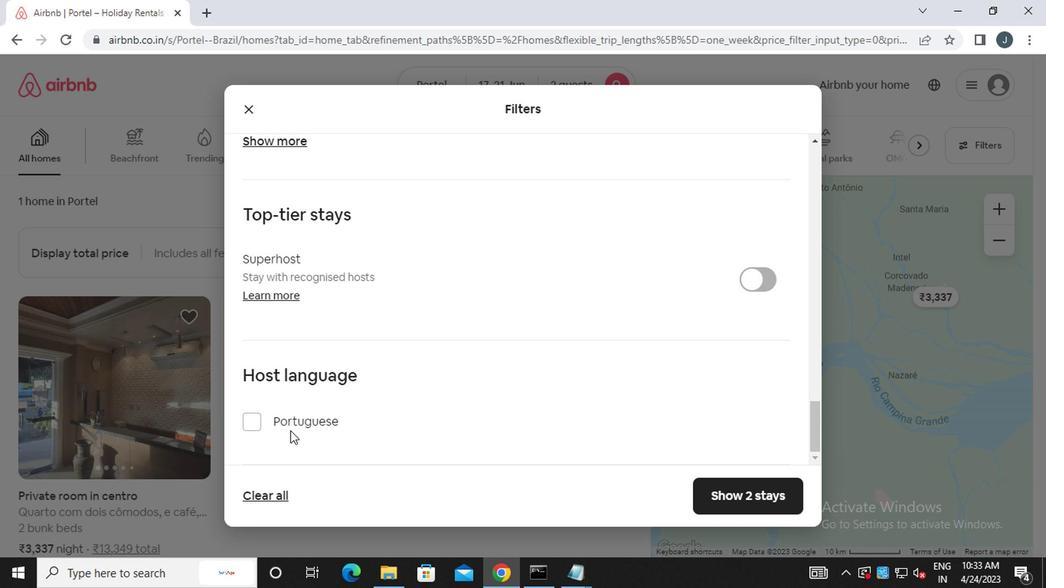 
Action: Mouse scrolled (316, 411) with delta (0, 0)
Screenshot: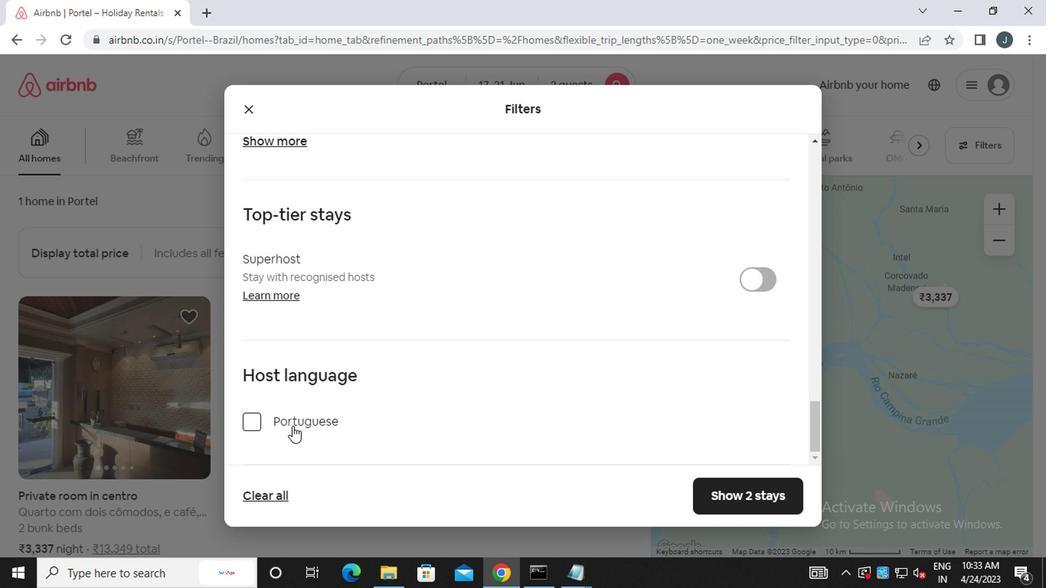 
Action: Mouse moved to (319, 410)
Screenshot: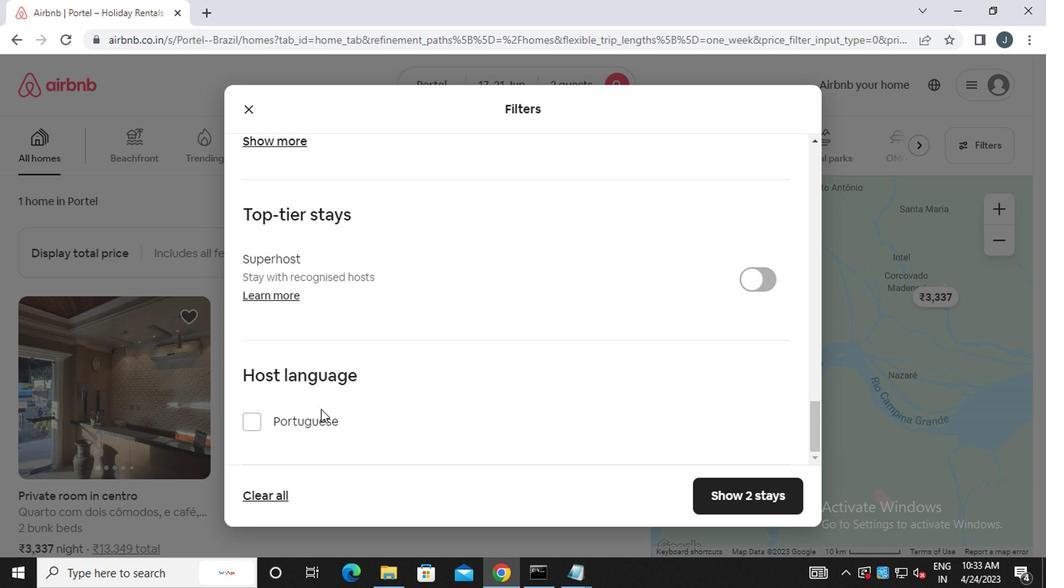 
Action: Mouse scrolled (319, 411) with delta (0, 1)
Screenshot: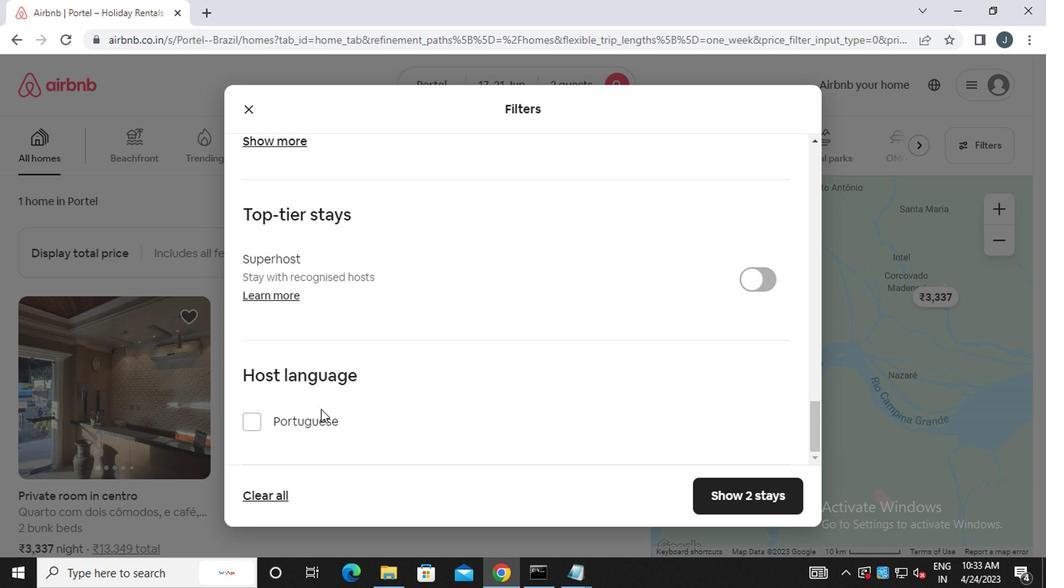 
Action: Mouse moved to (323, 408)
Screenshot: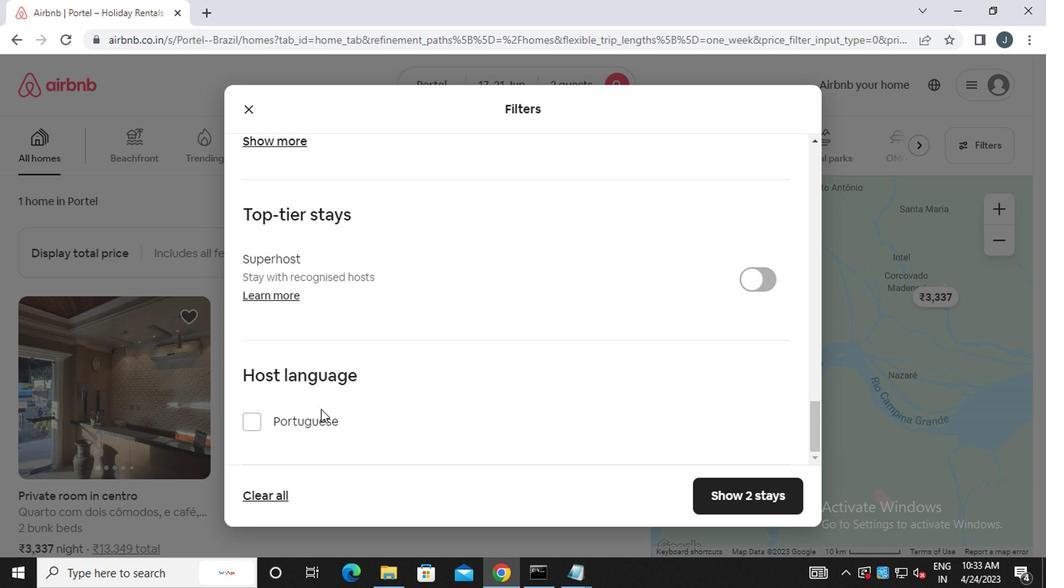 
Action: Mouse scrolled (323, 408) with delta (0, 0)
Screenshot: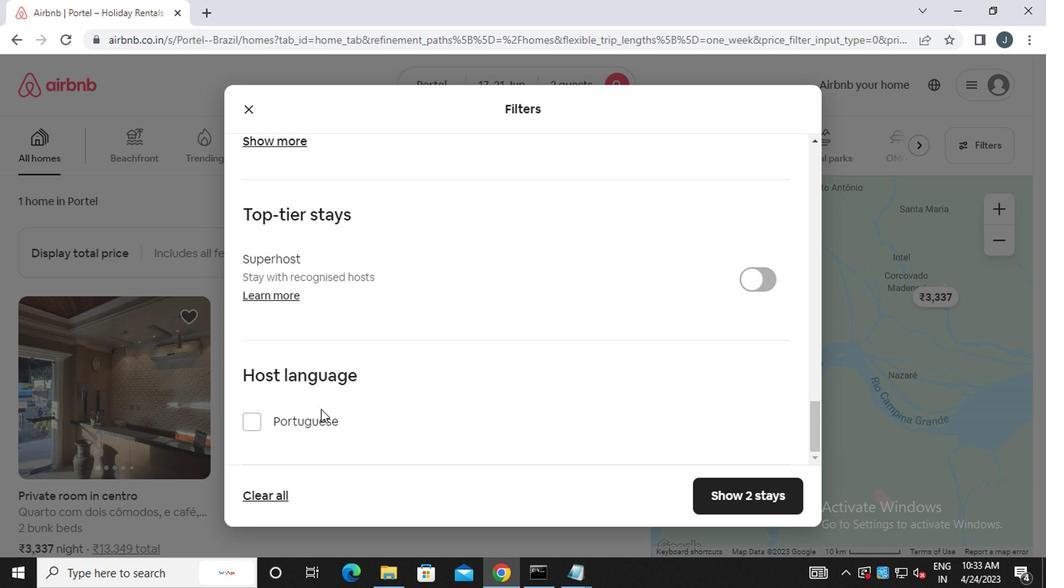 
Action: Mouse moved to (325, 406)
Screenshot: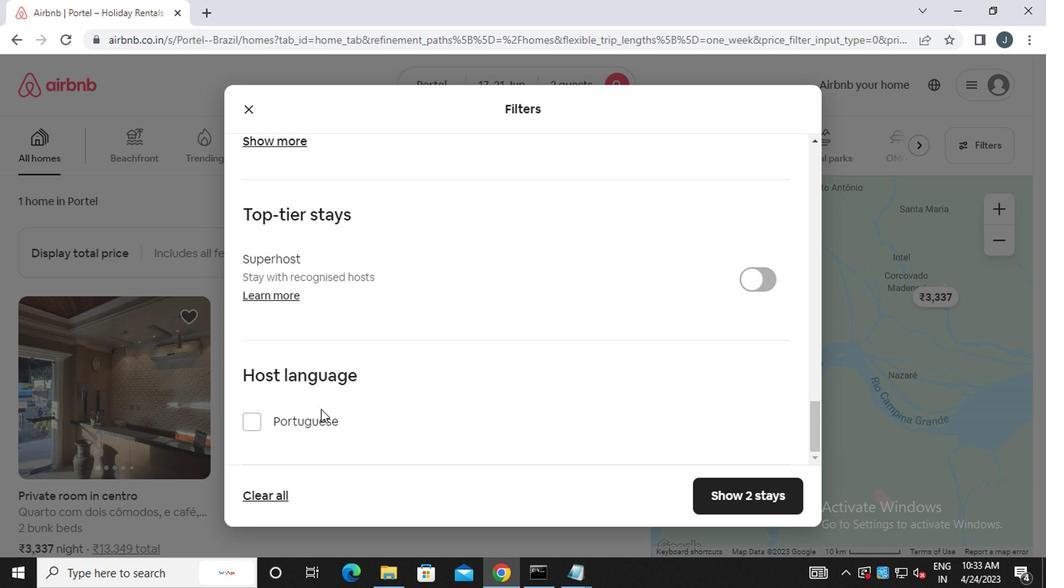 
Action: Mouse scrolled (325, 407) with delta (0, 0)
Screenshot: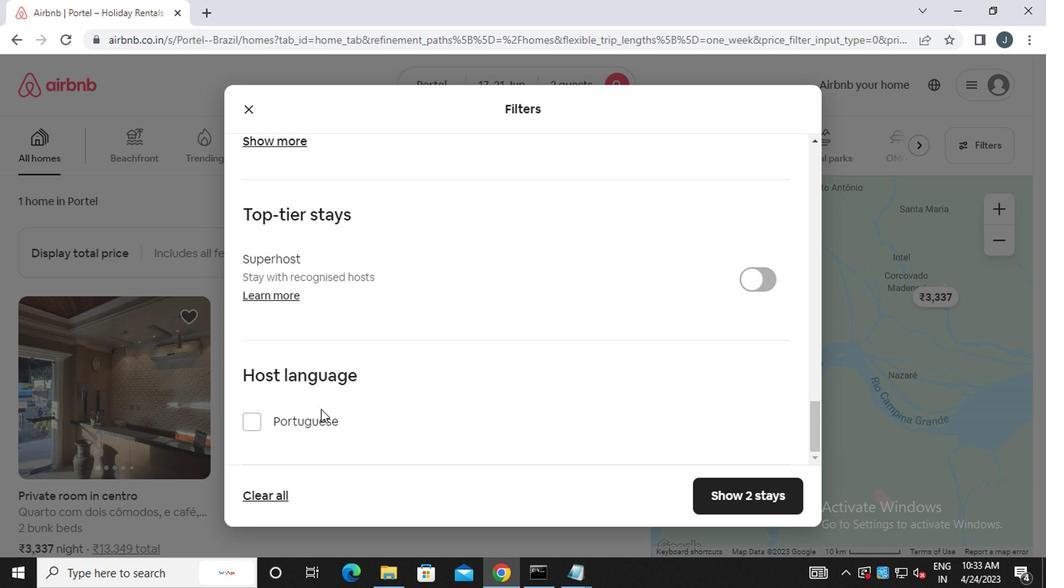 
Action: Mouse moved to (325, 406)
Screenshot: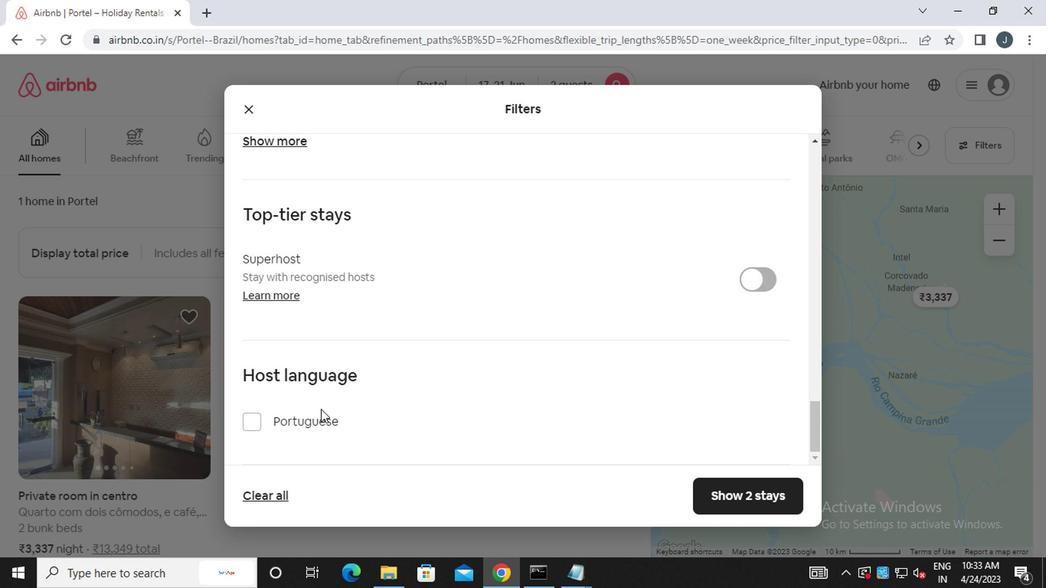 
Action: Mouse scrolled (325, 406) with delta (0, 0)
Screenshot: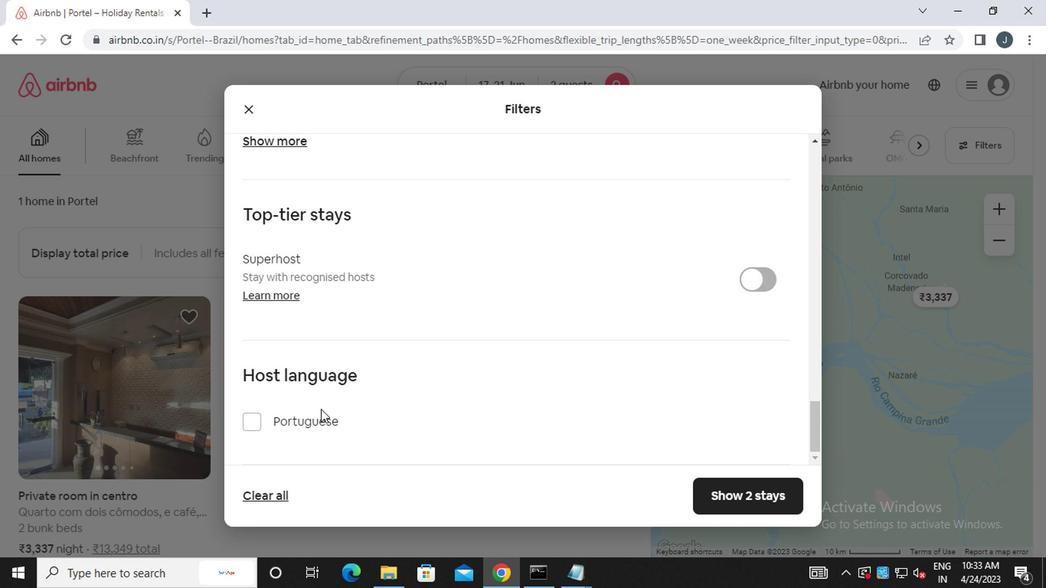 
Action: Mouse moved to (326, 406)
Screenshot: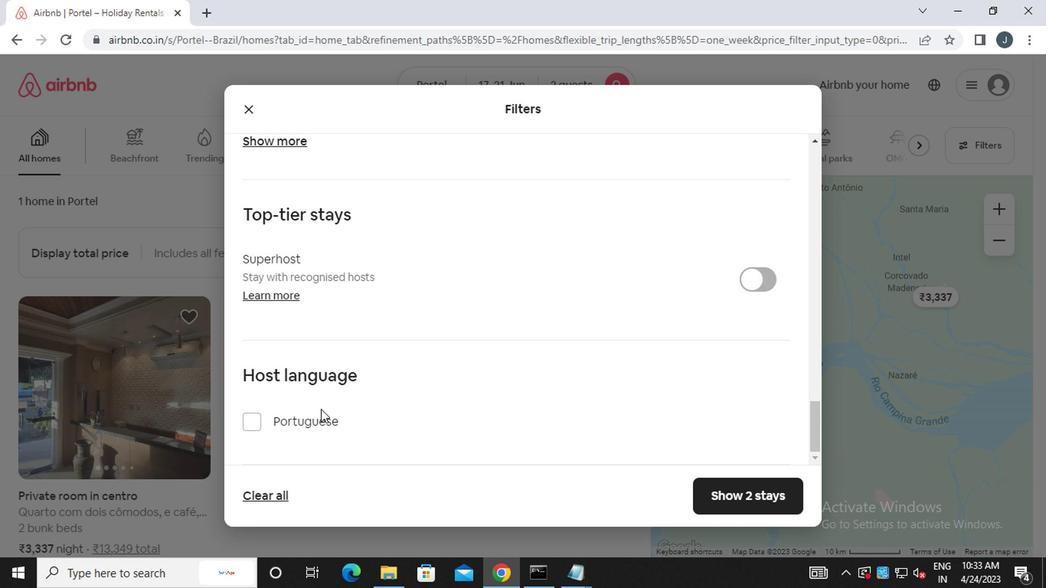 
Action: Mouse scrolled (326, 405) with delta (0, -1)
Screenshot: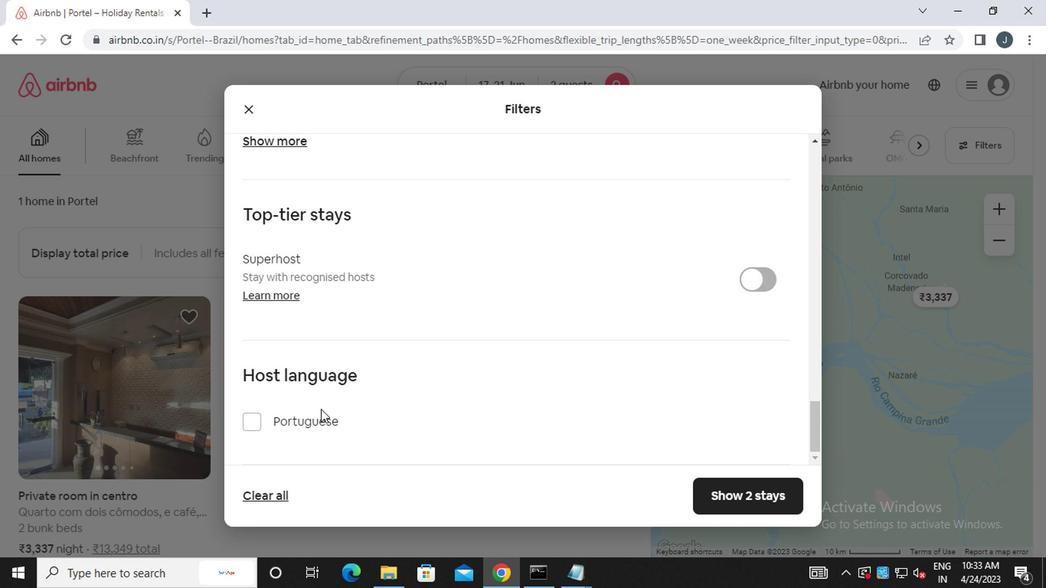 
Action: Mouse scrolled (326, 405) with delta (0, -1)
Screenshot: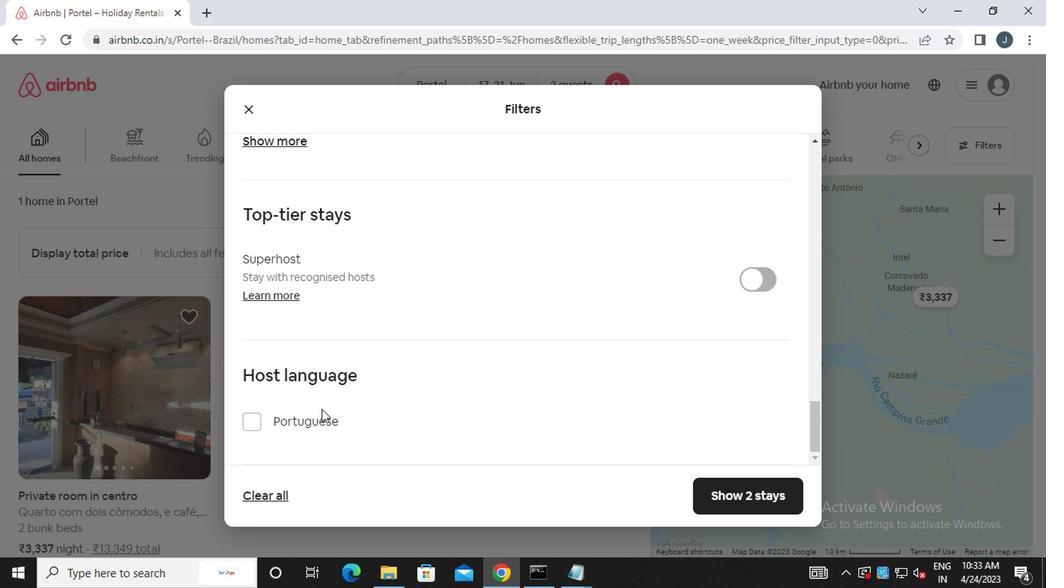 
Action: Mouse scrolled (326, 405) with delta (0, -1)
Screenshot: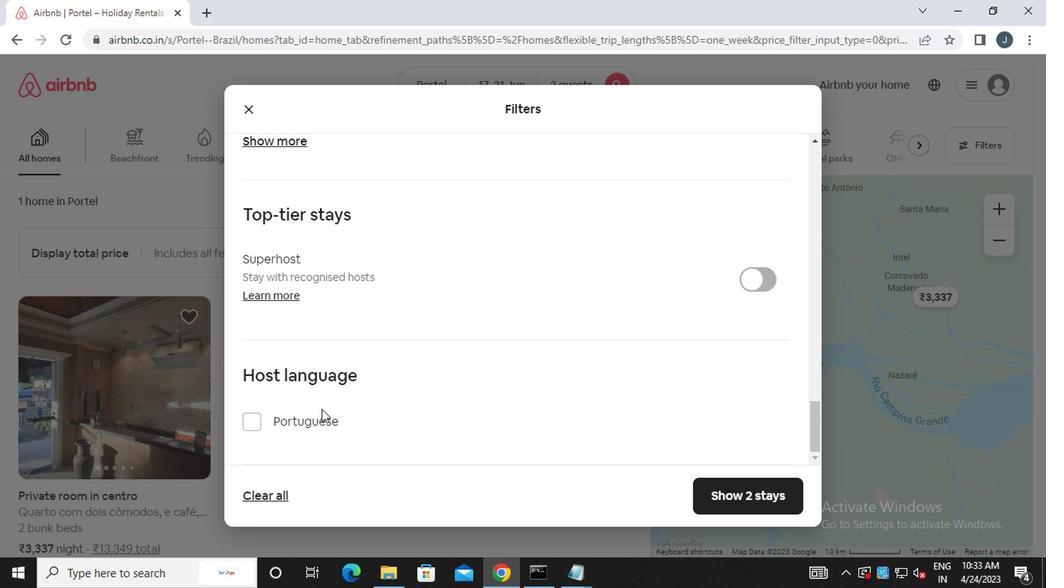 
Action: Mouse scrolled (326, 405) with delta (0, -1)
Screenshot: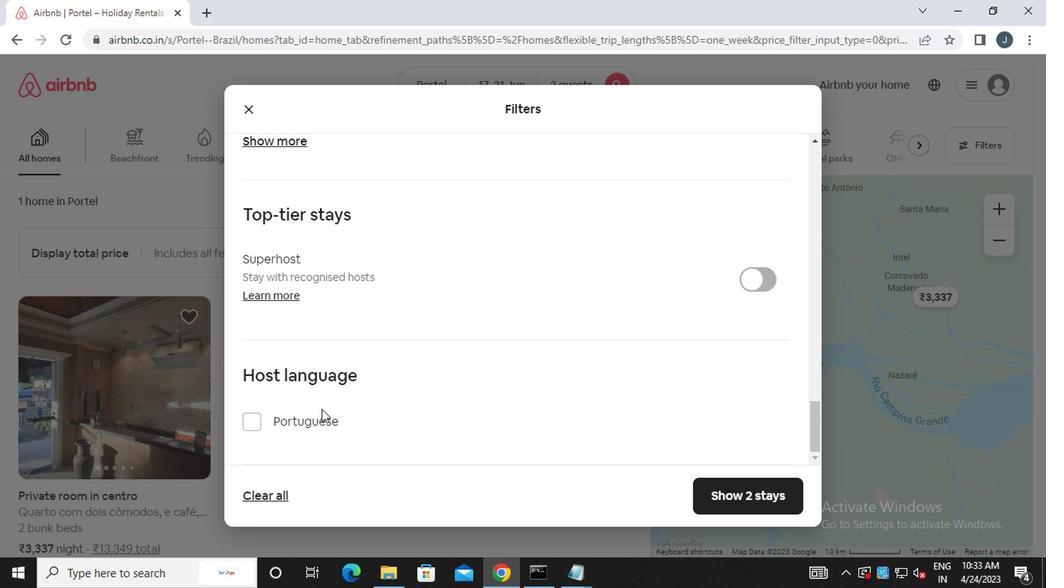 
Action: Mouse scrolled (326, 405) with delta (0, -1)
Screenshot: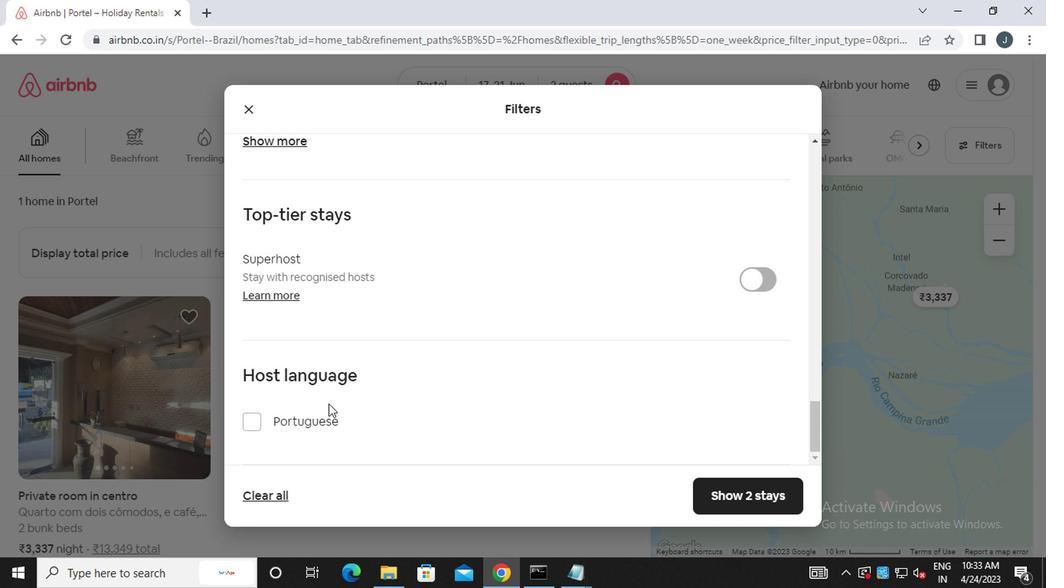
Action: Mouse moved to (334, 400)
Screenshot: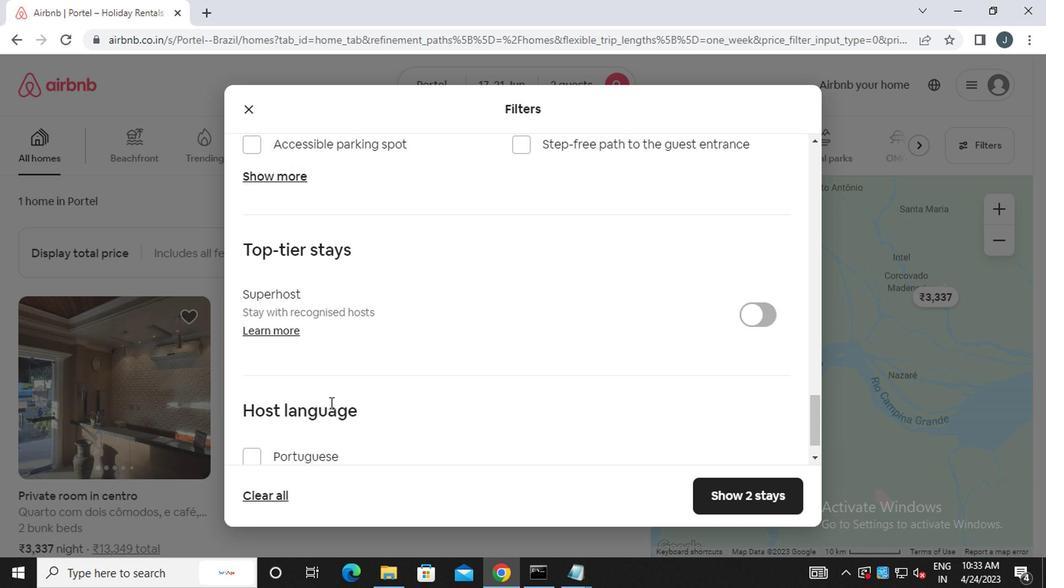 
Action: Mouse scrolled (334, 401) with delta (0, 0)
Screenshot: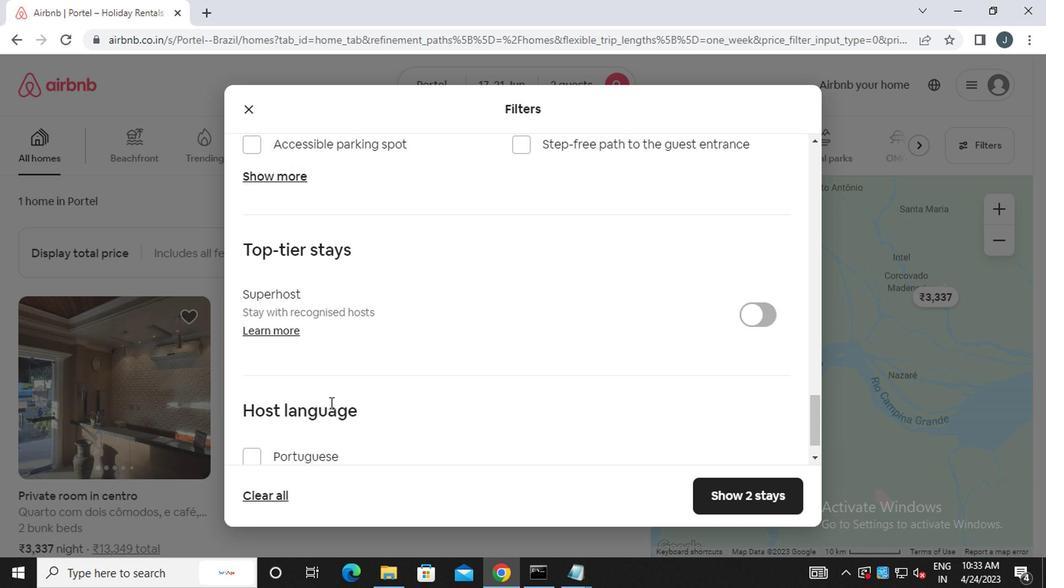 
Action: Mouse moved to (340, 398)
Screenshot: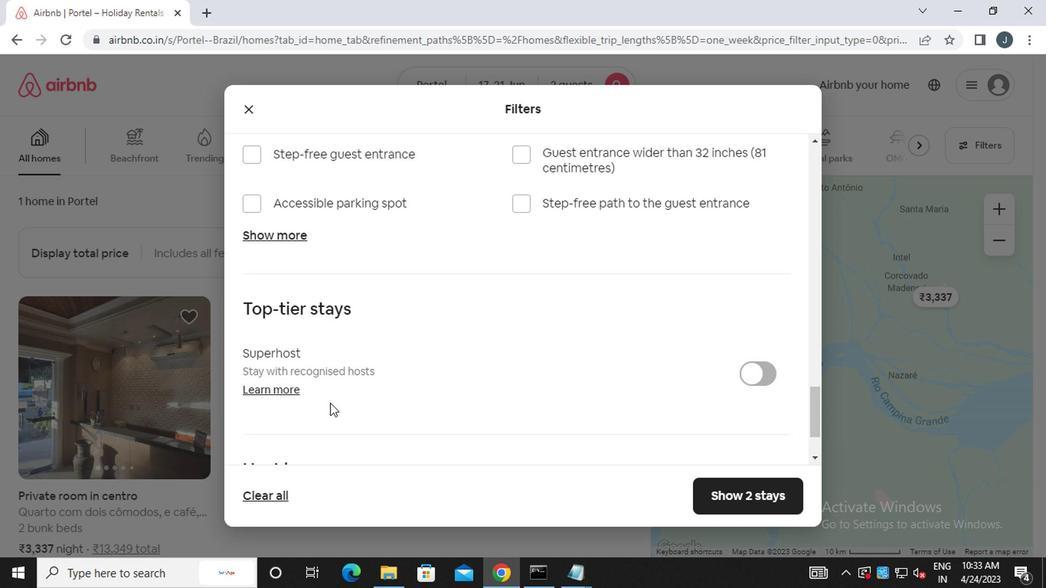 
Action: Mouse scrolled (337, 399) with delta (0, 0)
Screenshot: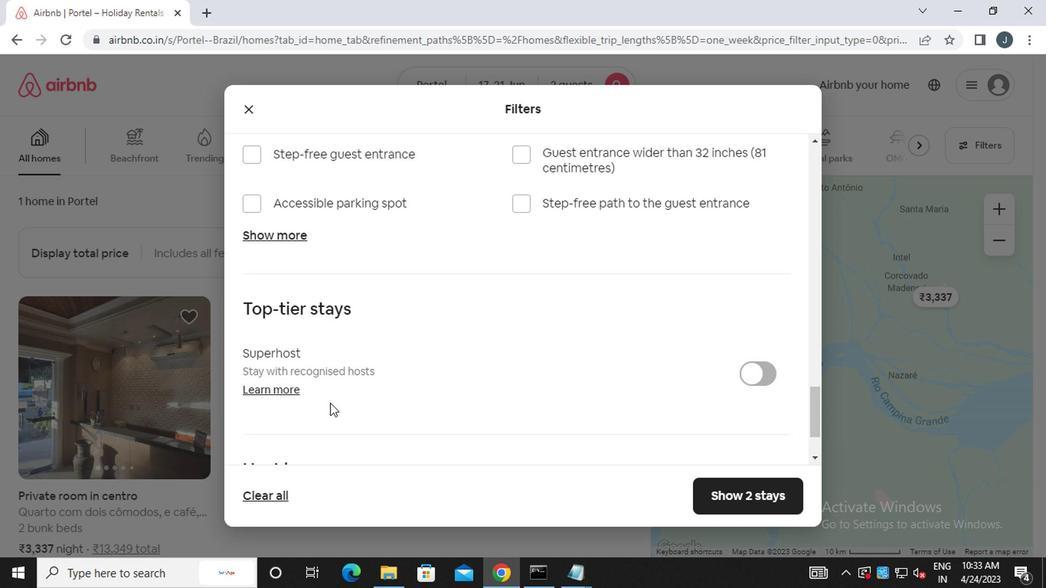
Action: Mouse moved to (342, 396)
Screenshot: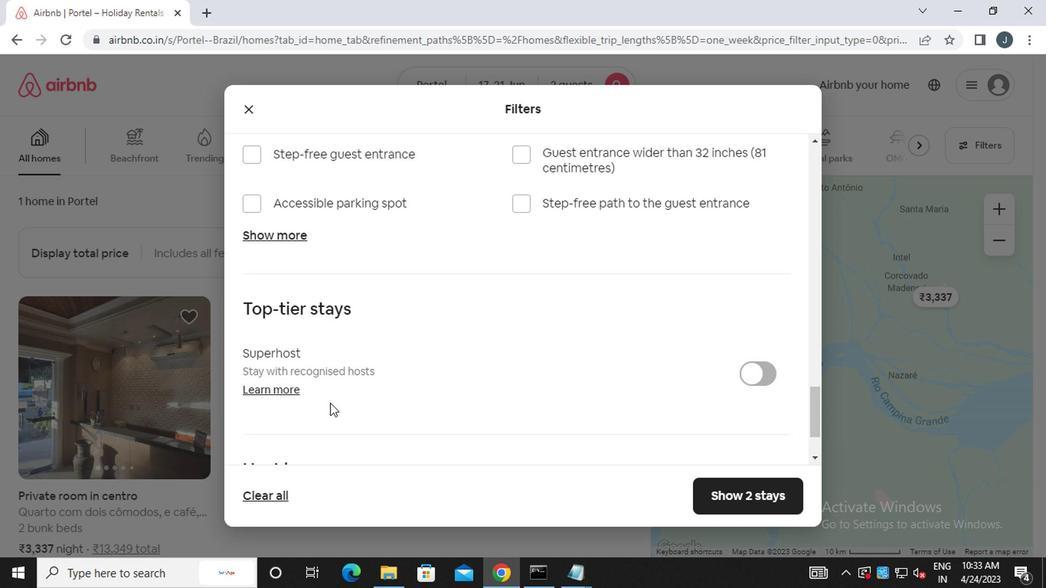 
Action: Mouse scrolled (342, 397) with delta (0, 0)
Screenshot: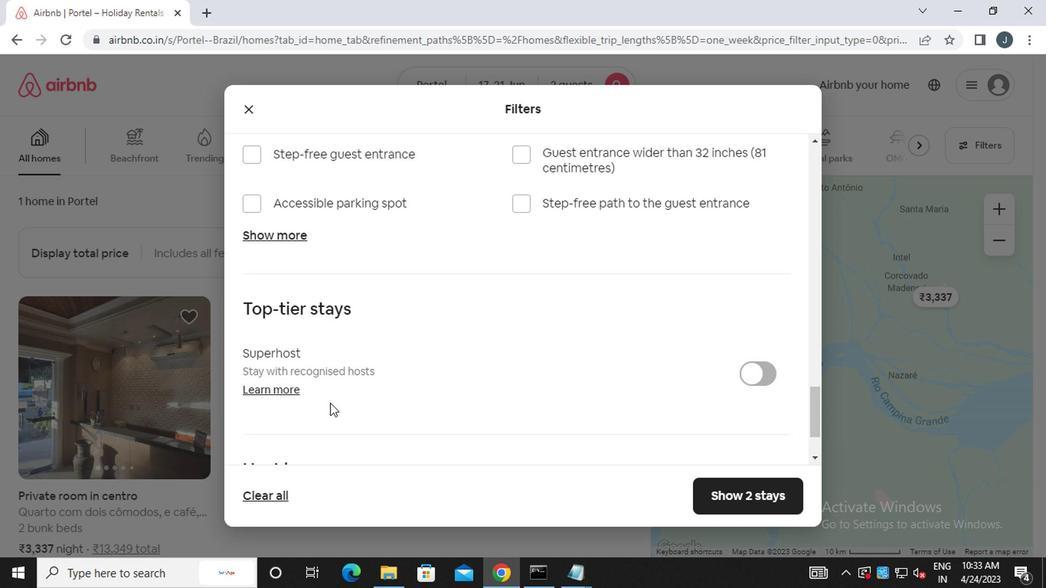 
Action: Mouse moved to (347, 390)
Screenshot: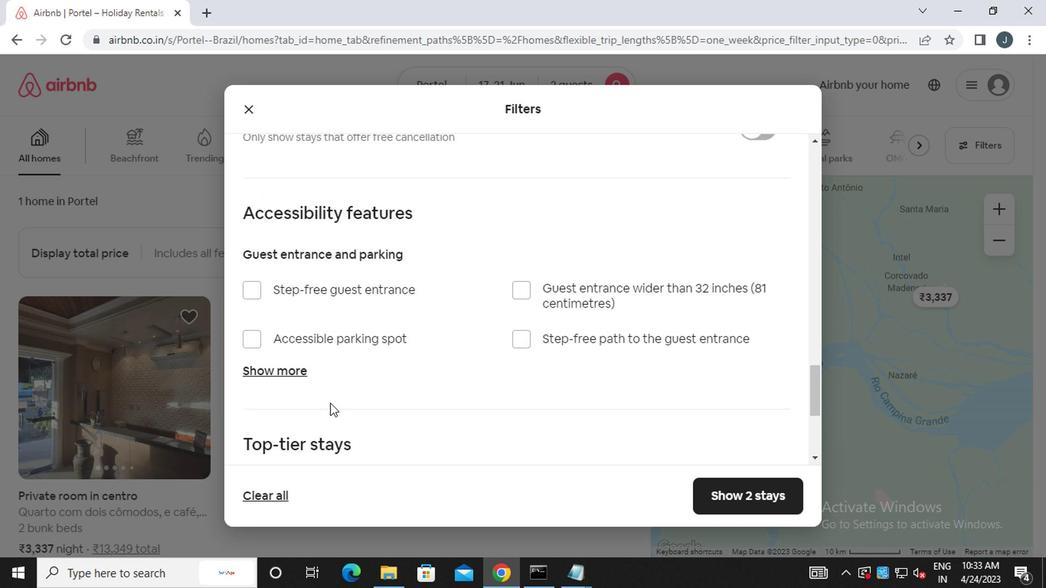 
Action: Mouse scrolled (347, 389) with delta (0, 0)
Screenshot: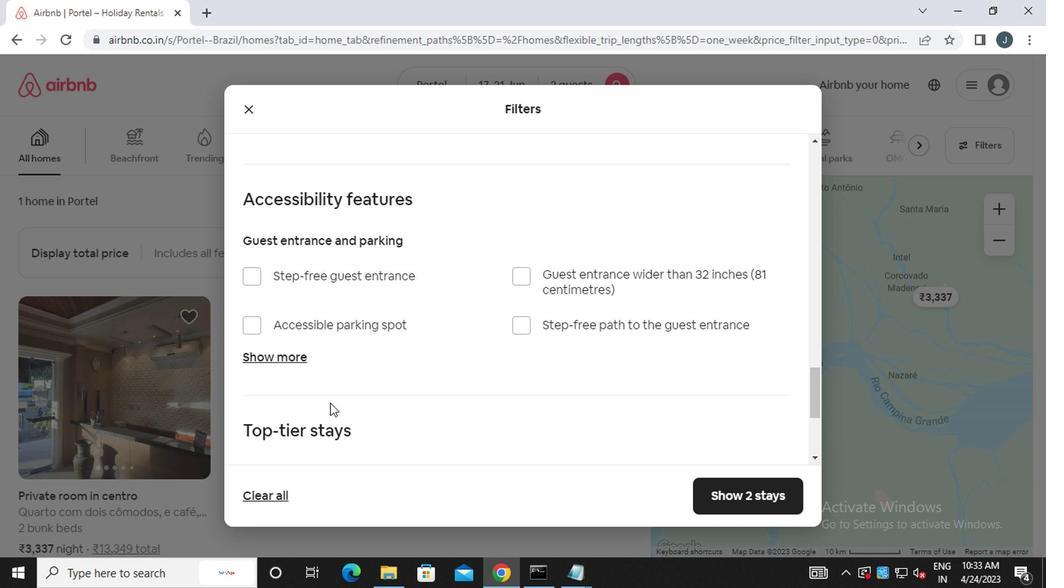 
Action: Mouse scrolled (347, 389) with delta (0, 0)
Screenshot: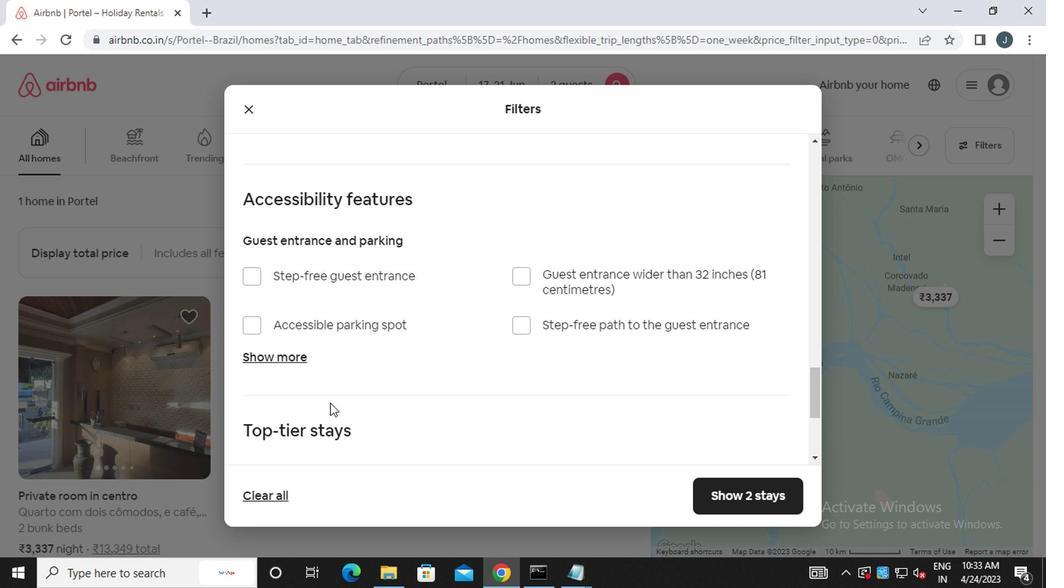 
Action: Mouse scrolled (347, 389) with delta (0, 0)
Screenshot: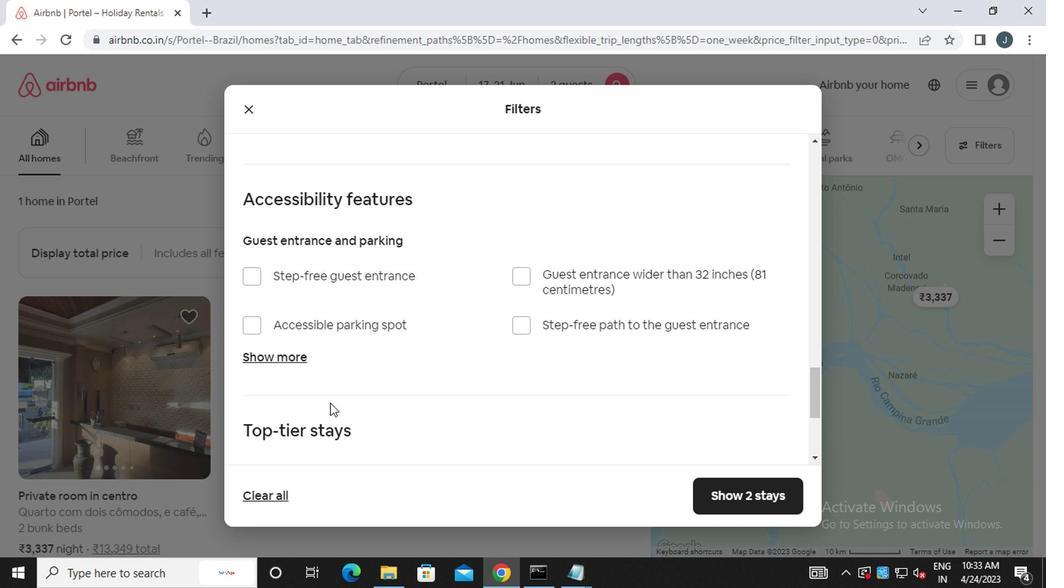 
Action: Mouse scrolled (347, 389) with delta (0, 0)
Screenshot: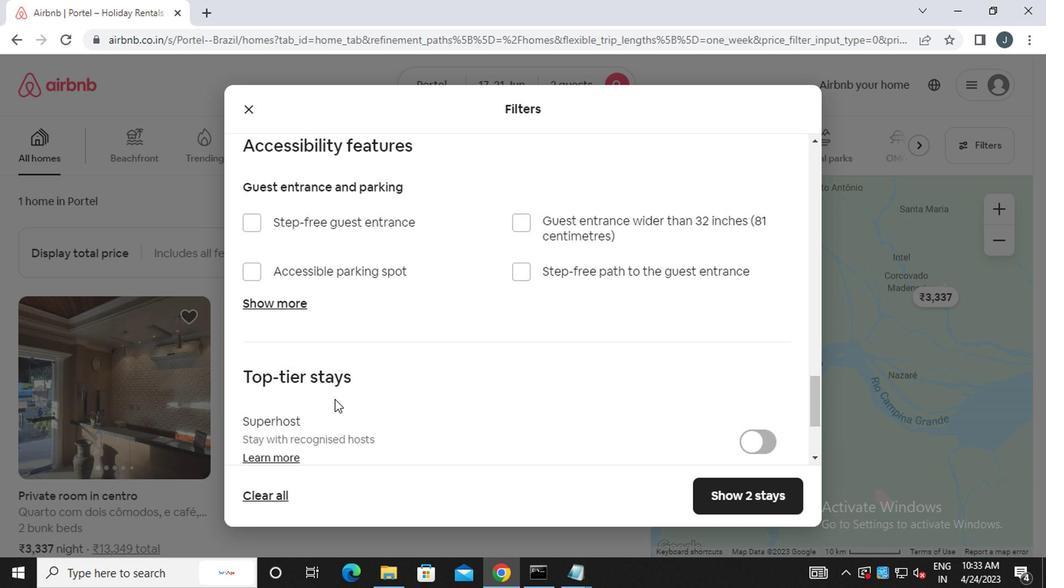 
Action: Mouse scrolled (347, 389) with delta (0, 0)
Screenshot: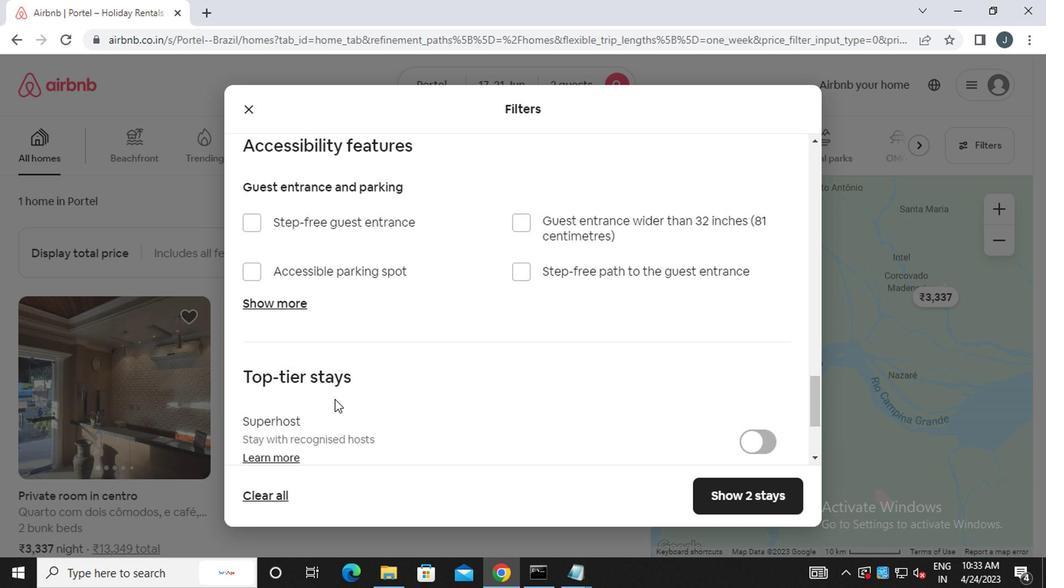 
Action: Mouse moved to (359, 384)
Screenshot: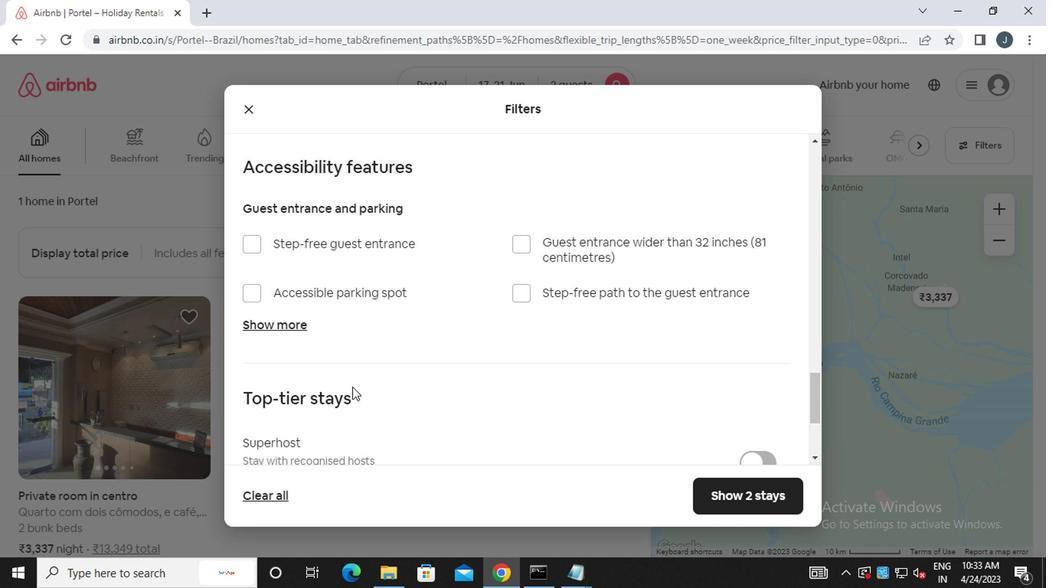 
Action: Mouse scrolled (359, 384) with delta (0, 0)
Screenshot: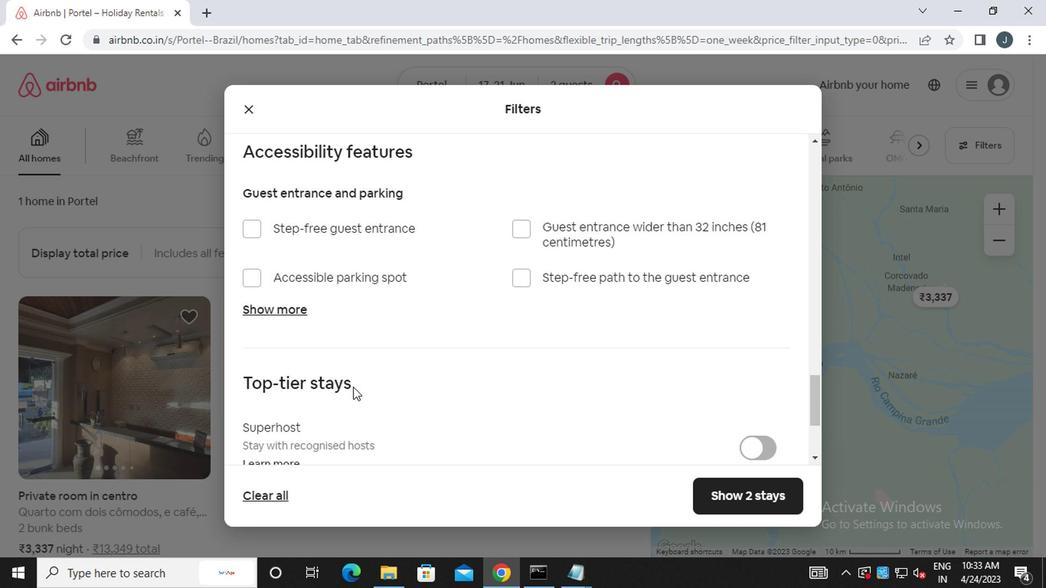 
Action: Mouse scrolled (359, 384) with delta (0, 0)
Screenshot: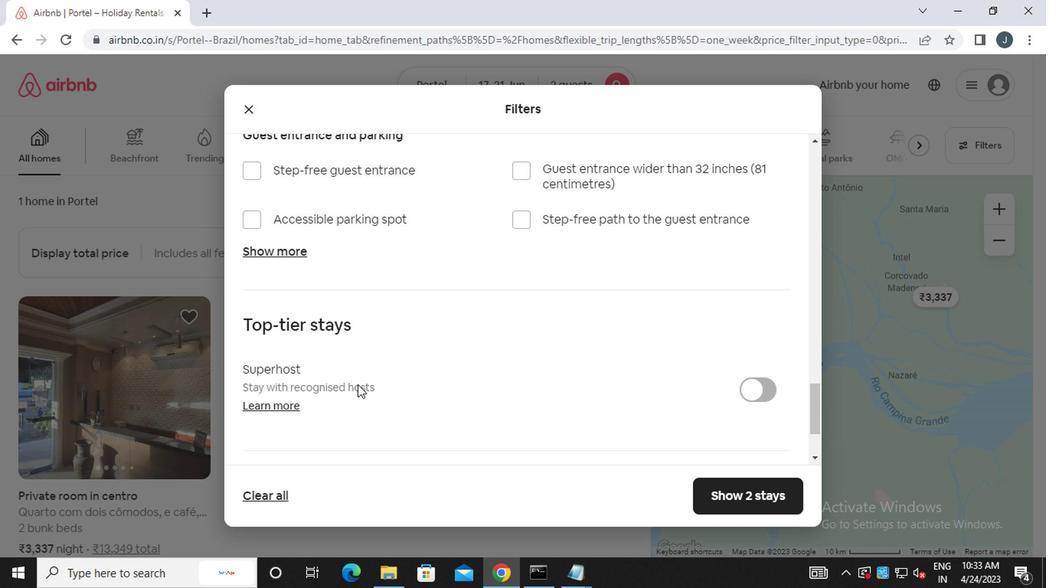 
Action: Mouse scrolled (359, 384) with delta (0, 0)
Screenshot: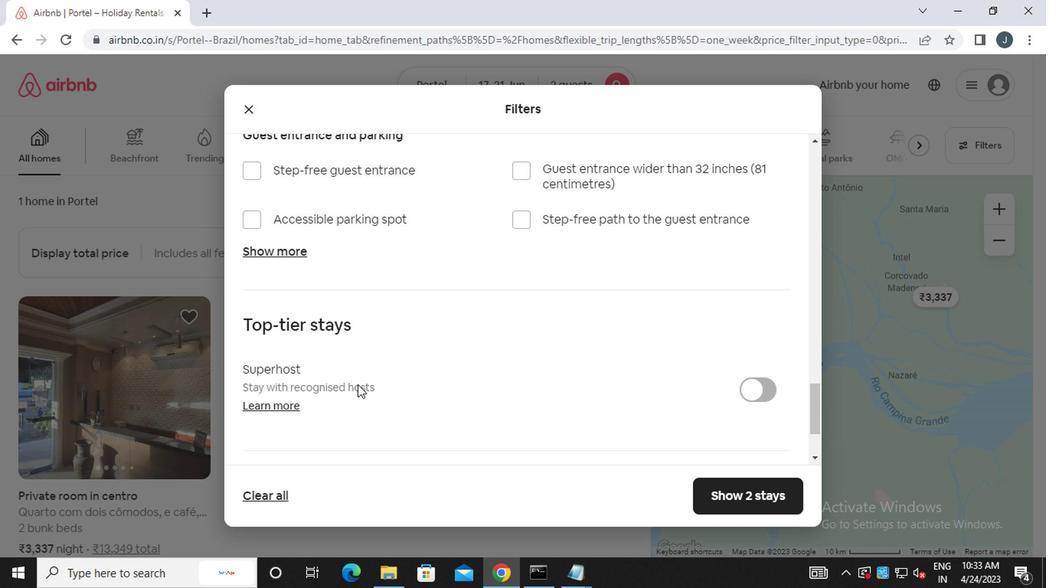 
Action: Mouse scrolled (359, 384) with delta (0, 0)
Screenshot: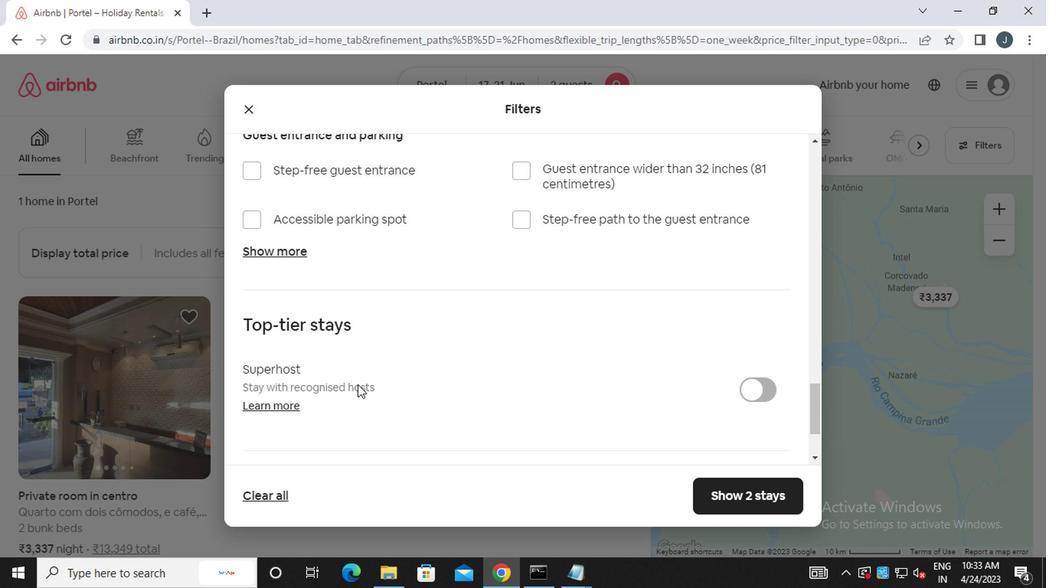 
Action: Mouse scrolled (359, 384) with delta (0, 0)
Screenshot: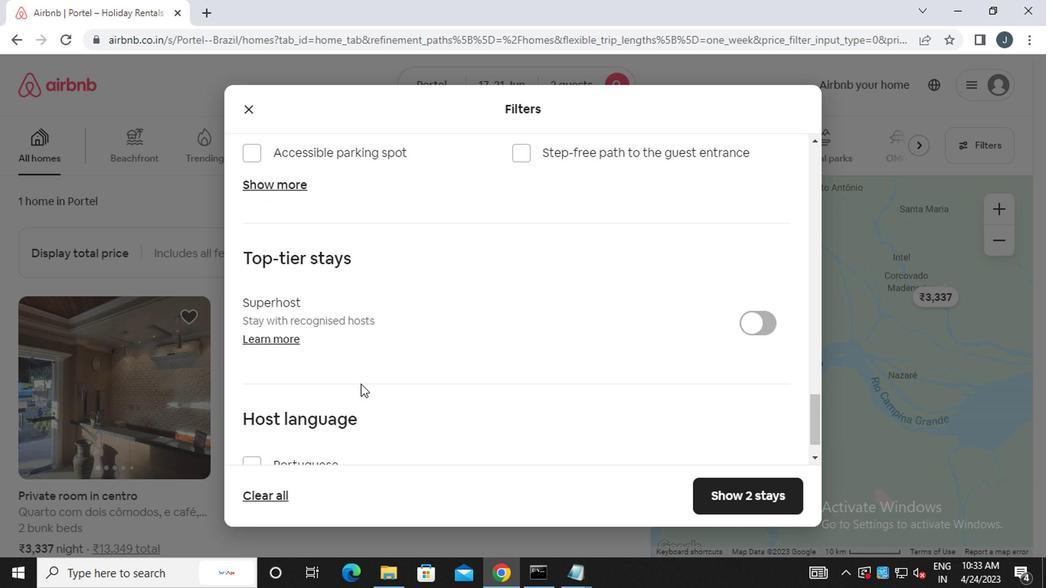 
Action: Mouse scrolled (359, 384) with delta (0, 0)
Screenshot: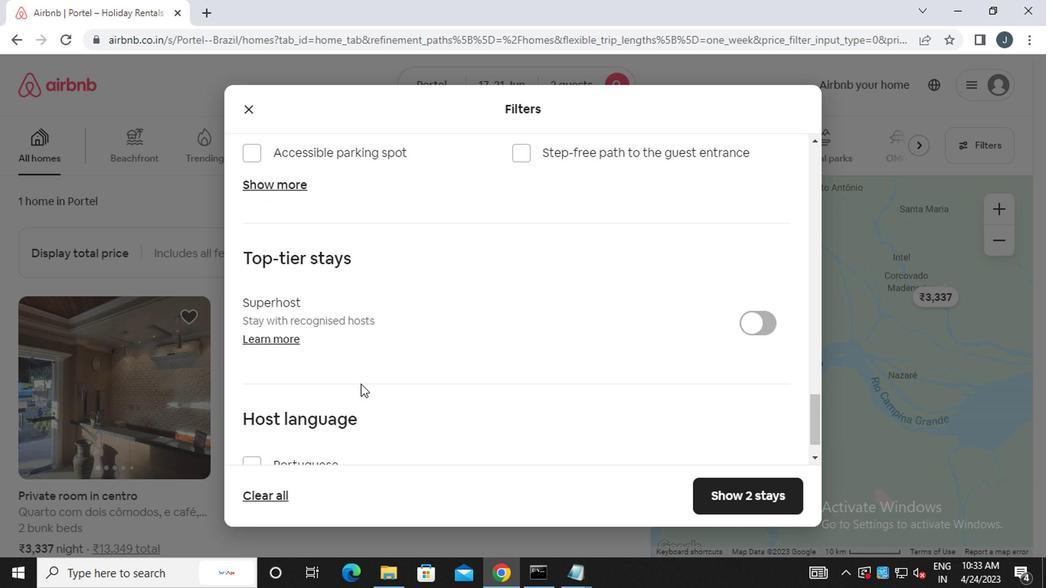 
Action: Mouse moved to (359, 384)
Screenshot: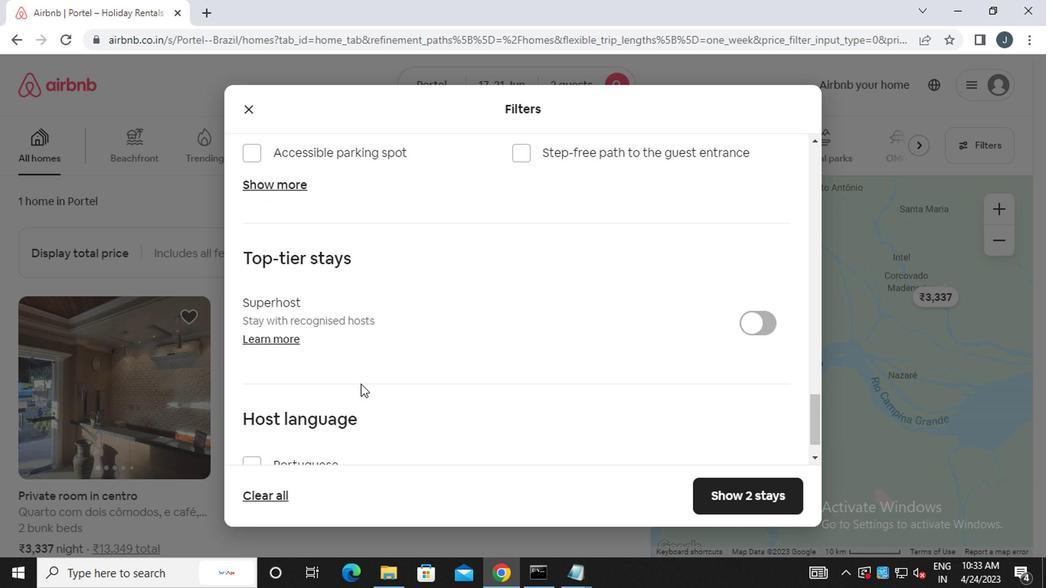 
Action: Mouse scrolled (359, 384) with delta (0, 0)
Screenshot: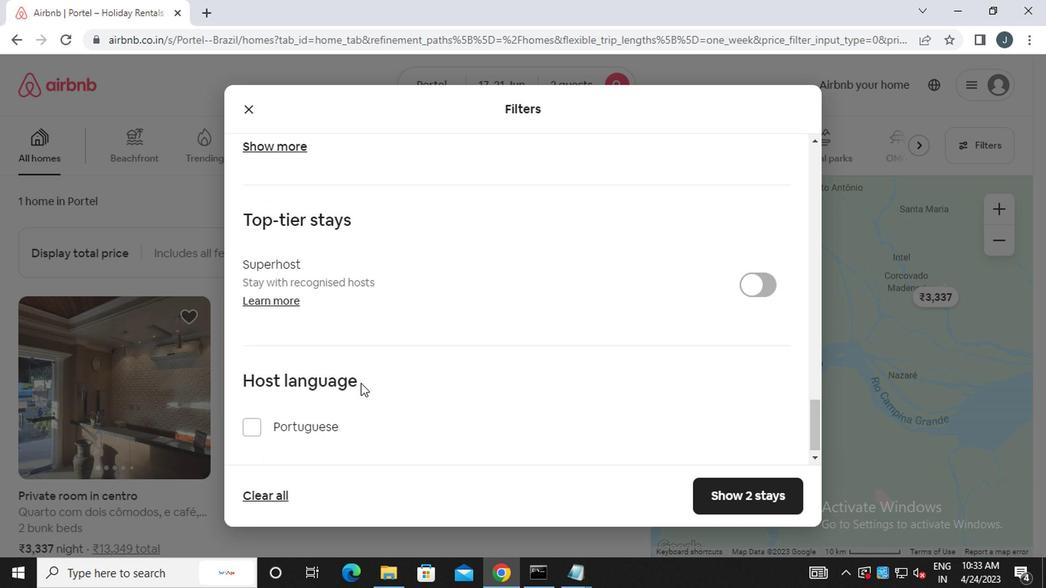 
Action: Mouse moved to (390, 395)
Screenshot: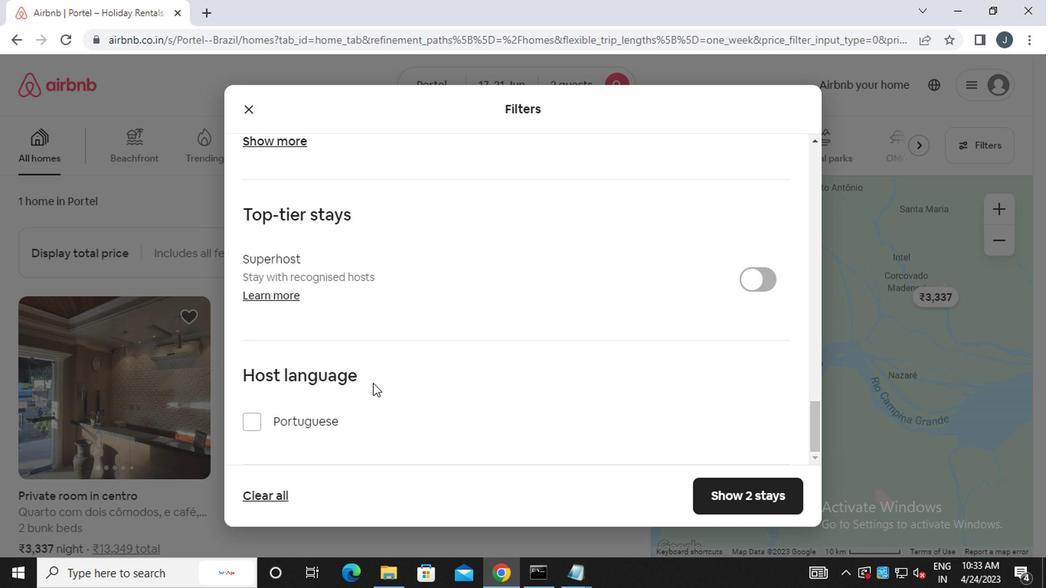 
Action: Mouse scrolled (390, 395) with delta (0, 0)
Screenshot: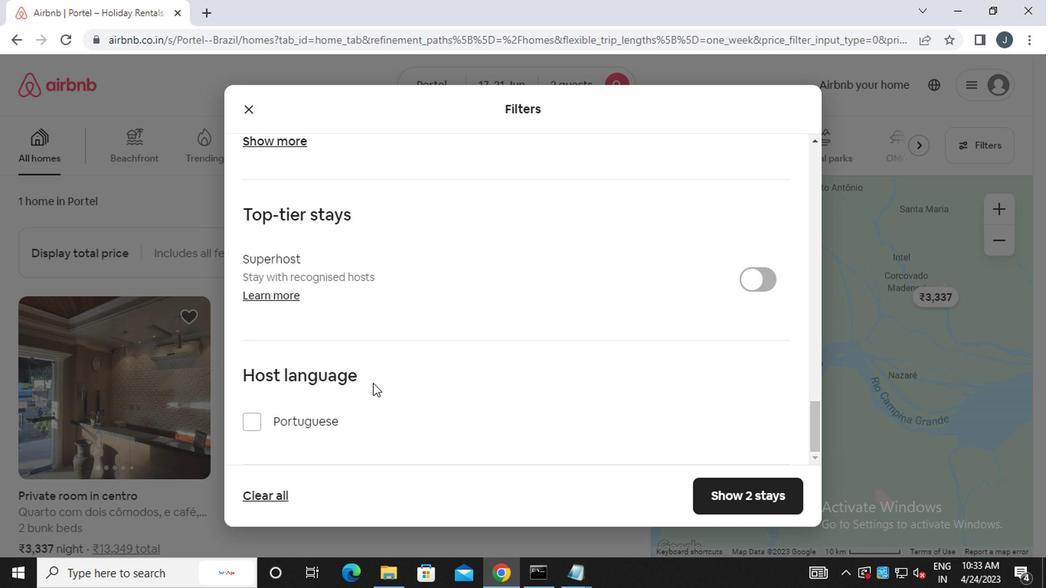 
Action: Mouse moved to (402, 396)
Screenshot: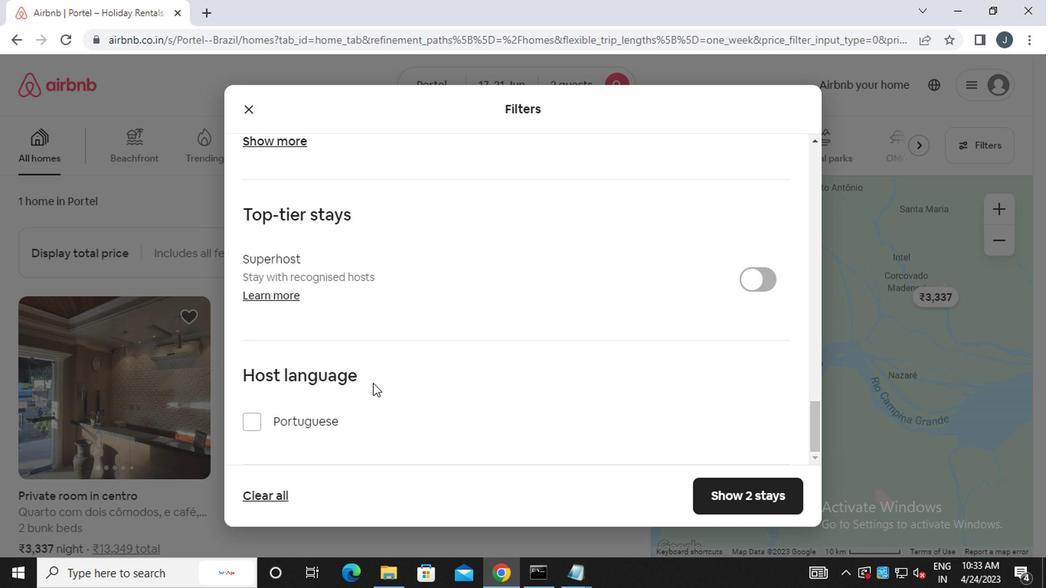 
Action: Mouse scrolled (402, 395) with delta (0, -1)
Screenshot: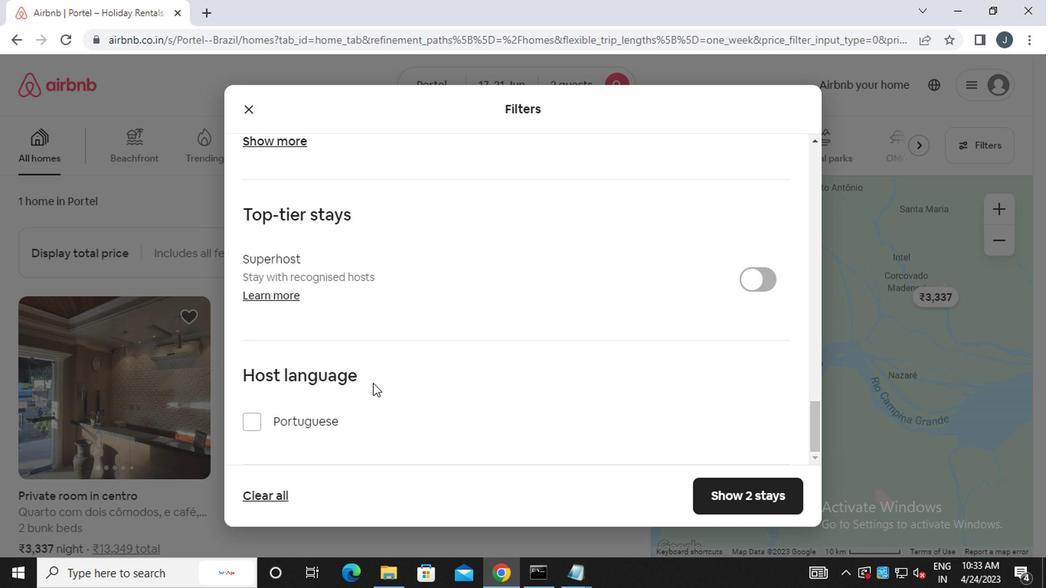 
Action: Mouse moved to (442, 396)
Screenshot: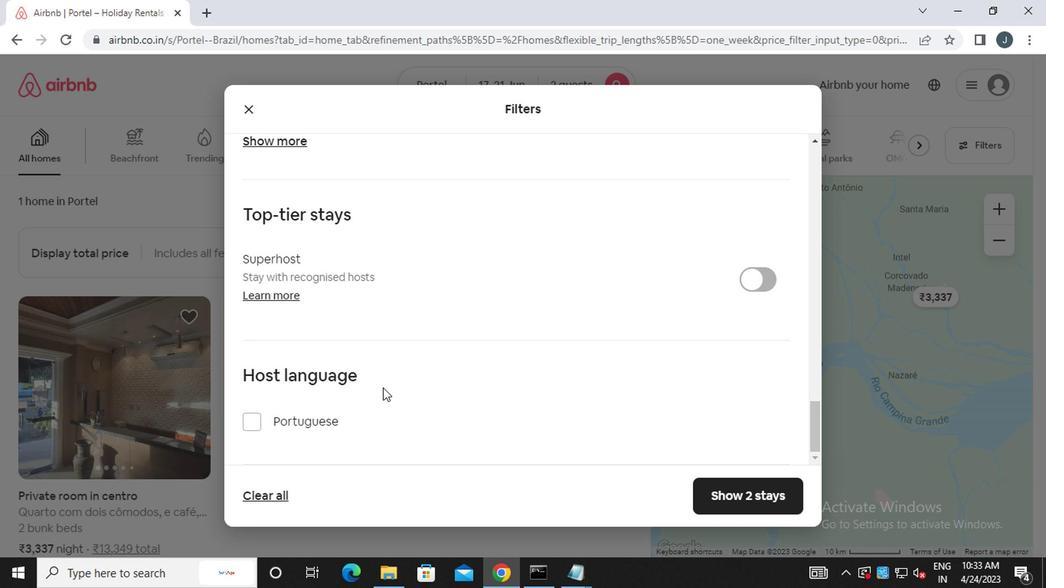
Action: Mouse scrolled (442, 395) with delta (0, -1)
Screenshot: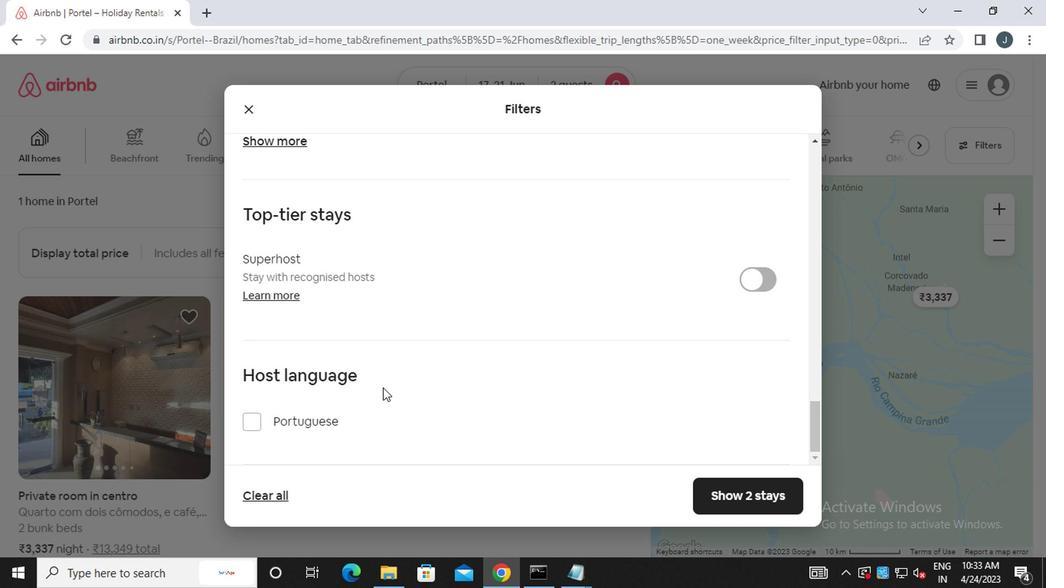 
Action: Mouse moved to (486, 404)
Screenshot: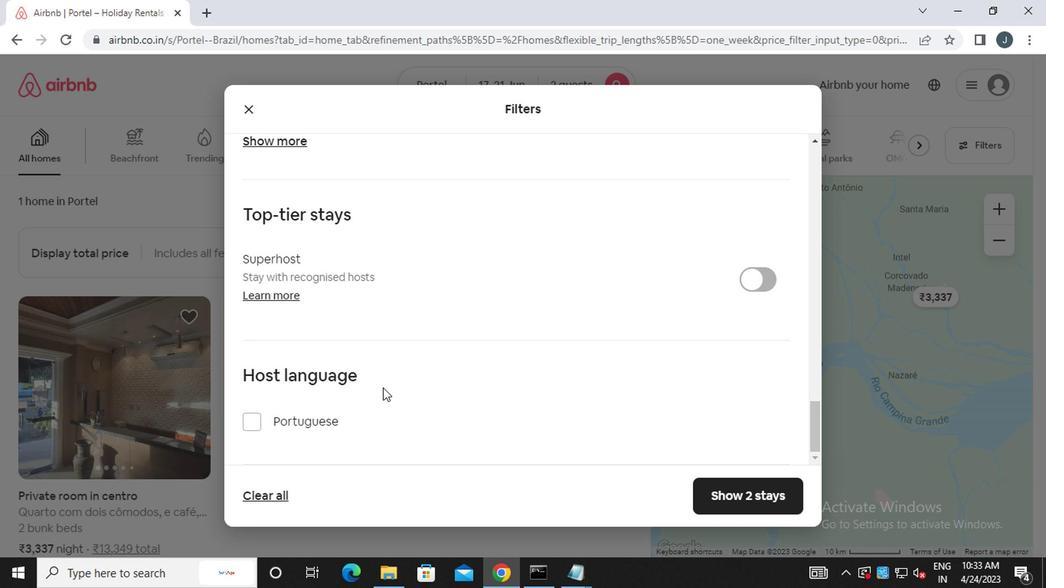 
Action: Mouse scrolled (486, 403) with delta (0, -1)
Screenshot: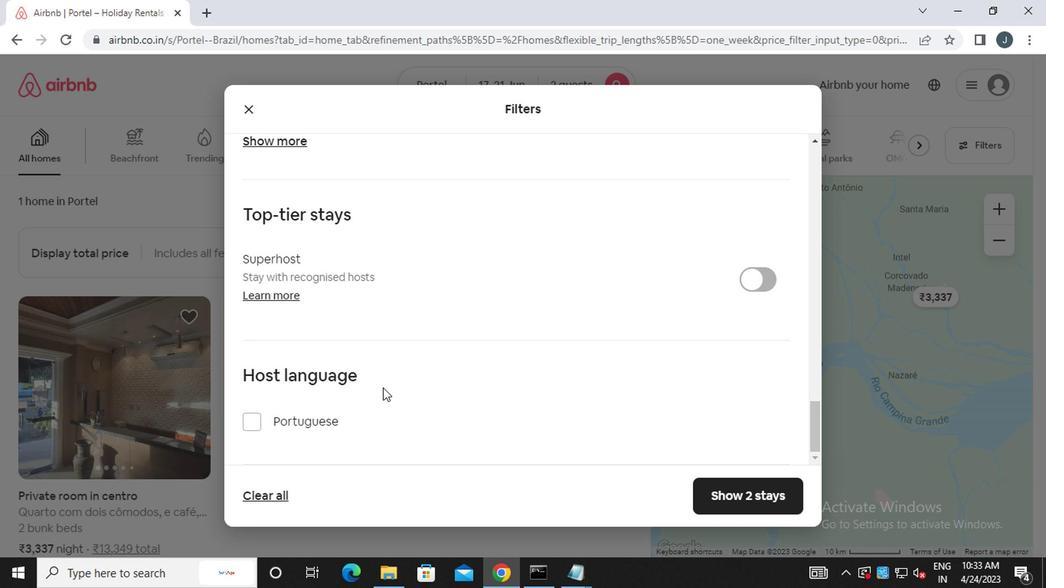 
Action: Mouse moved to (749, 505)
Screenshot: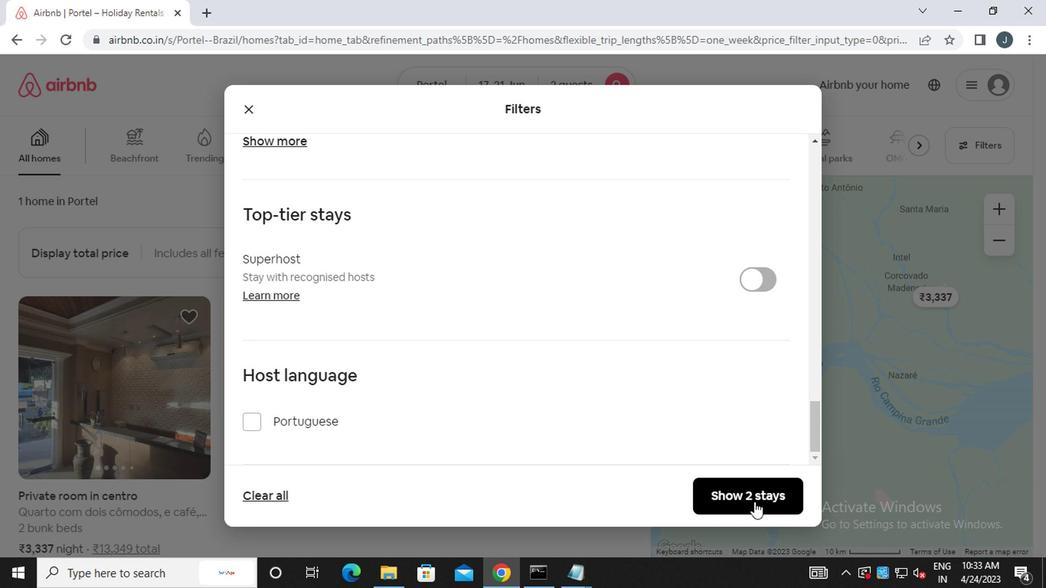 
Action: Mouse pressed left at (749, 505)
Screenshot: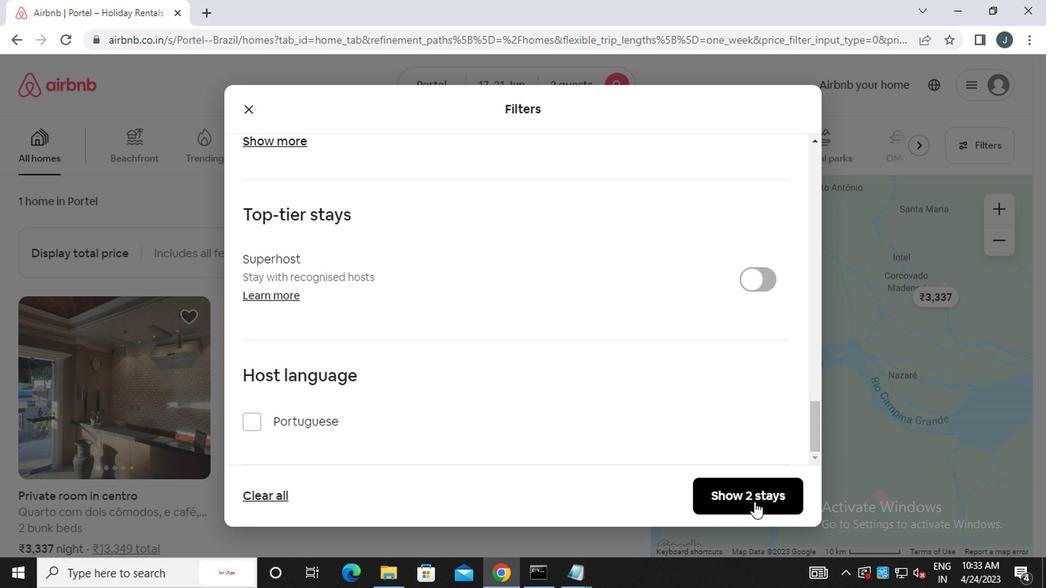 
Action: Mouse moved to (743, 504)
Screenshot: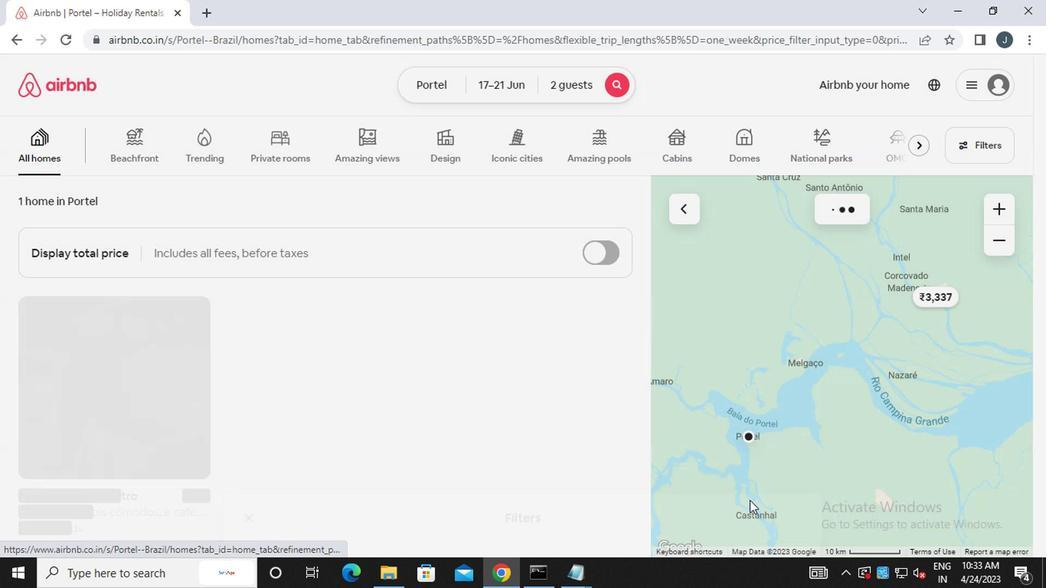
